 Task: Open Card Content Creation Review in Board Newsletter Design Software to Workspace Corporate Legal Services and add a team member Softage.3@softage.net, a label Orange, a checklist Industrial Ecology, an attachment from your computer, a color Orange and finally, add a card description 'Create and send out employee satisfaction survey on workplace culture' and a comment 'This task requires us to be proactive and take initiative, rather than waiting for others to act.'. Add a start date 'Jan 07, 1900' with a due date 'Jan 14, 1900'
Action: Mouse moved to (121, 445)
Screenshot: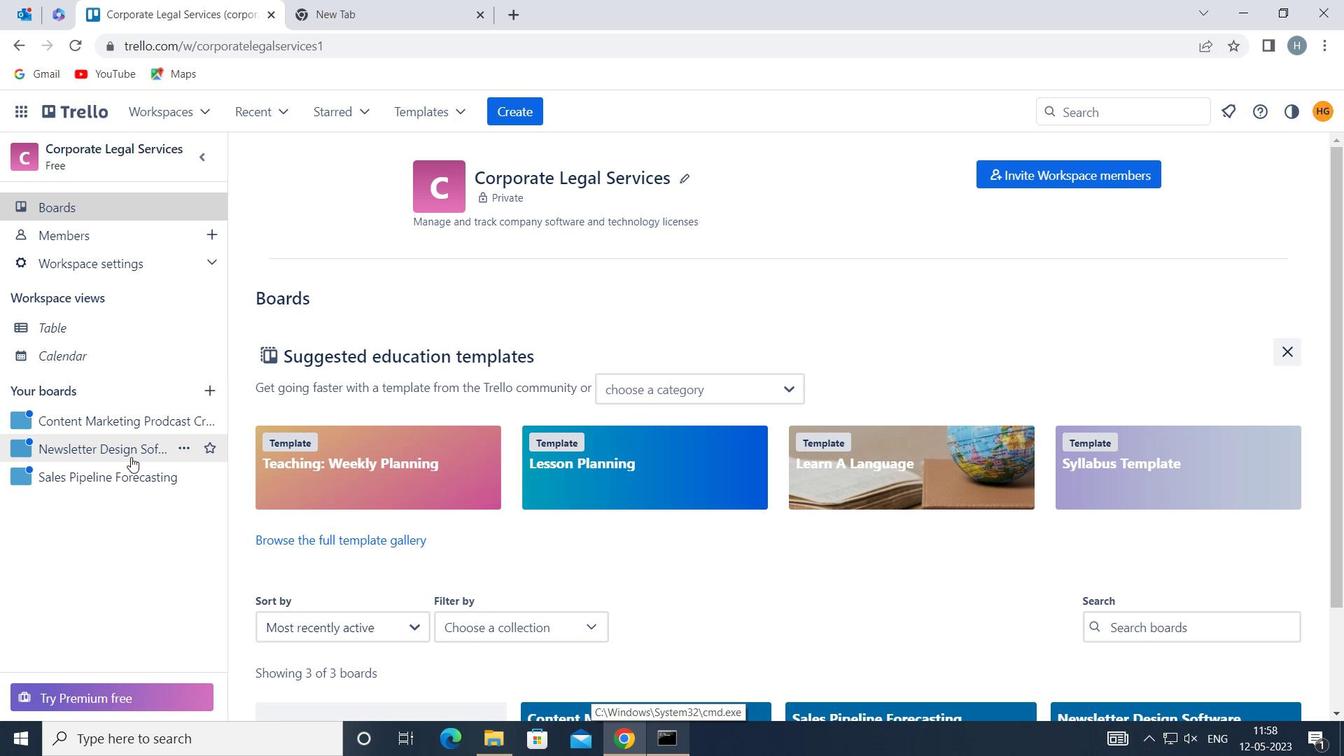 
Action: Mouse pressed left at (121, 445)
Screenshot: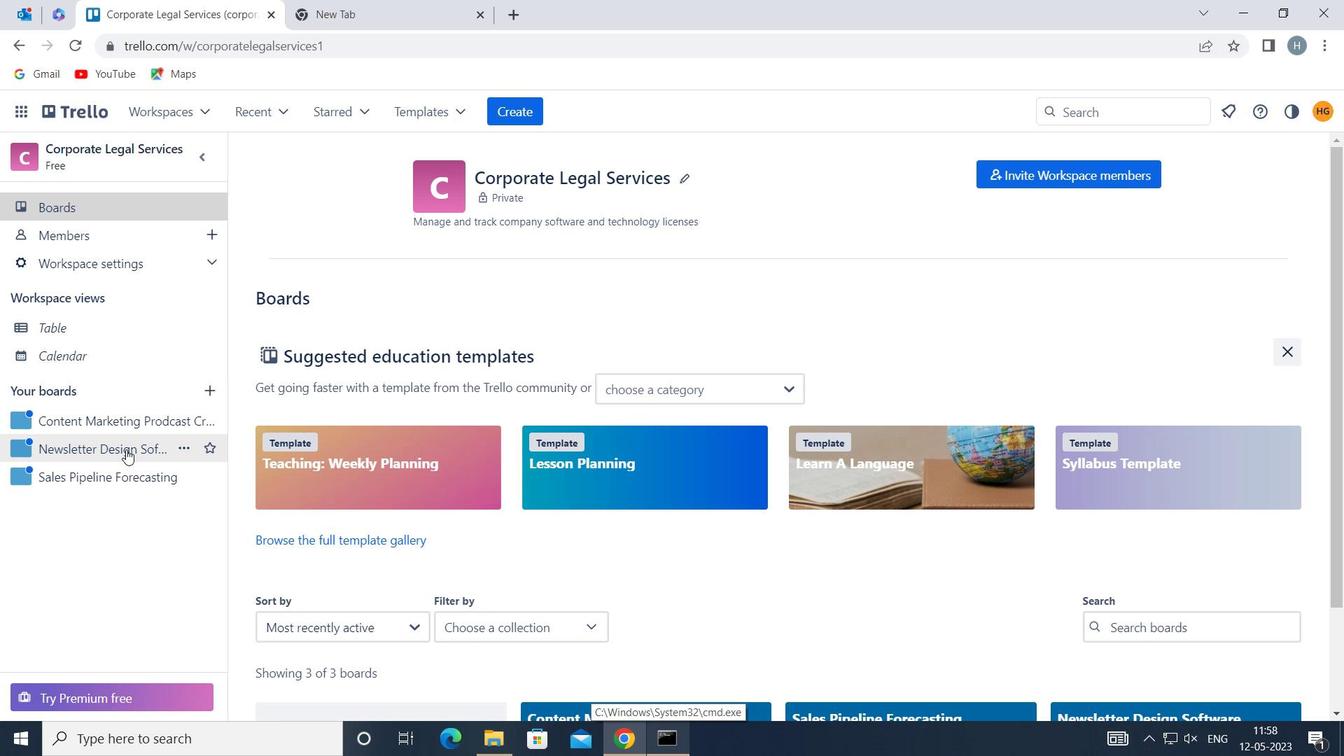
Action: Mouse moved to (852, 238)
Screenshot: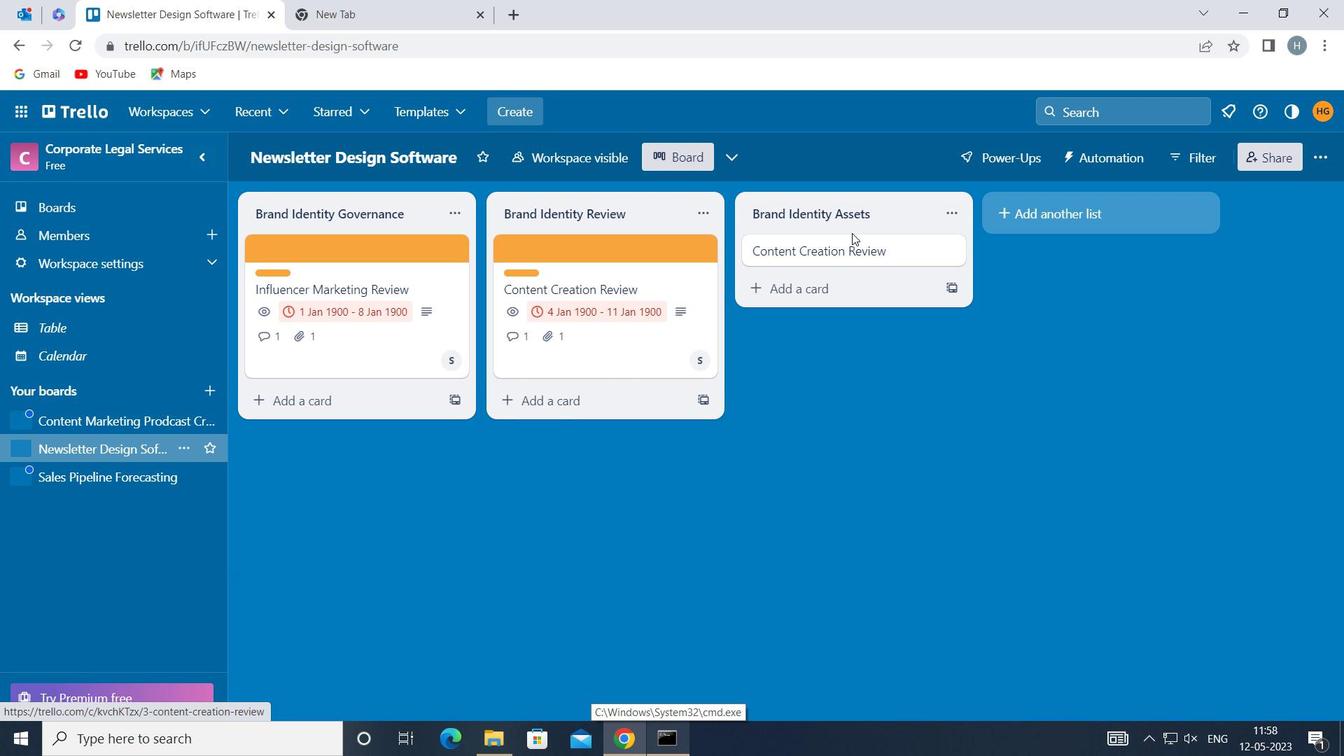 
Action: Mouse pressed left at (852, 238)
Screenshot: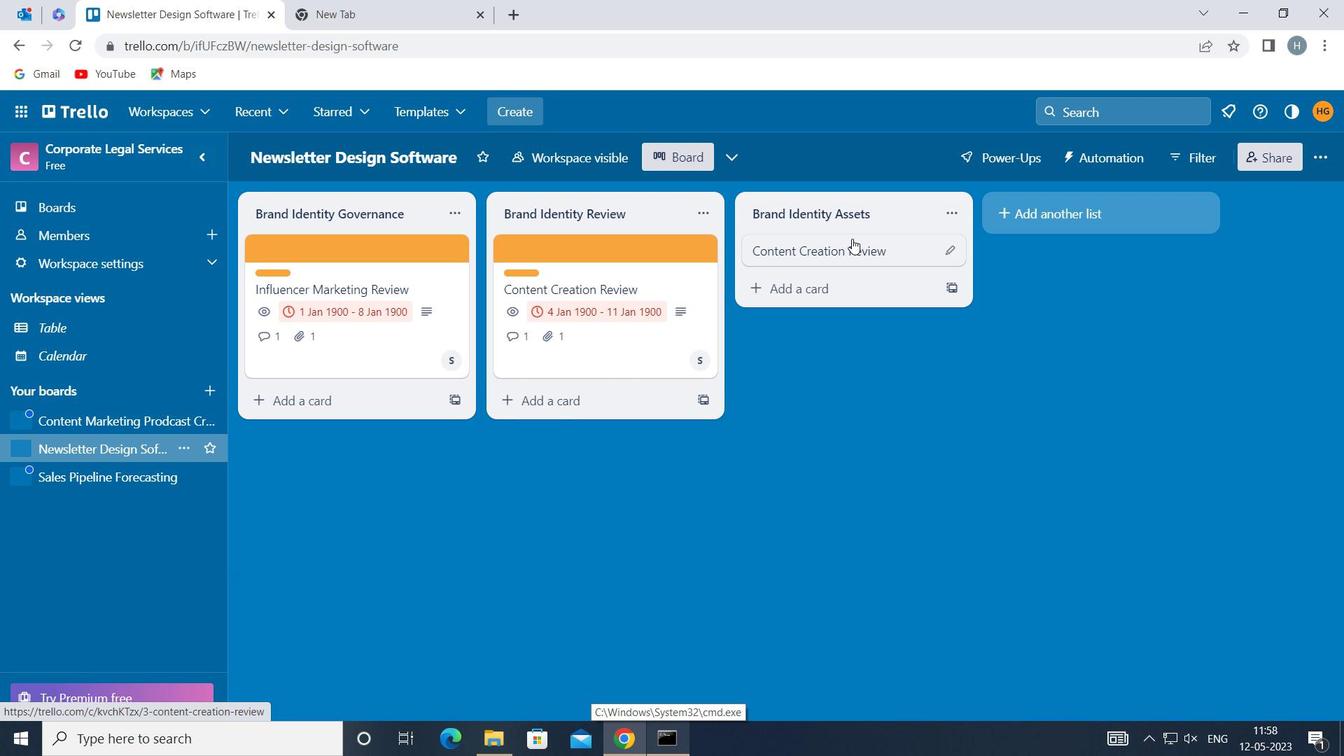
Action: Mouse moved to (922, 312)
Screenshot: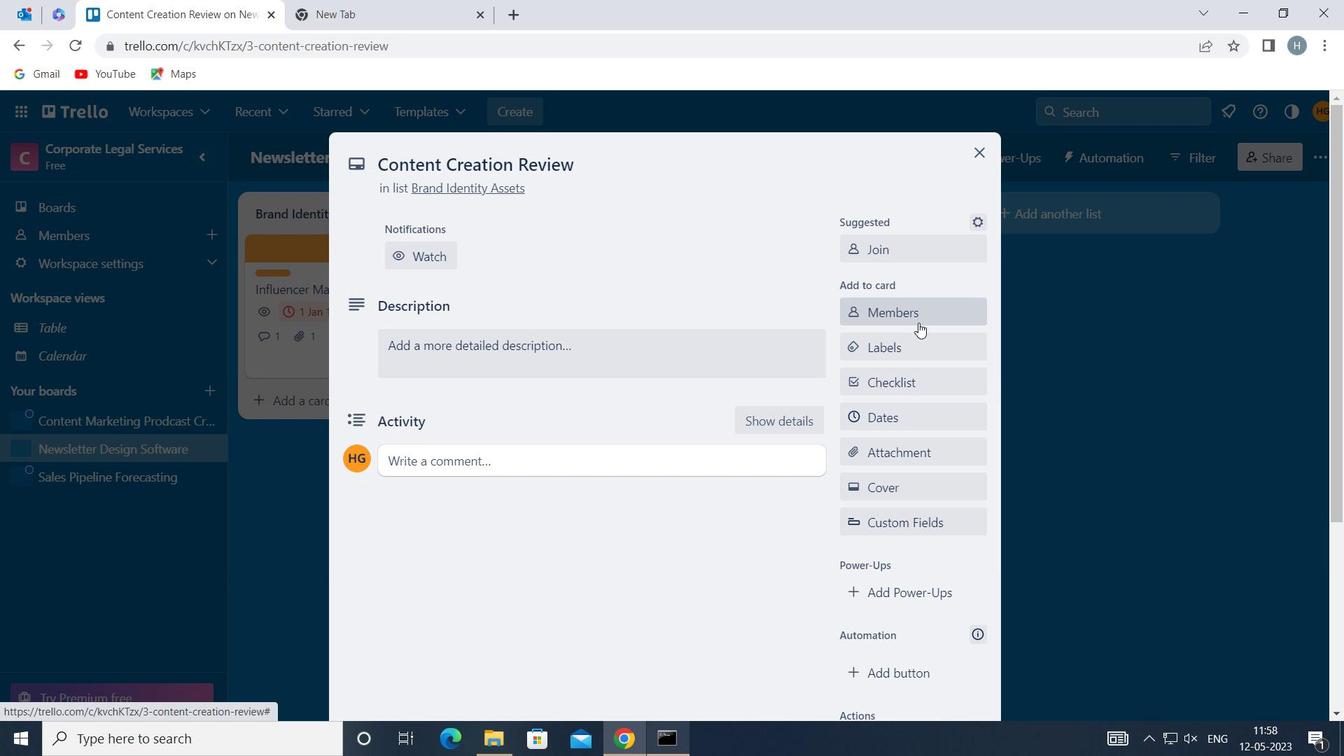 
Action: Mouse pressed left at (922, 312)
Screenshot: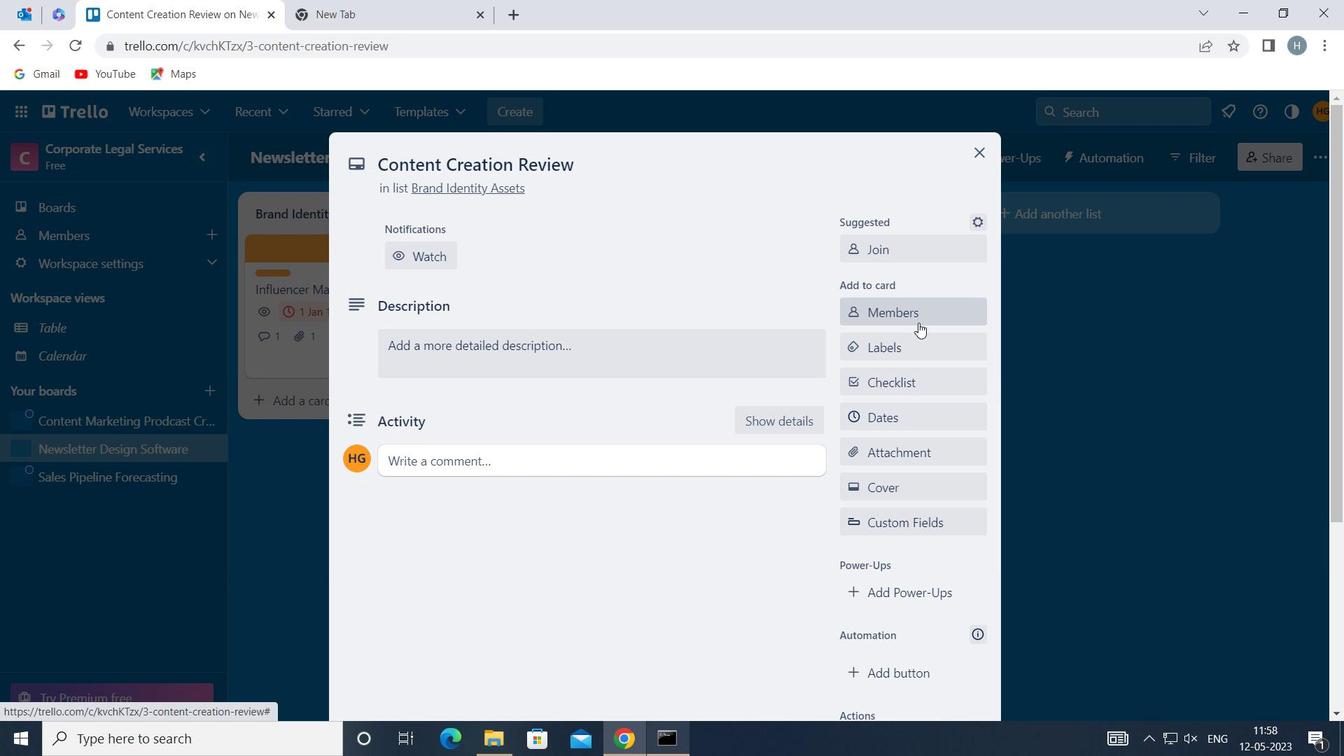 
Action: Key pressed softage
Screenshot: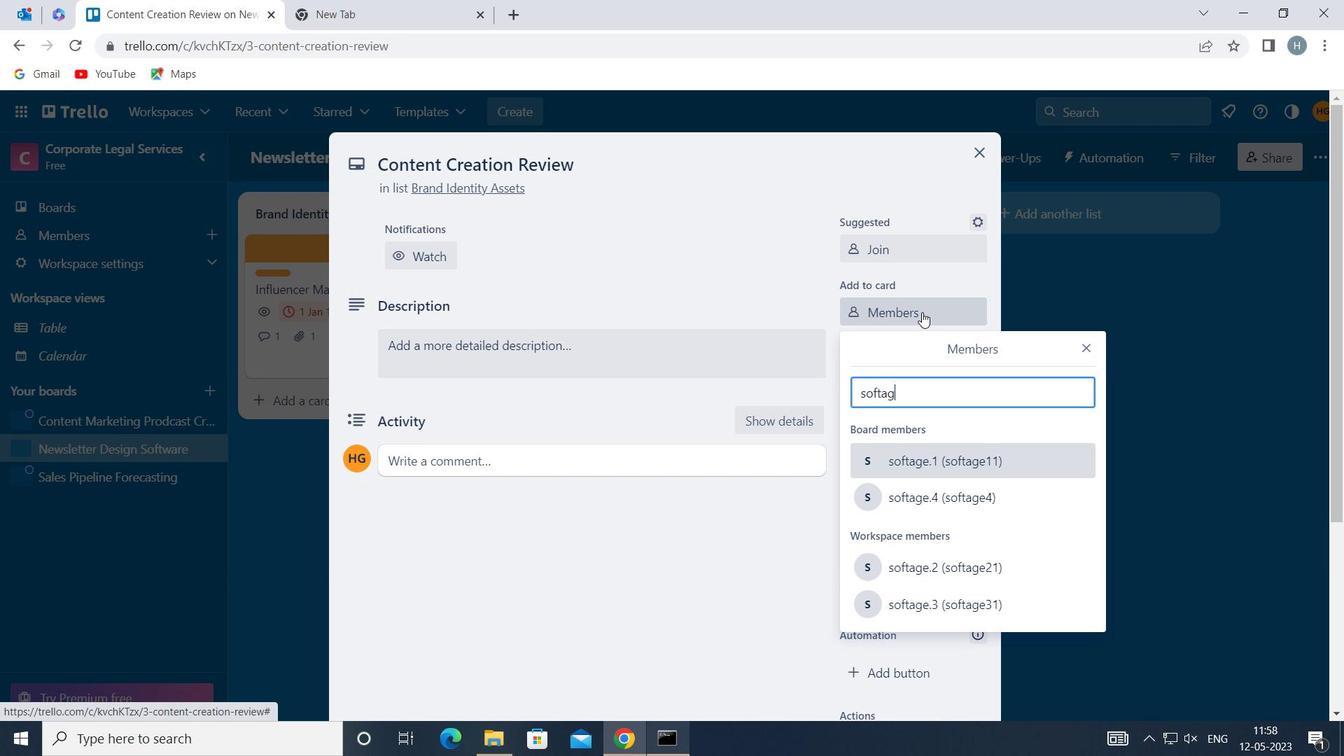 
Action: Mouse moved to (967, 601)
Screenshot: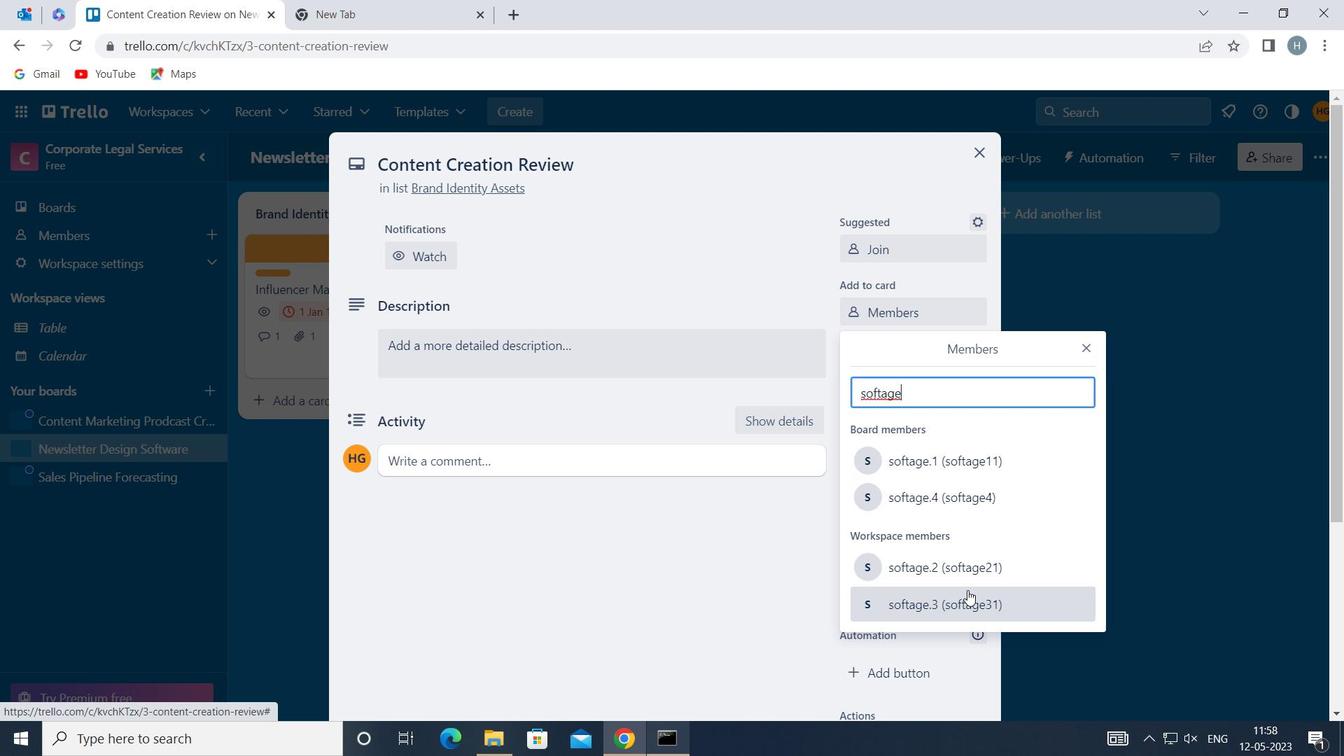 
Action: Mouse pressed left at (967, 601)
Screenshot: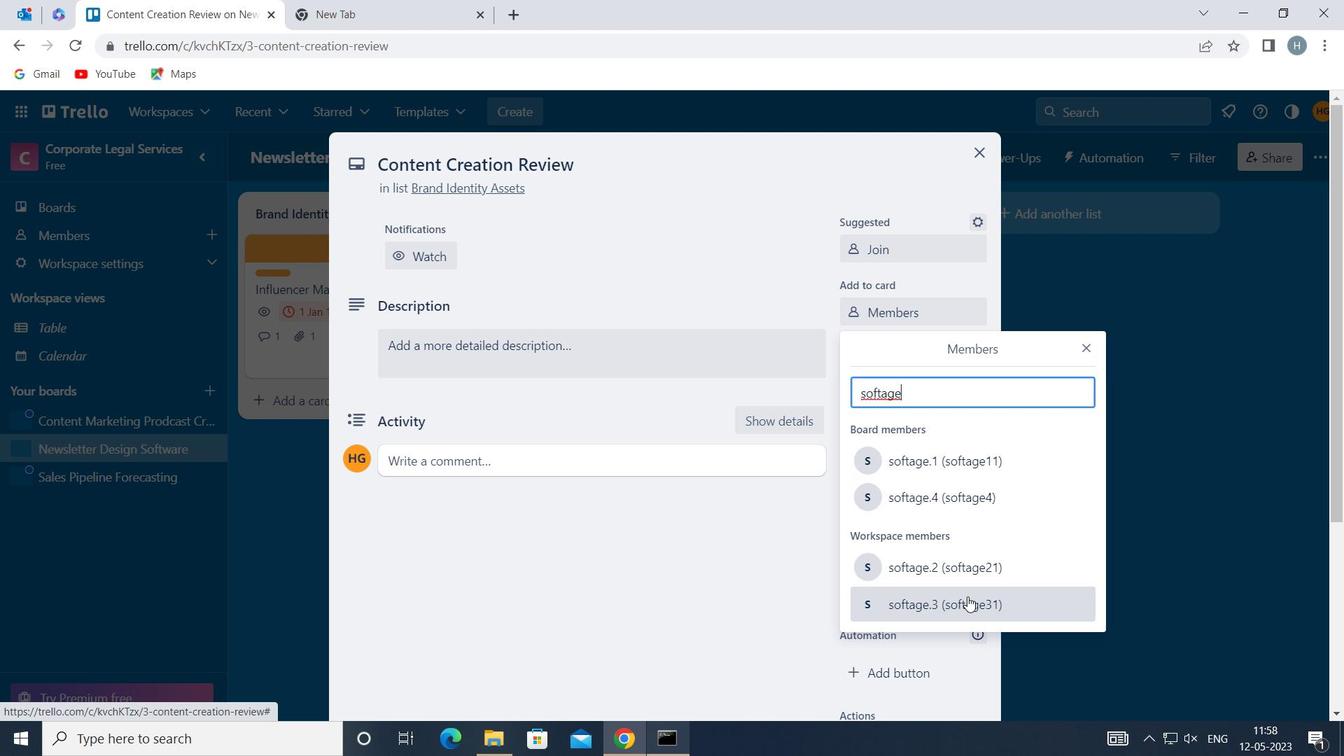 
Action: Mouse moved to (1084, 340)
Screenshot: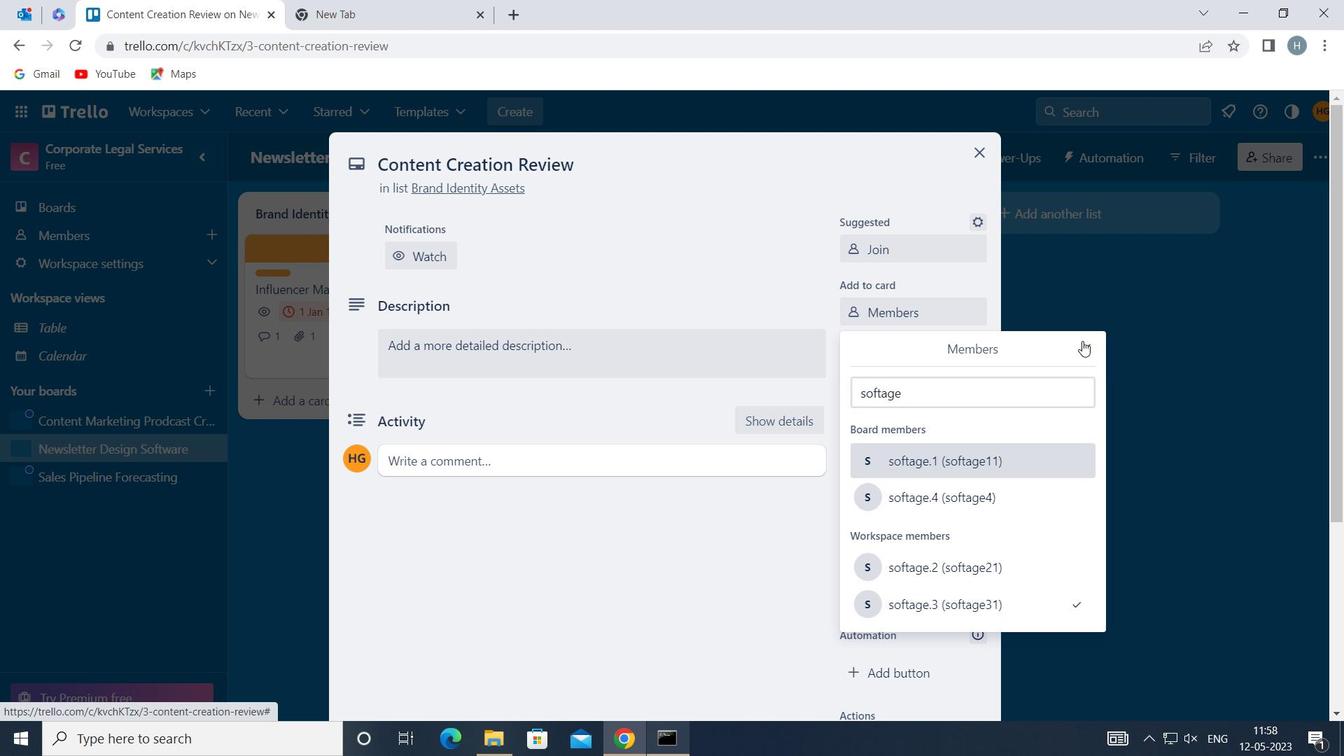 
Action: Mouse pressed left at (1084, 340)
Screenshot: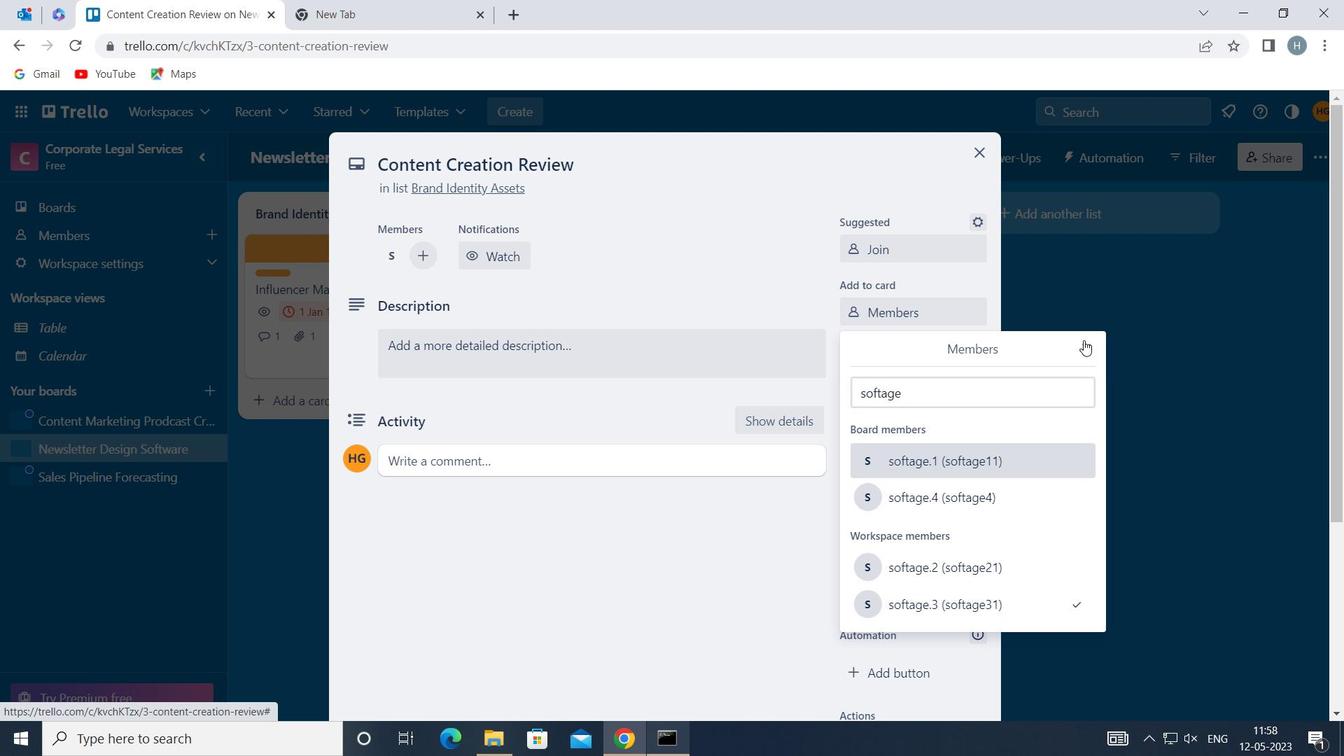 
Action: Mouse moved to (952, 339)
Screenshot: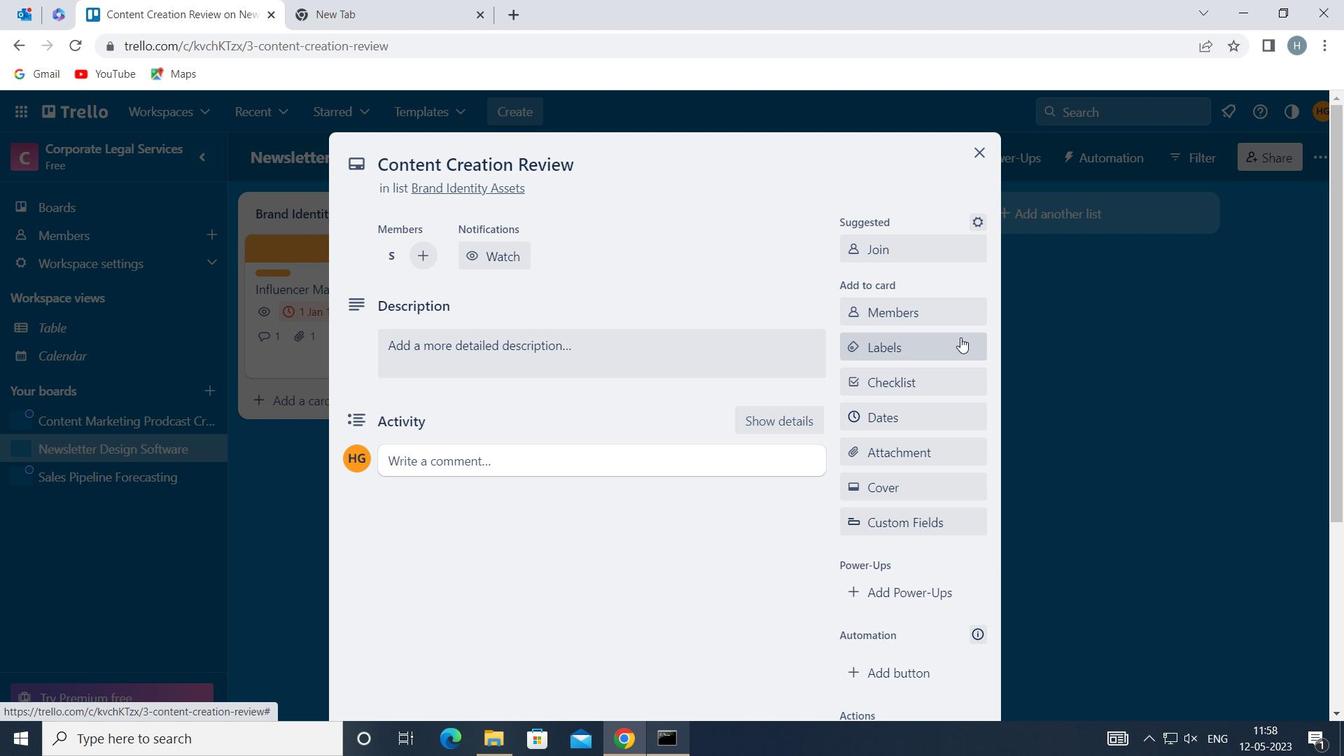 
Action: Mouse pressed left at (952, 339)
Screenshot: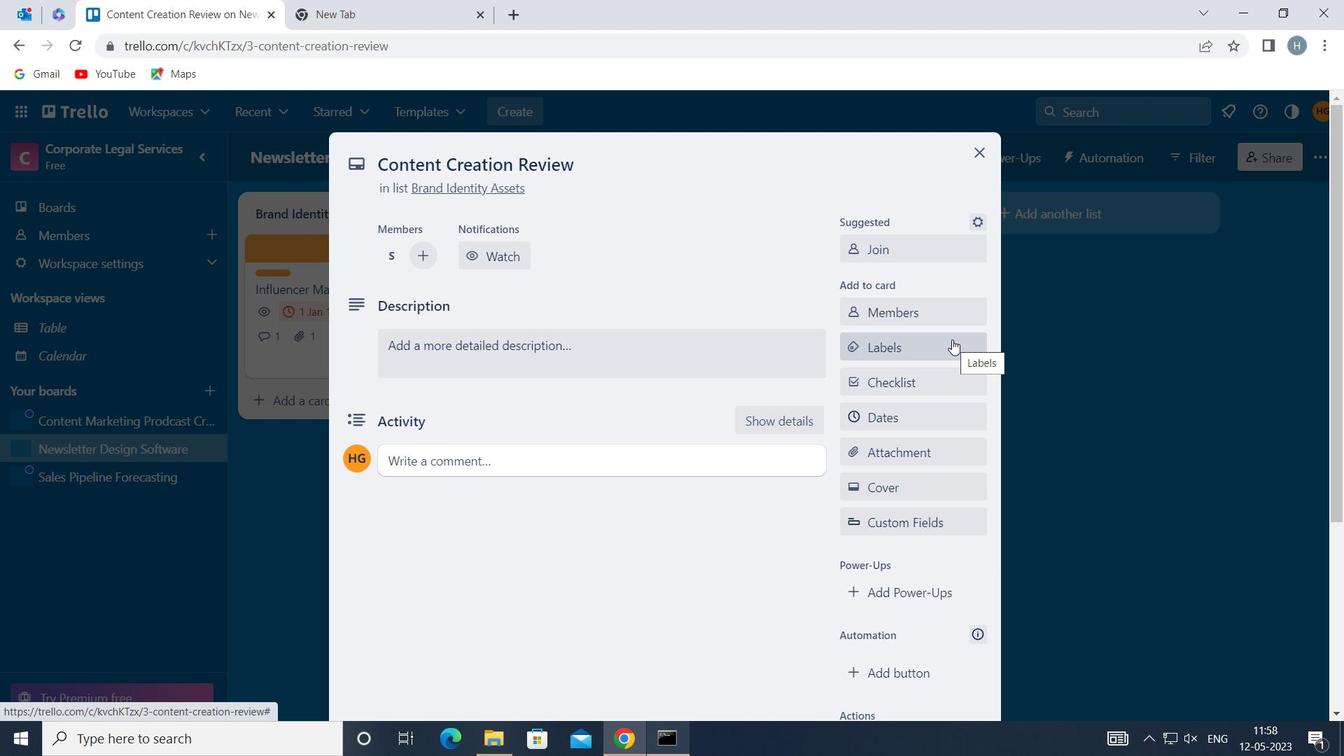 
Action: Mouse moved to (956, 319)
Screenshot: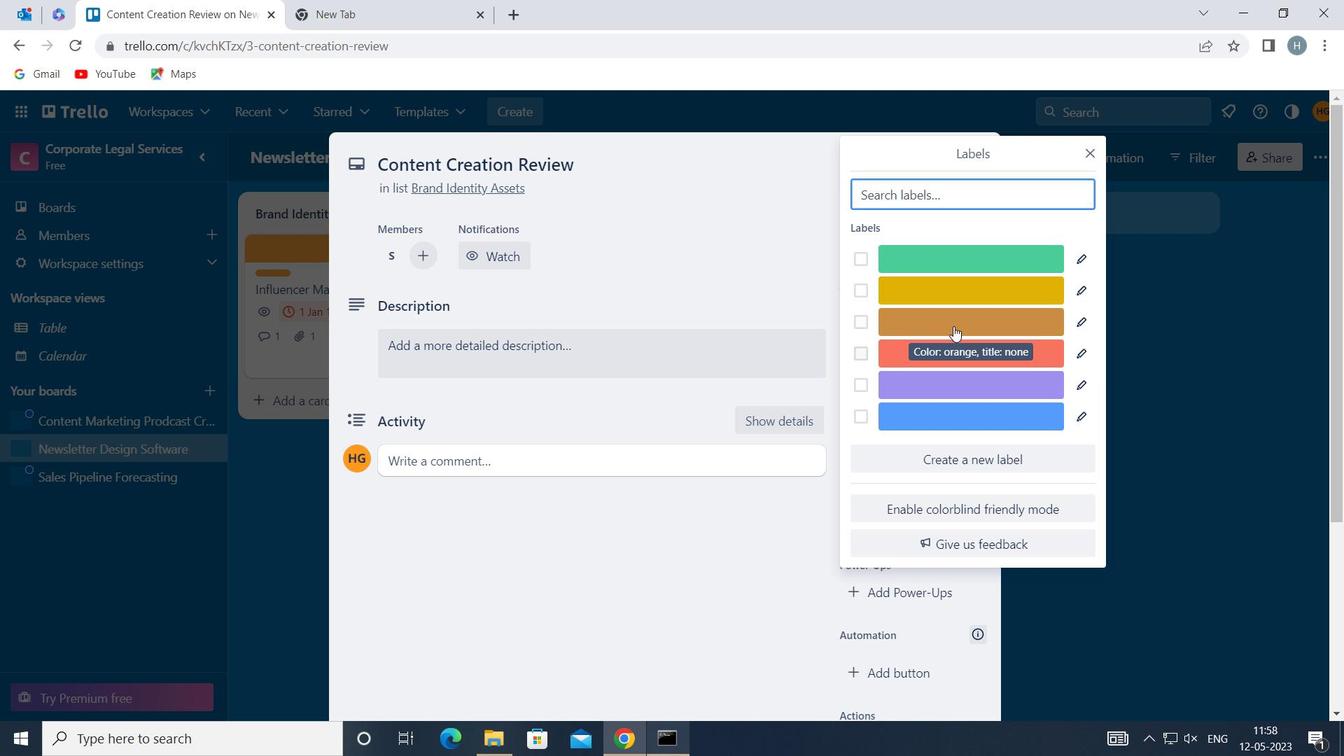 
Action: Mouse pressed left at (956, 319)
Screenshot: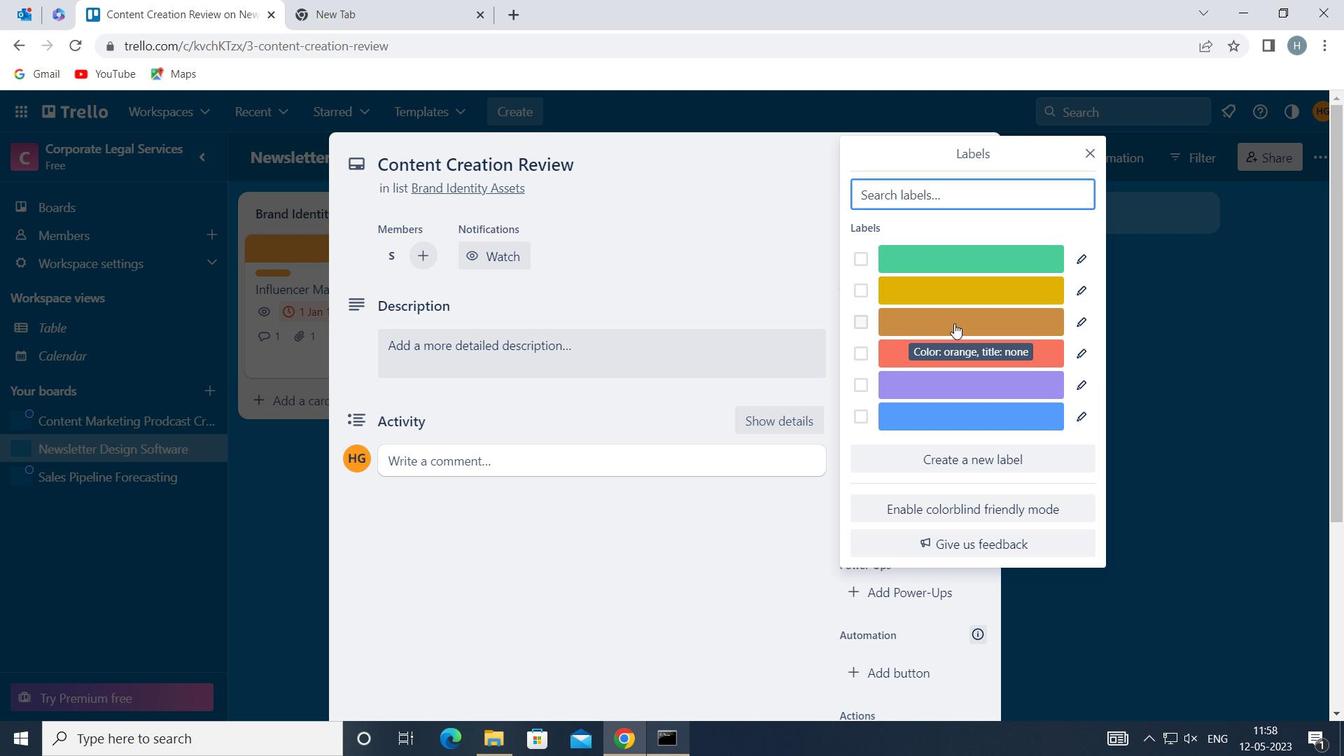 
Action: Mouse moved to (1092, 147)
Screenshot: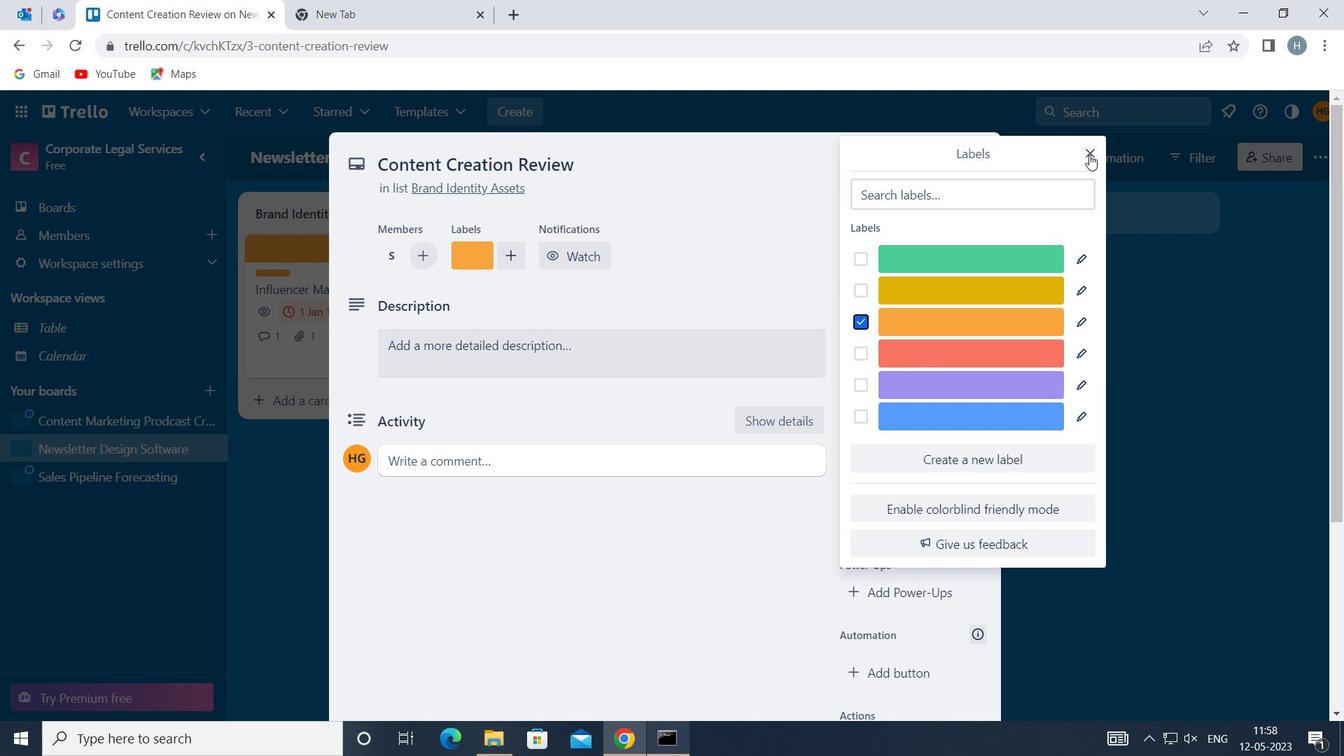 
Action: Mouse pressed left at (1092, 147)
Screenshot: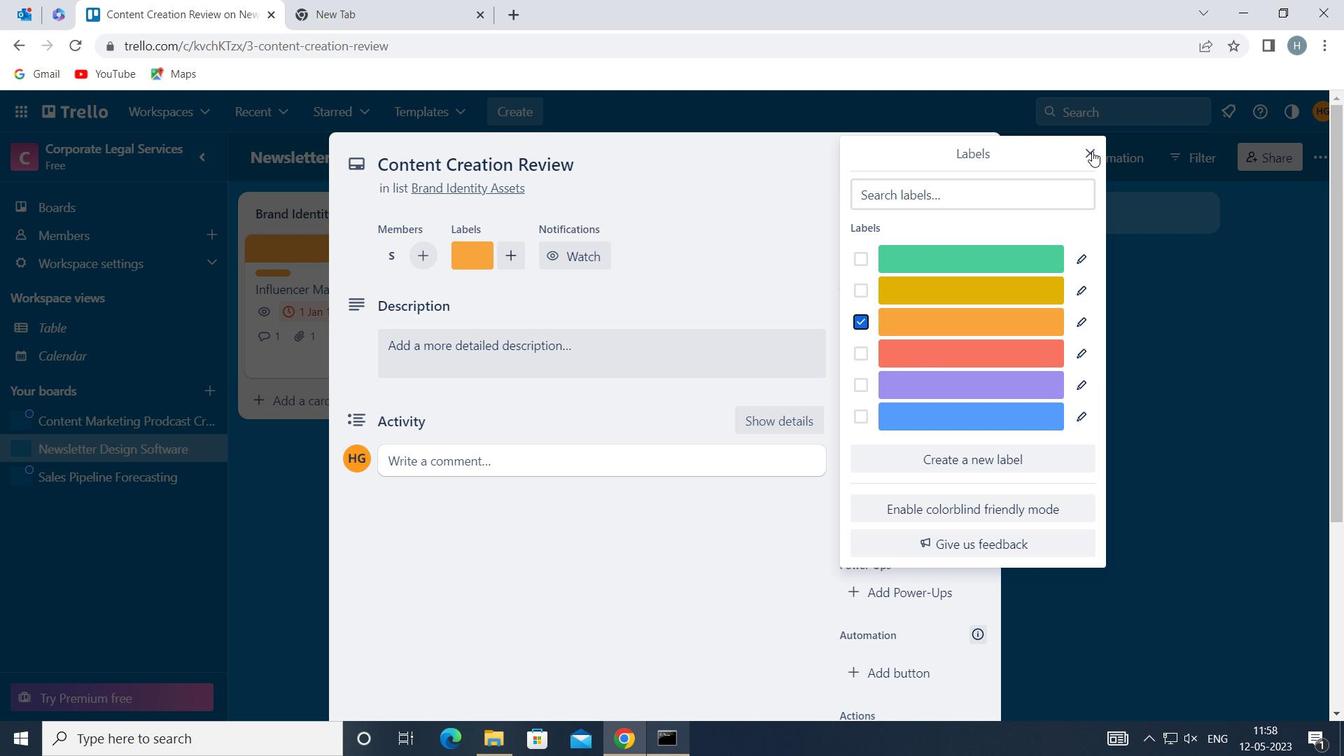 
Action: Mouse moved to (923, 375)
Screenshot: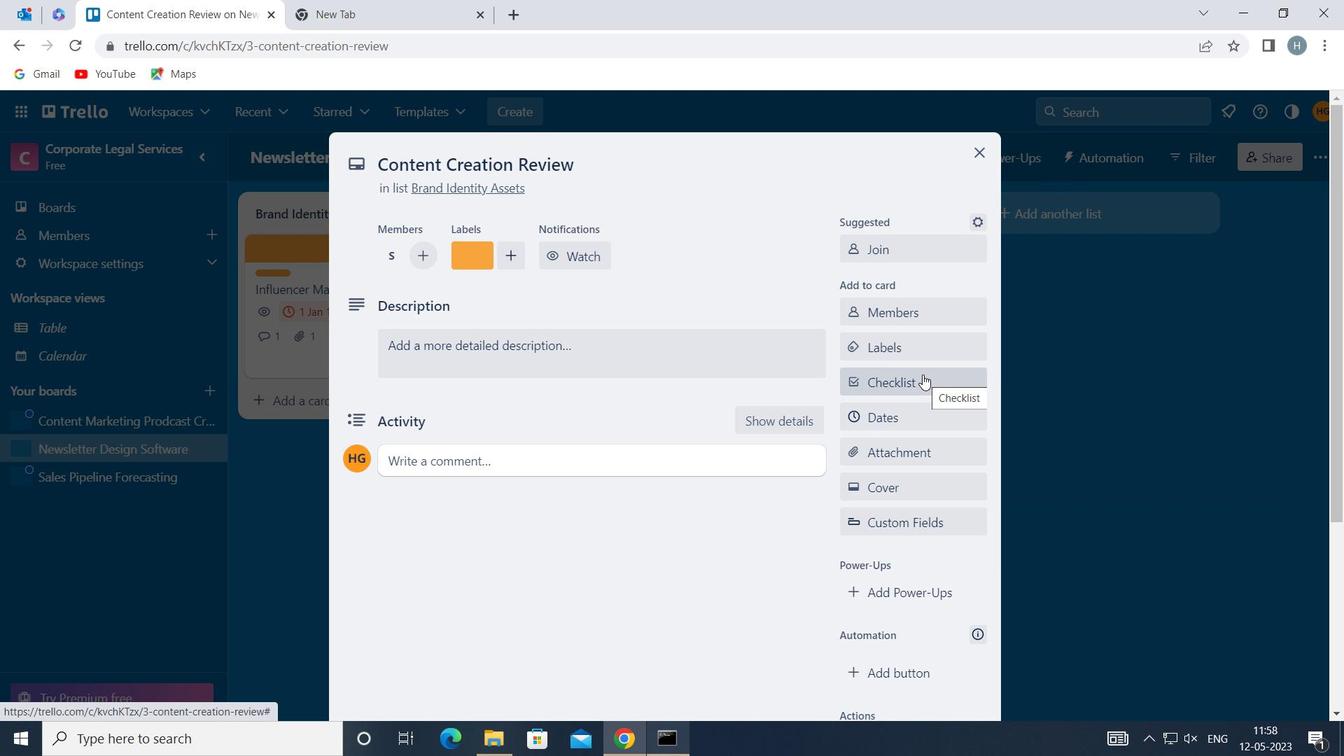 
Action: Mouse pressed left at (923, 375)
Screenshot: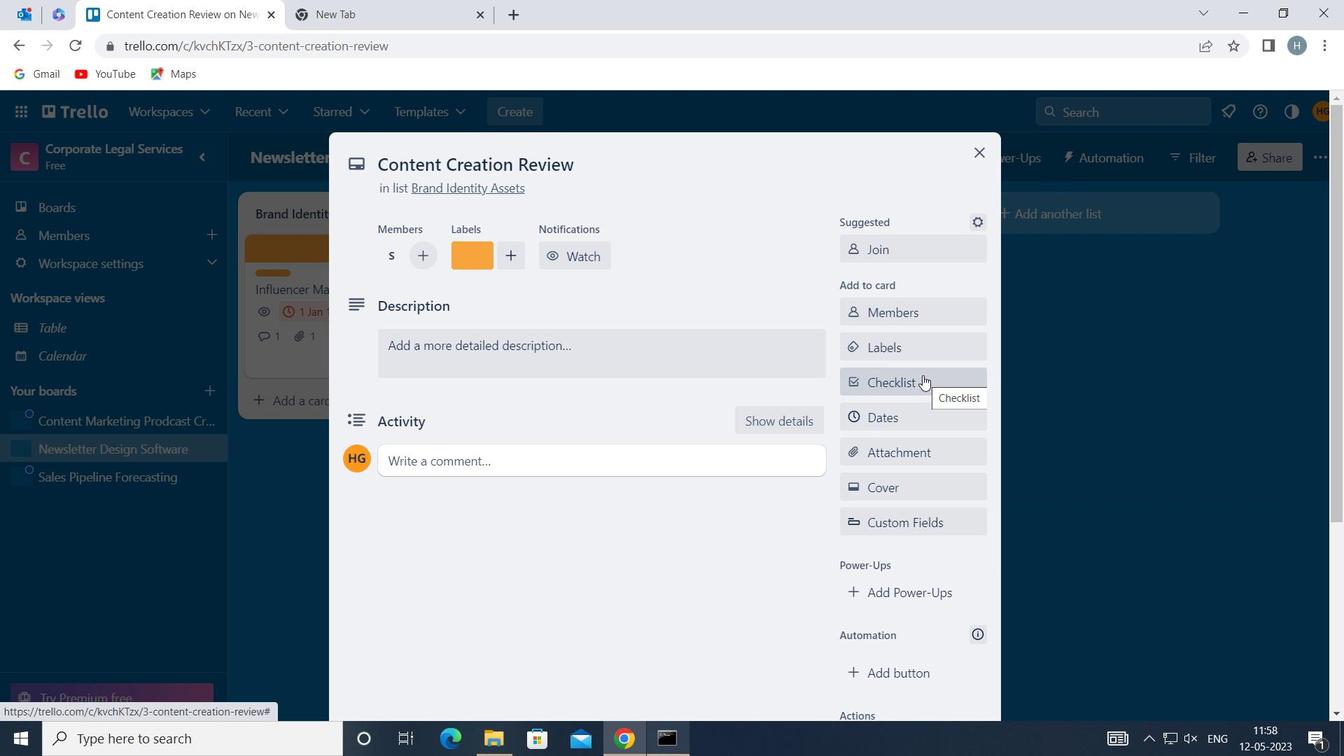 
Action: Key pressed <Key.shift>INDUSTRIAL<Key.space><Key.shift>EC
Screenshot: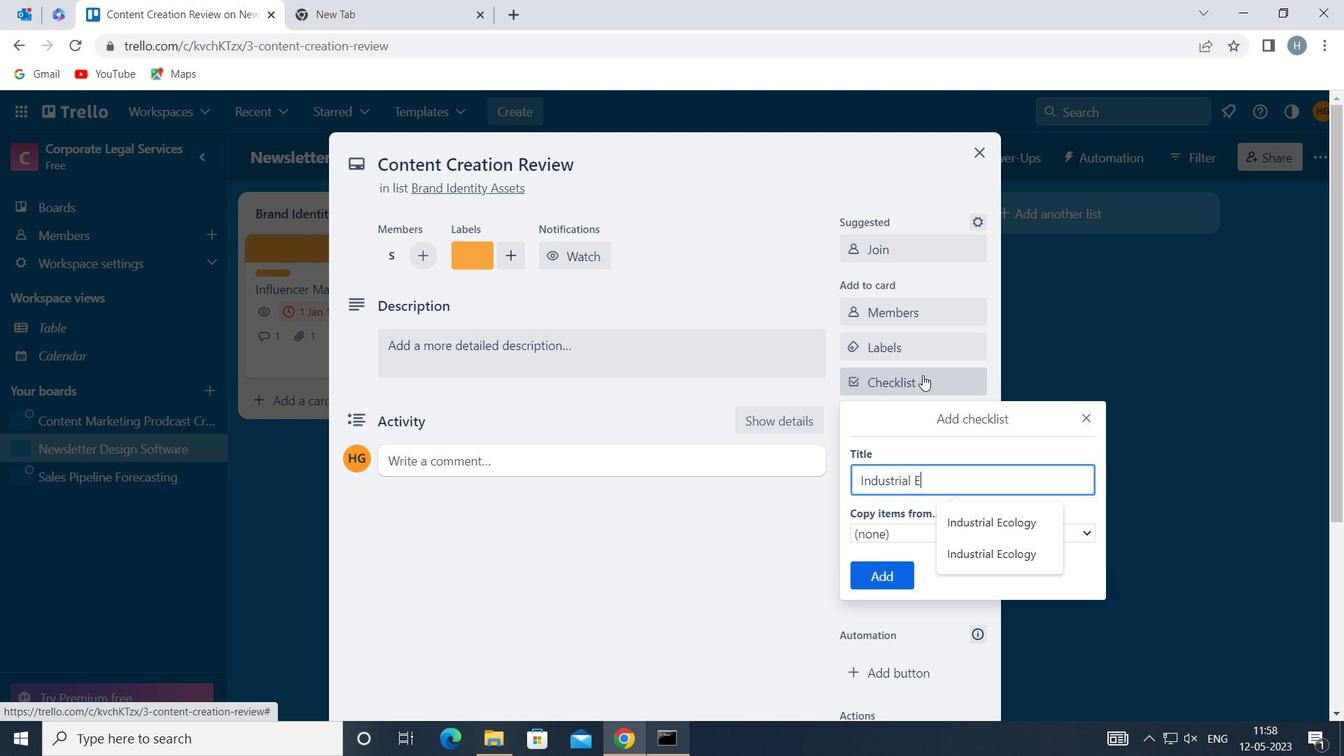 
Action: Mouse moved to (994, 495)
Screenshot: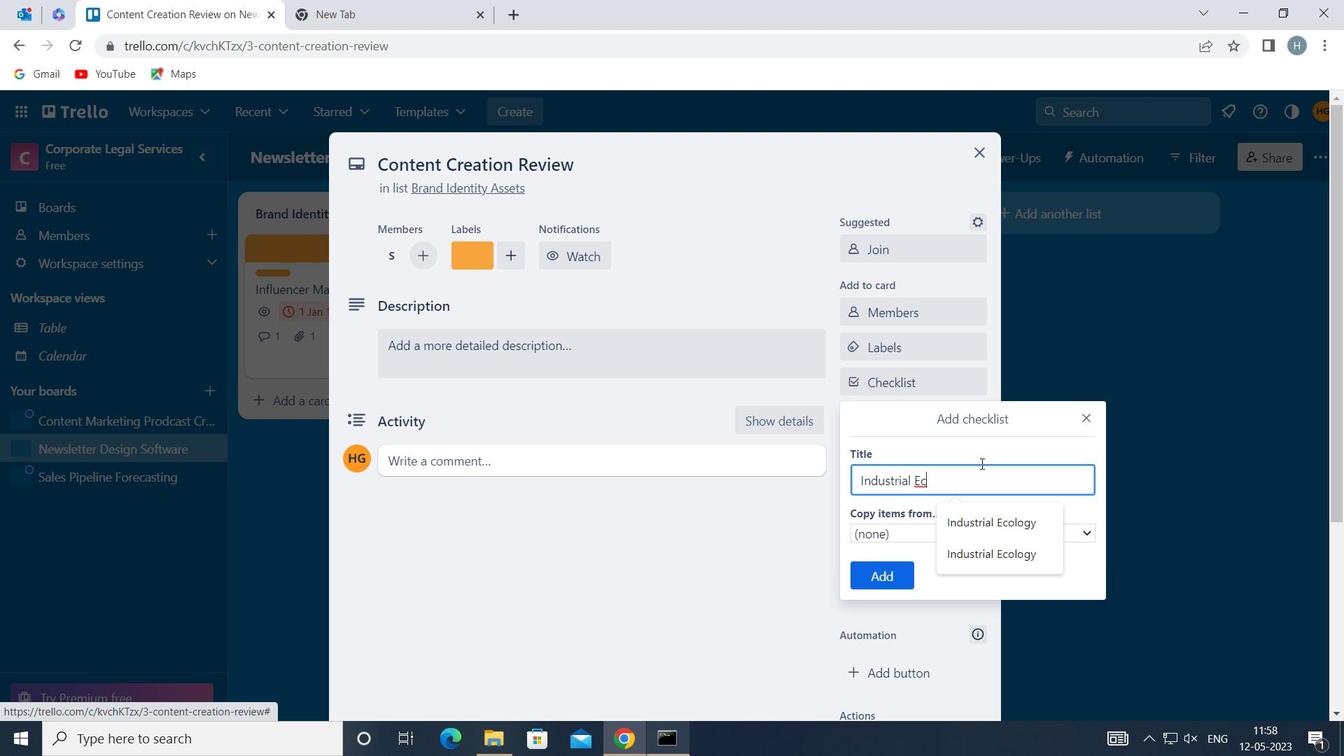 
Action: Key pressed OLOGY
Screenshot: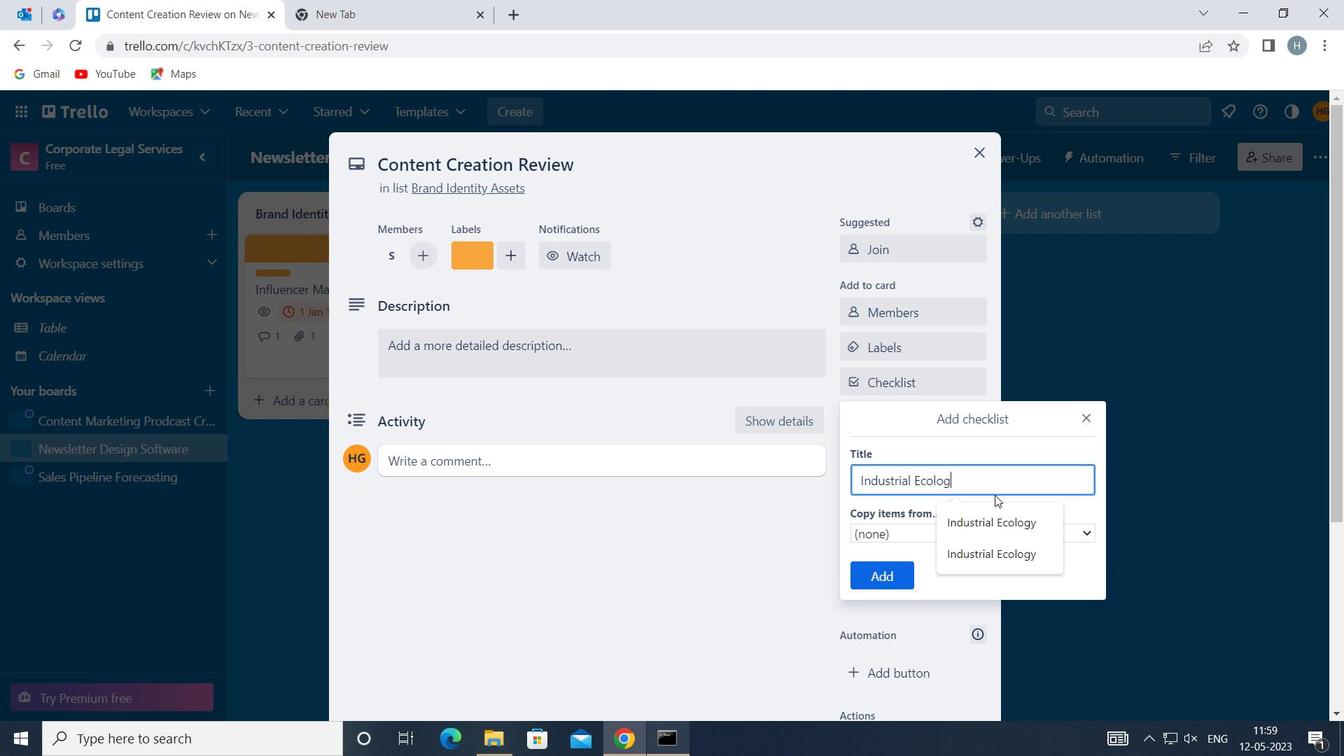 
Action: Mouse moved to (894, 569)
Screenshot: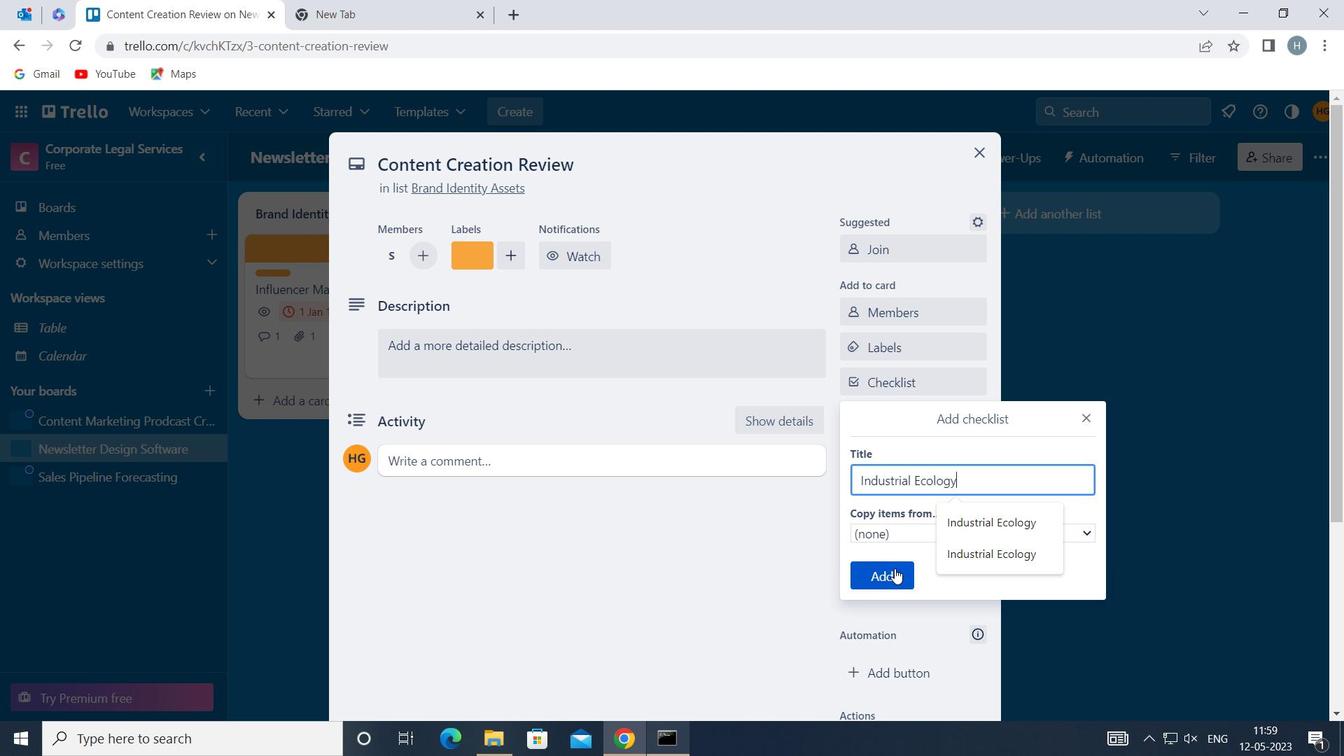 
Action: Mouse pressed left at (894, 569)
Screenshot: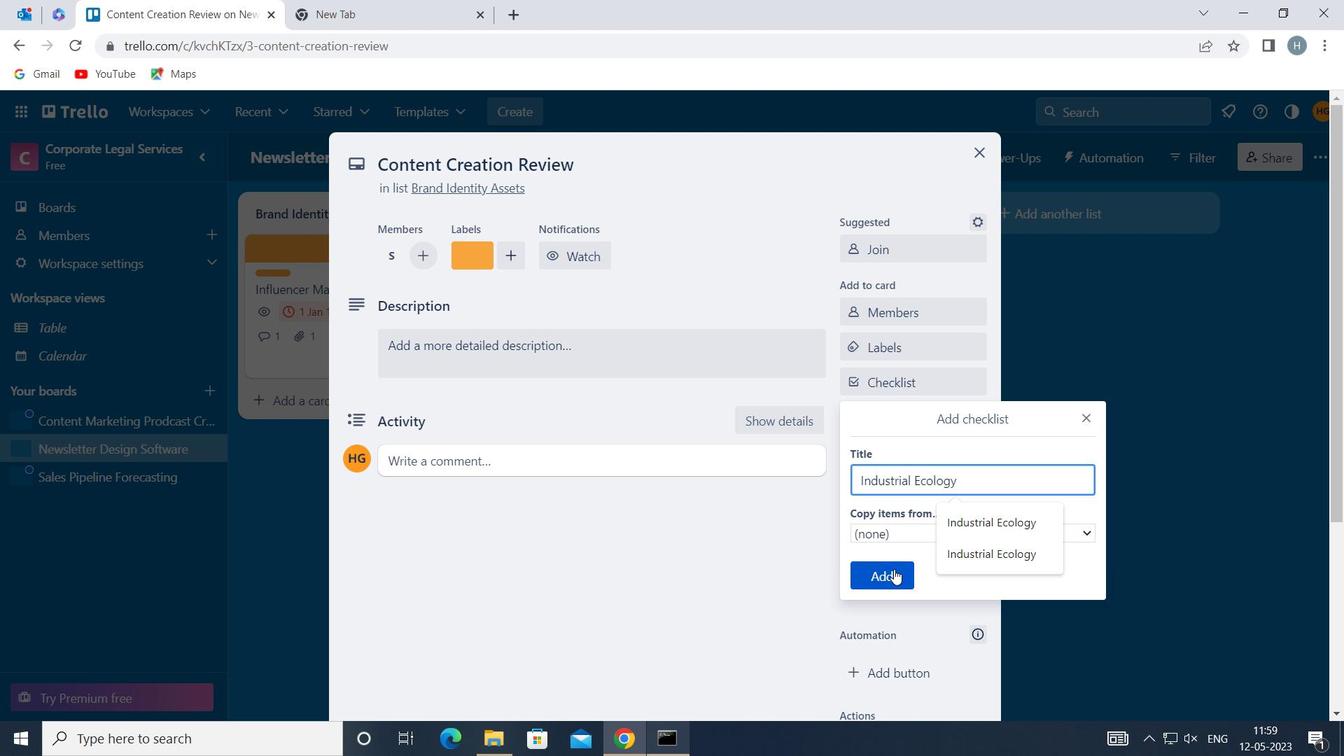 
Action: Mouse moved to (931, 448)
Screenshot: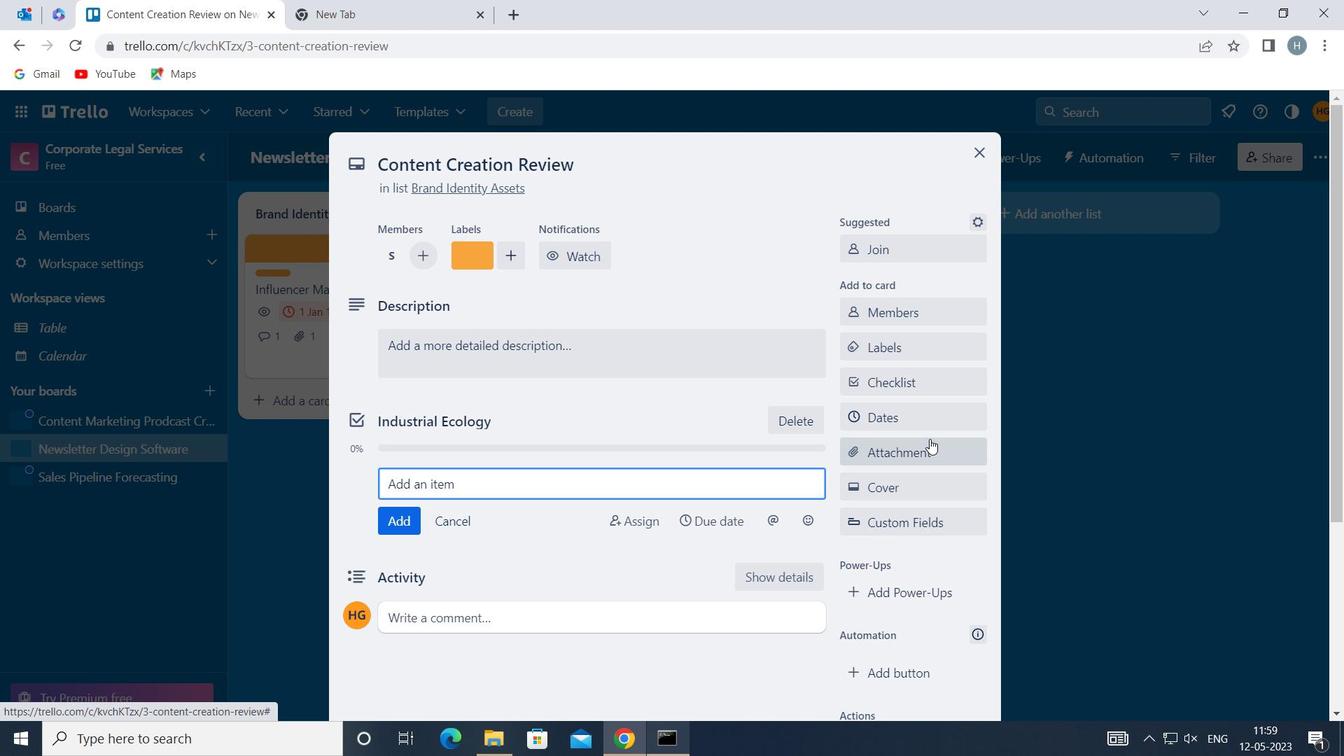 
Action: Mouse pressed left at (931, 448)
Screenshot: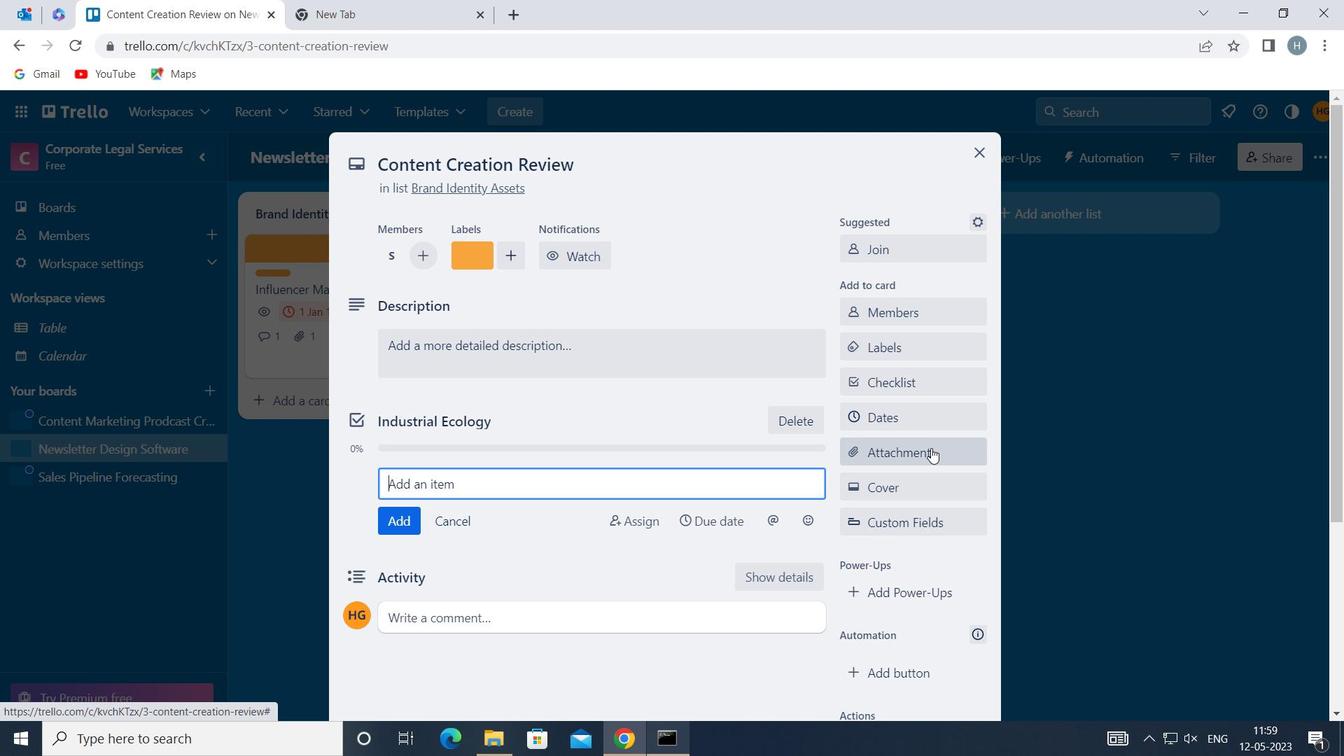 
Action: Mouse moved to (938, 186)
Screenshot: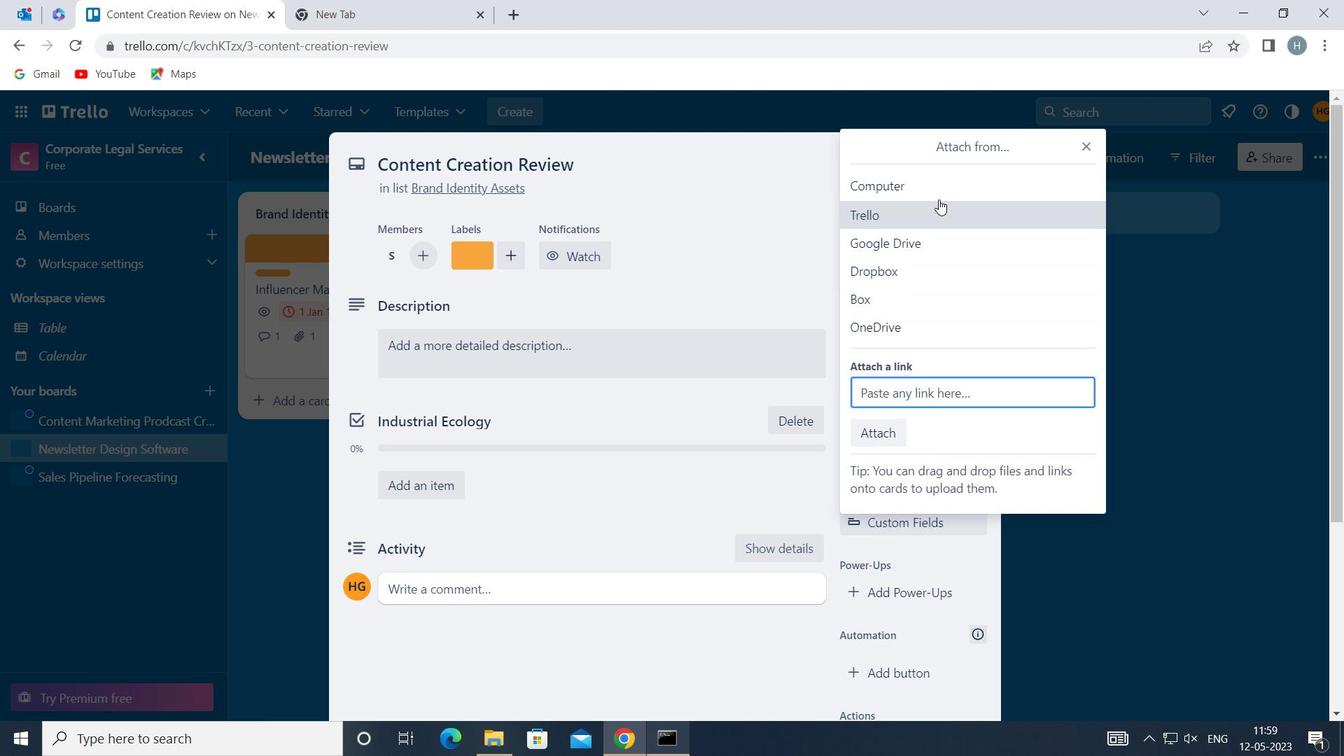
Action: Mouse pressed left at (938, 186)
Screenshot: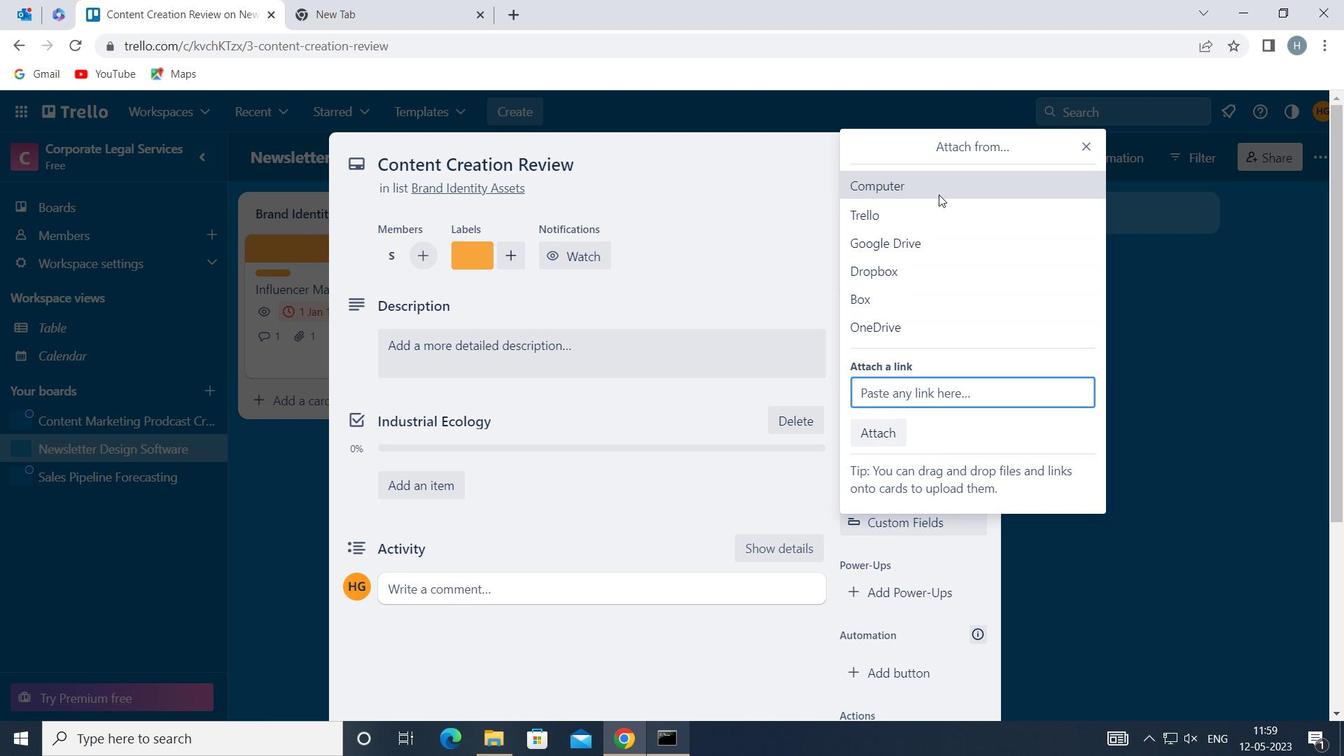 
Action: Mouse moved to (473, 145)
Screenshot: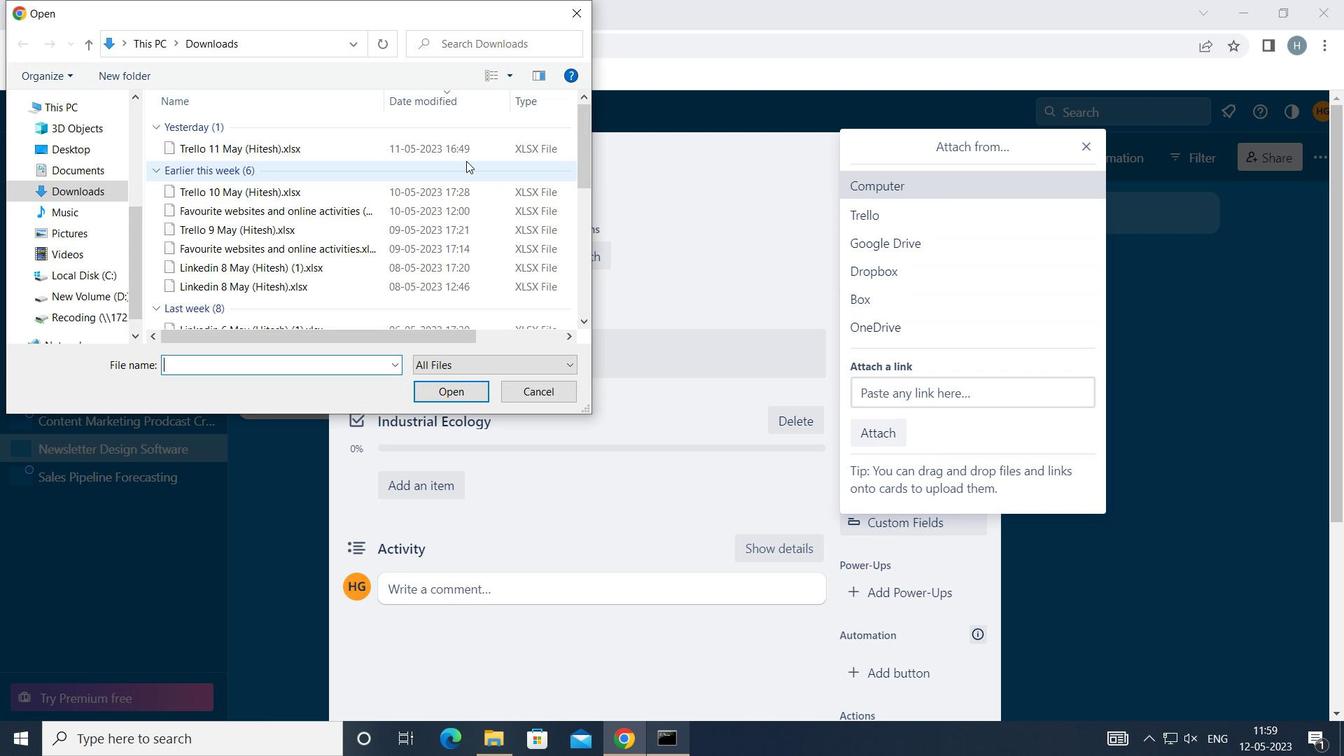 
Action: Mouse pressed left at (473, 145)
Screenshot: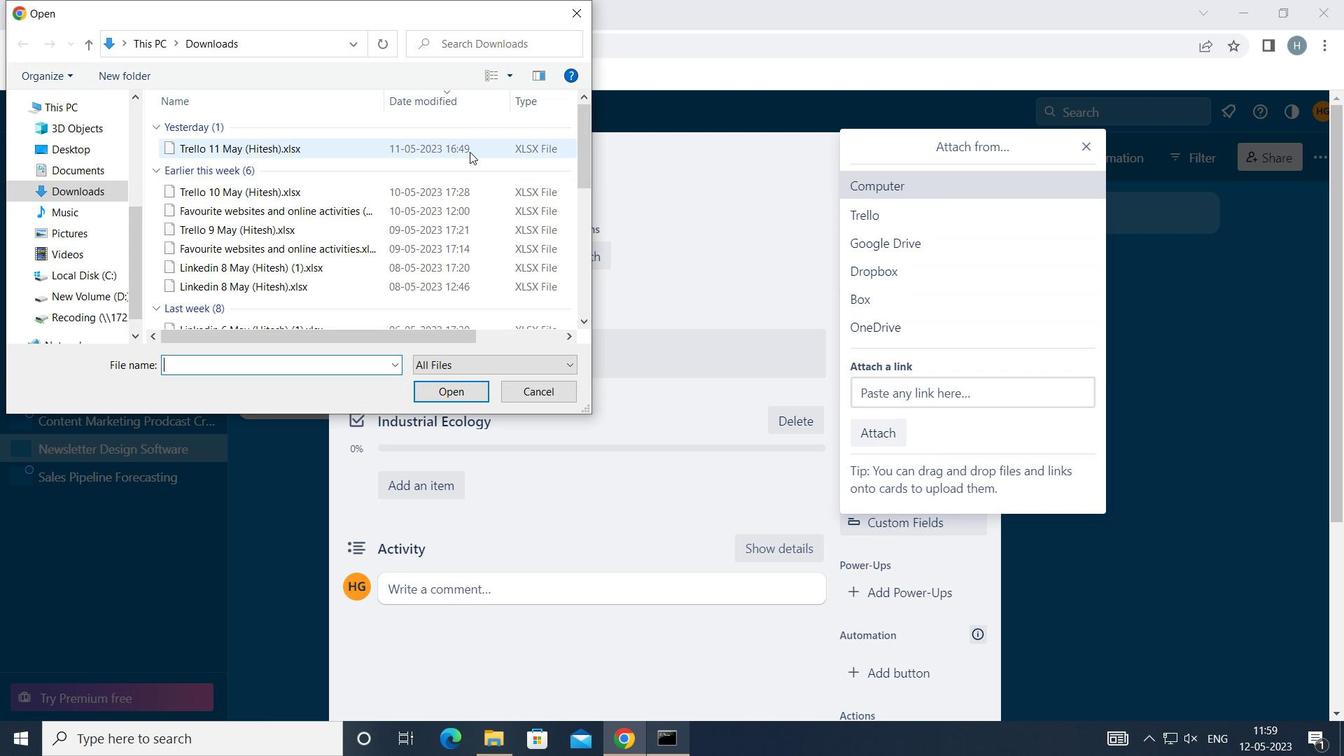 
Action: Mouse moved to (464, 389)
Screenshot: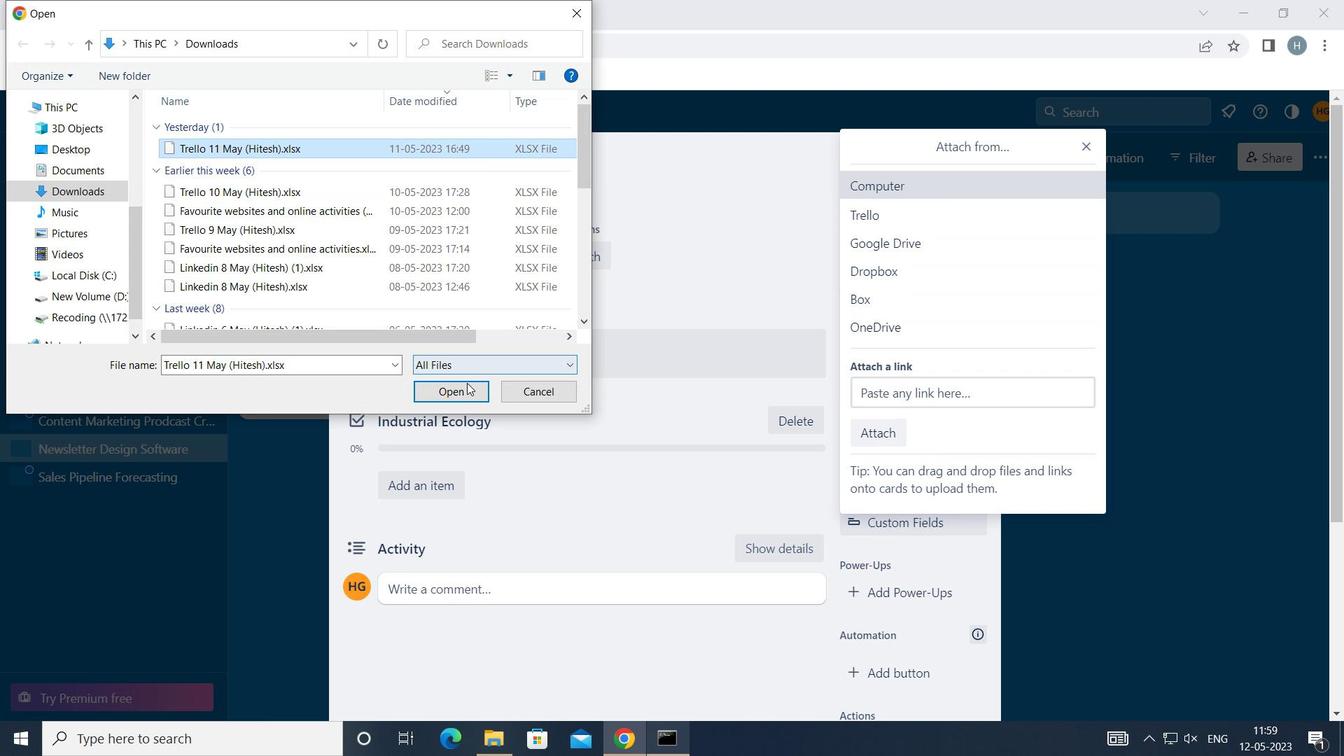 
Action: Mouse pressed left at (464, 389)
Screenshot: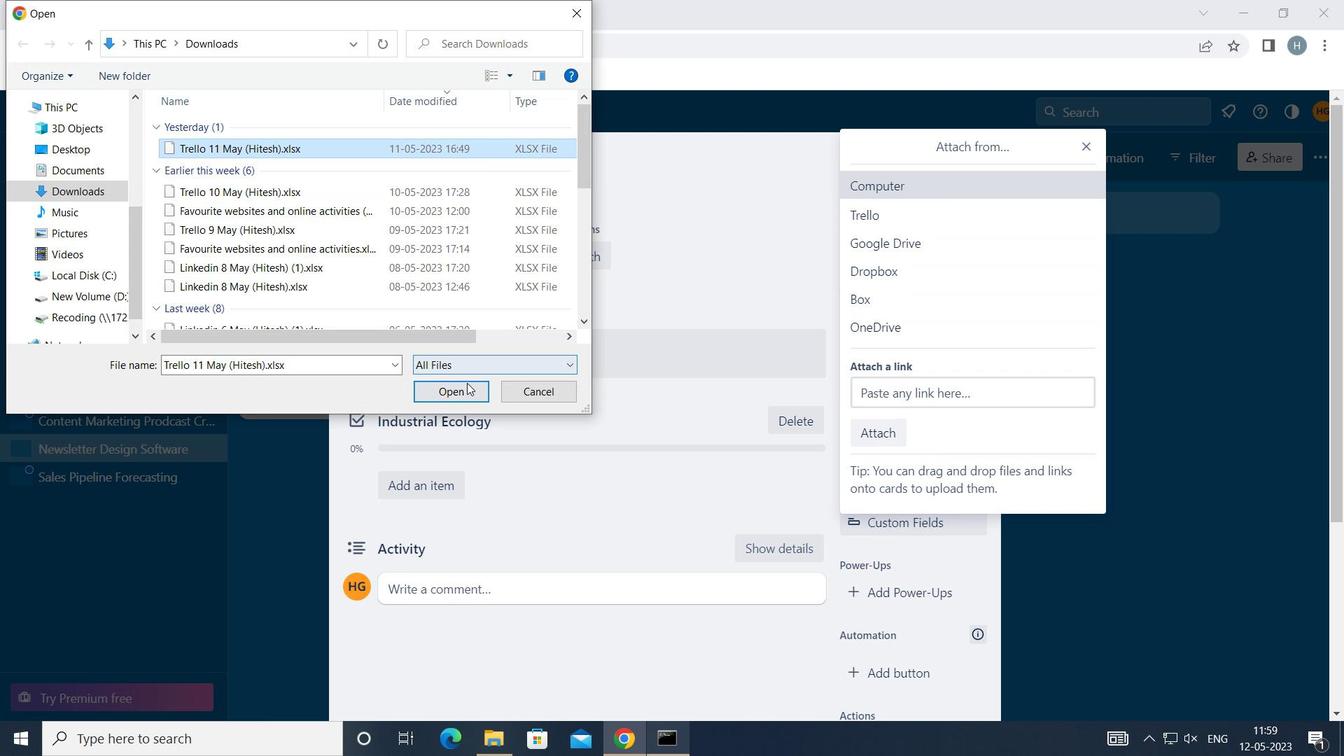 
Action: Mouse moved to (922, 479)
Screenshot: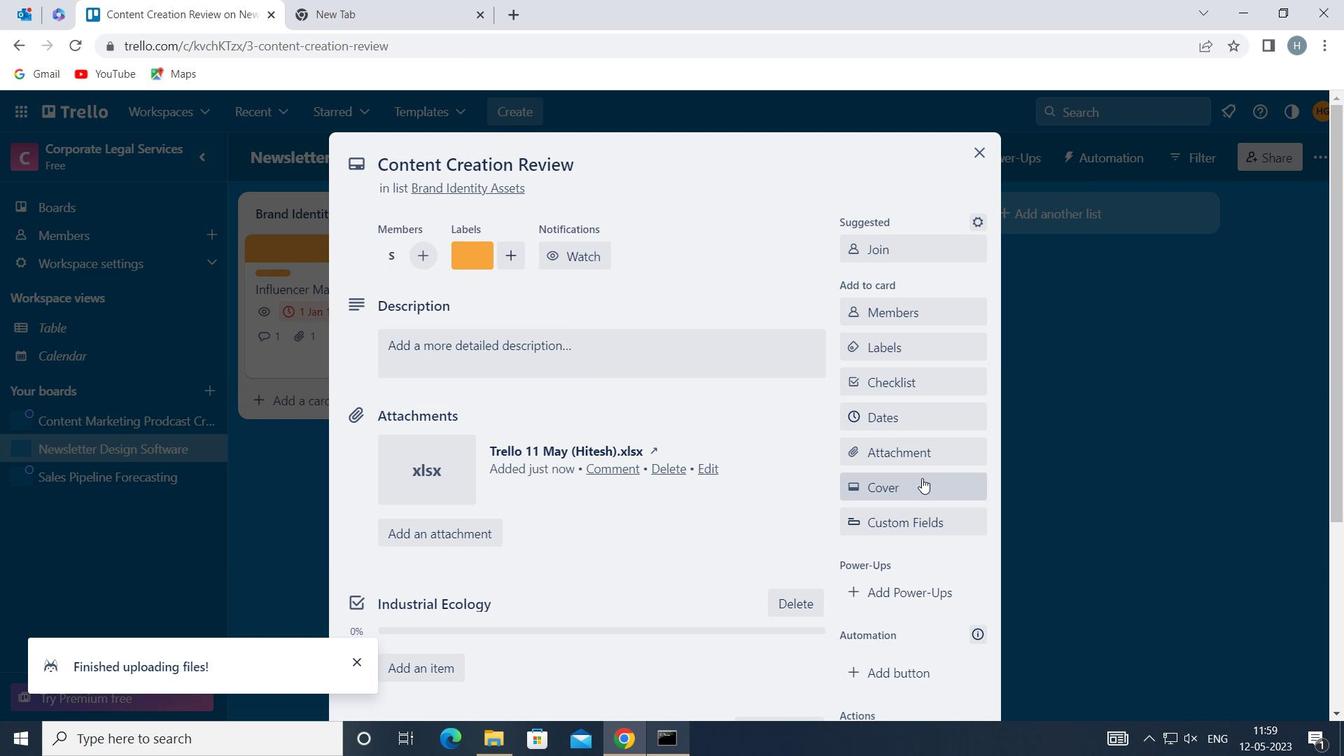 
Action: Mouse pressed left at (922, 479)
Screenshot: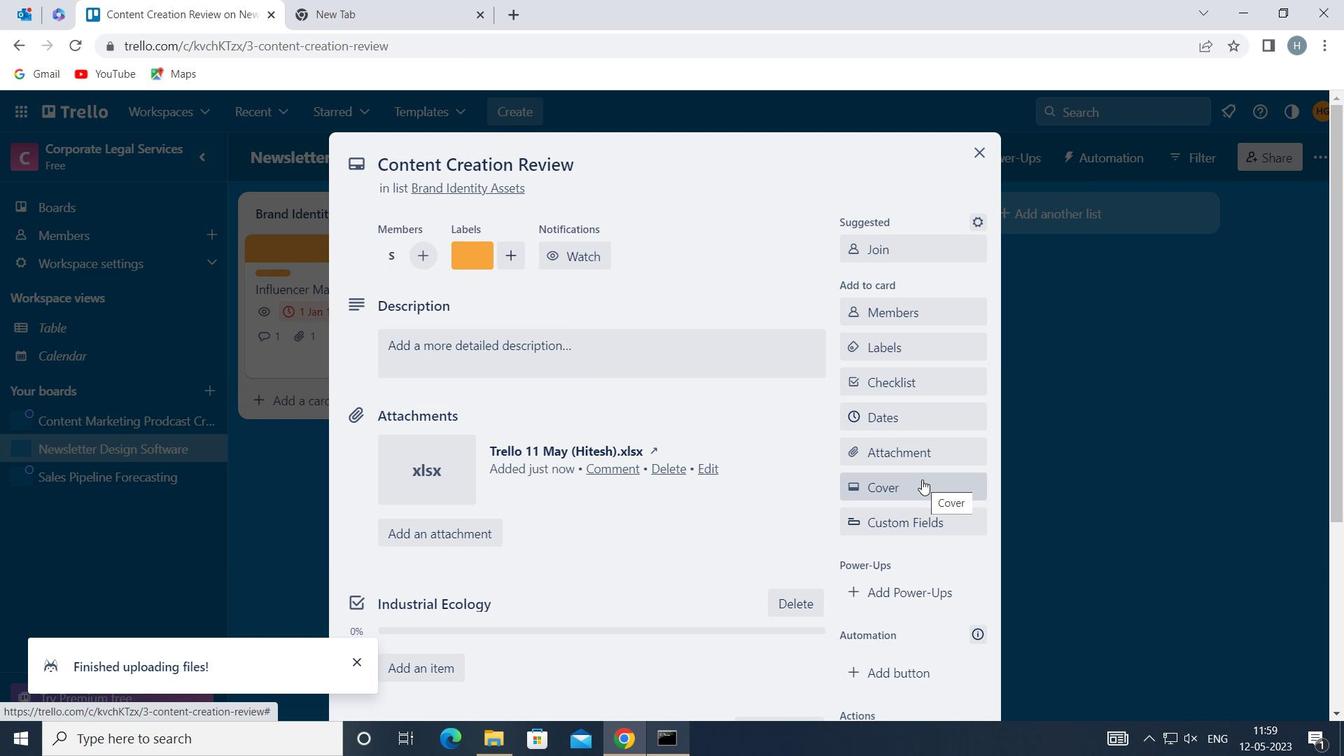 
Action: Mouse moved to (979, 368)
Screenshot: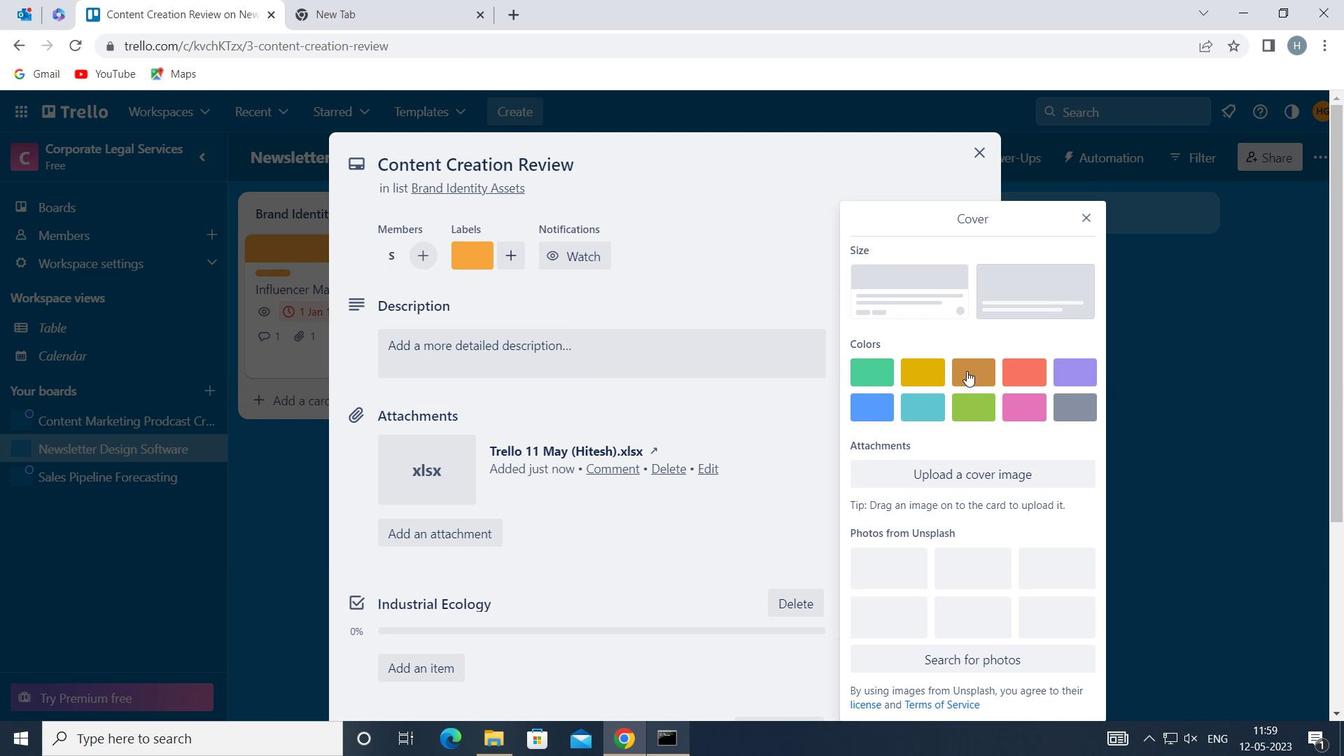 
Action: Mouse pressed left at (979, 368)
Screenshot: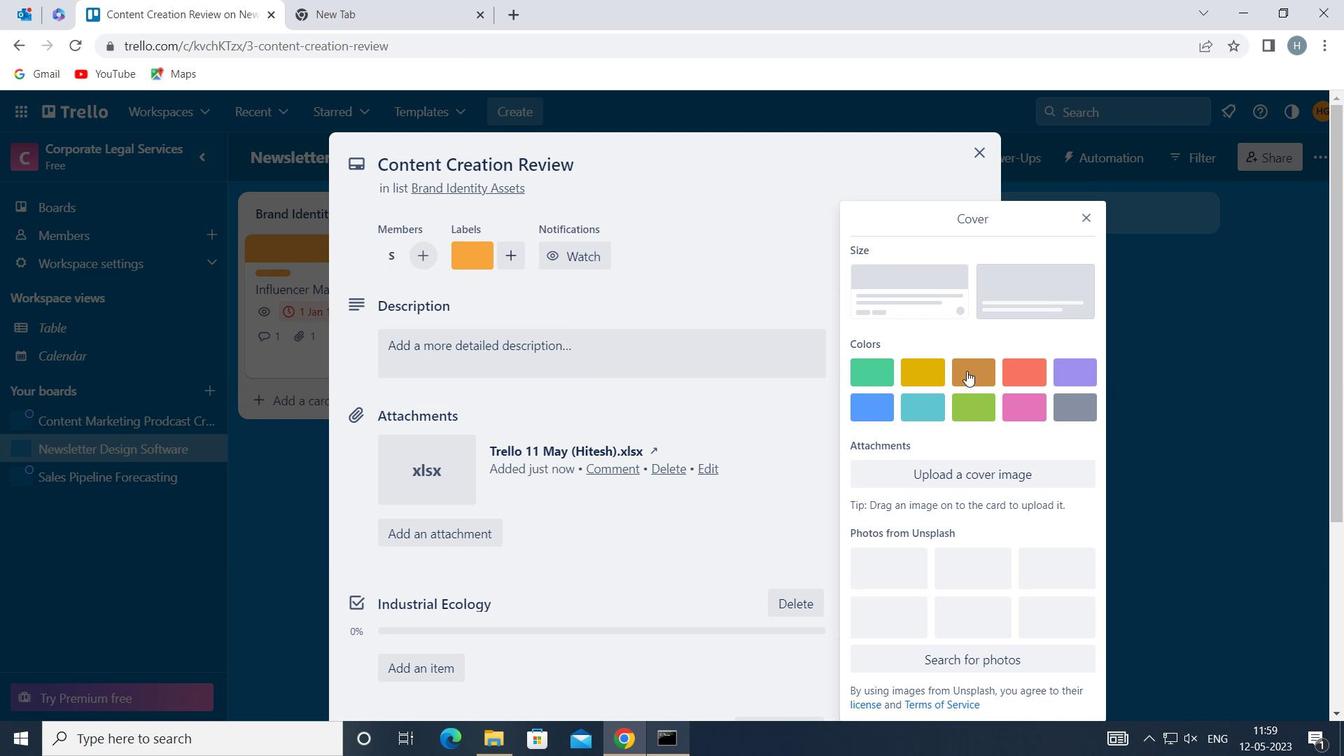 
Action: Mouse moved to (1085, 183)
Screenshot: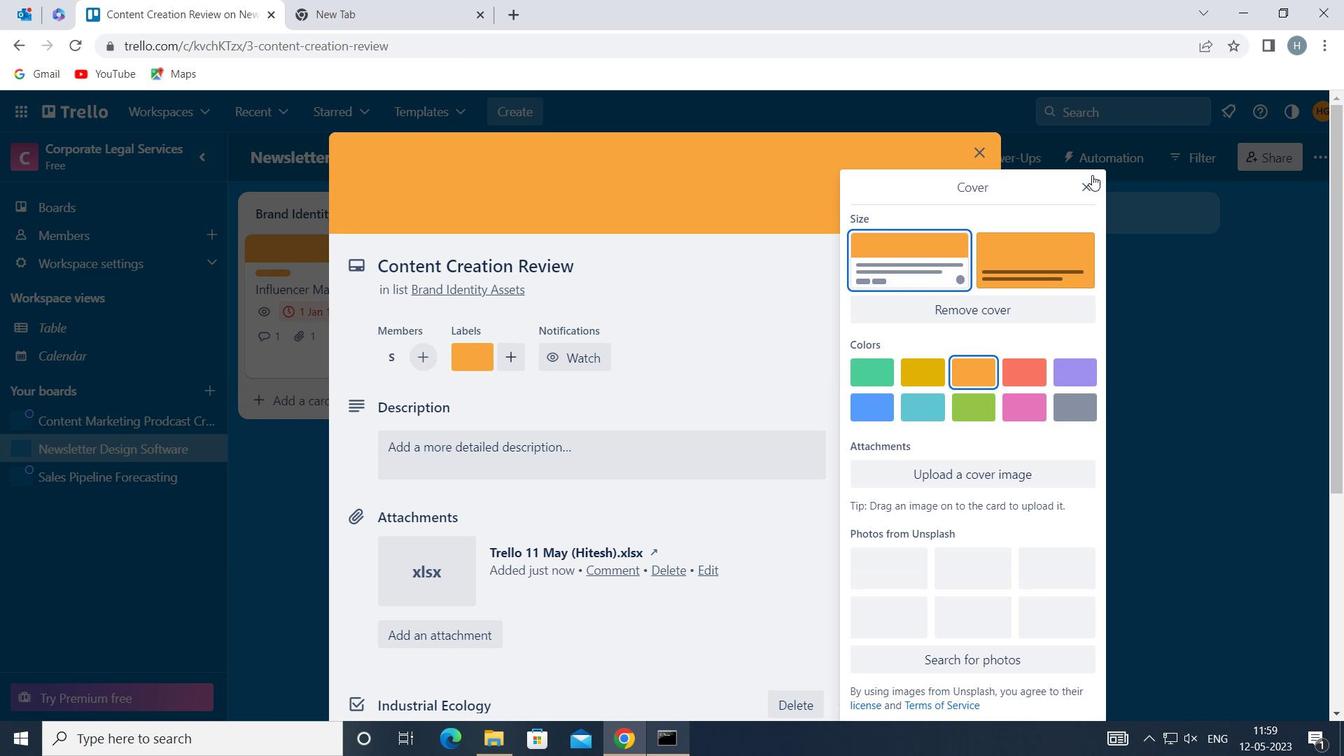 
Action: Mouse pressed left at (1085, 183)
Screenshot: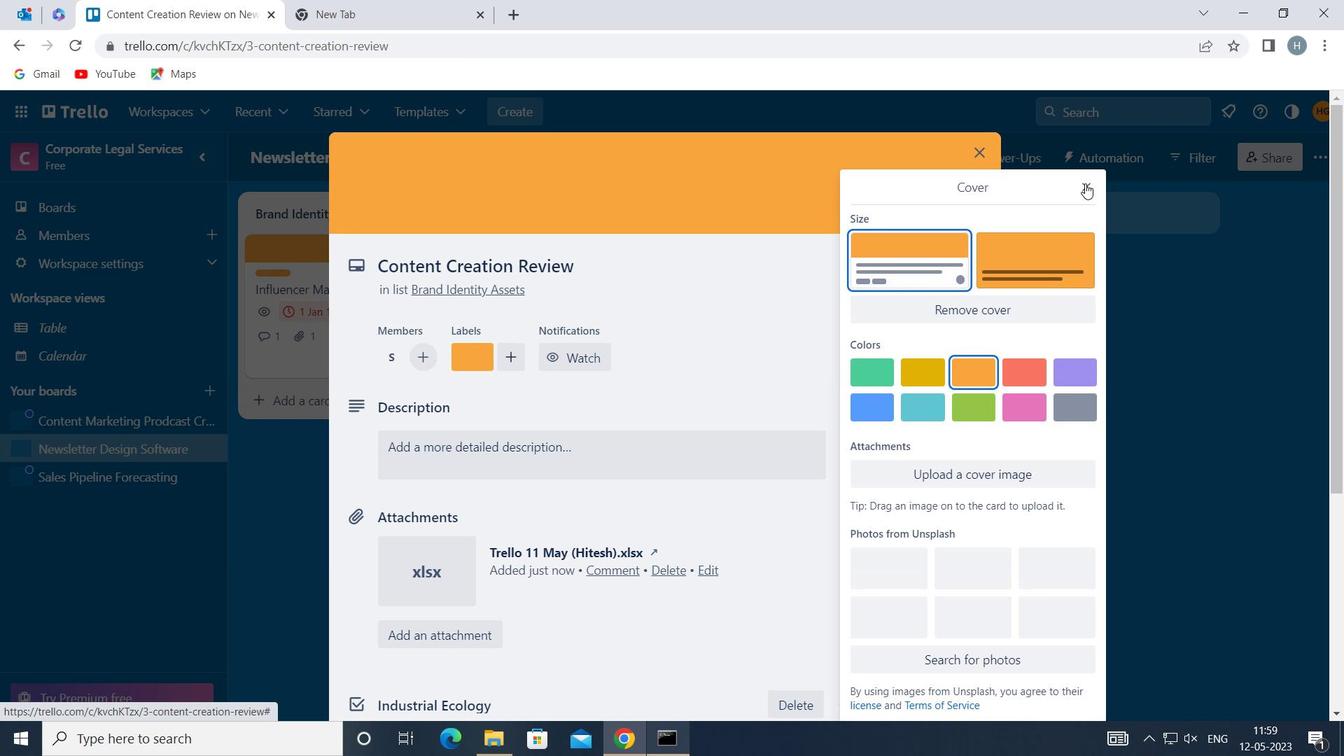 
Action: Mouse moved to (694, 459)
Screenshot: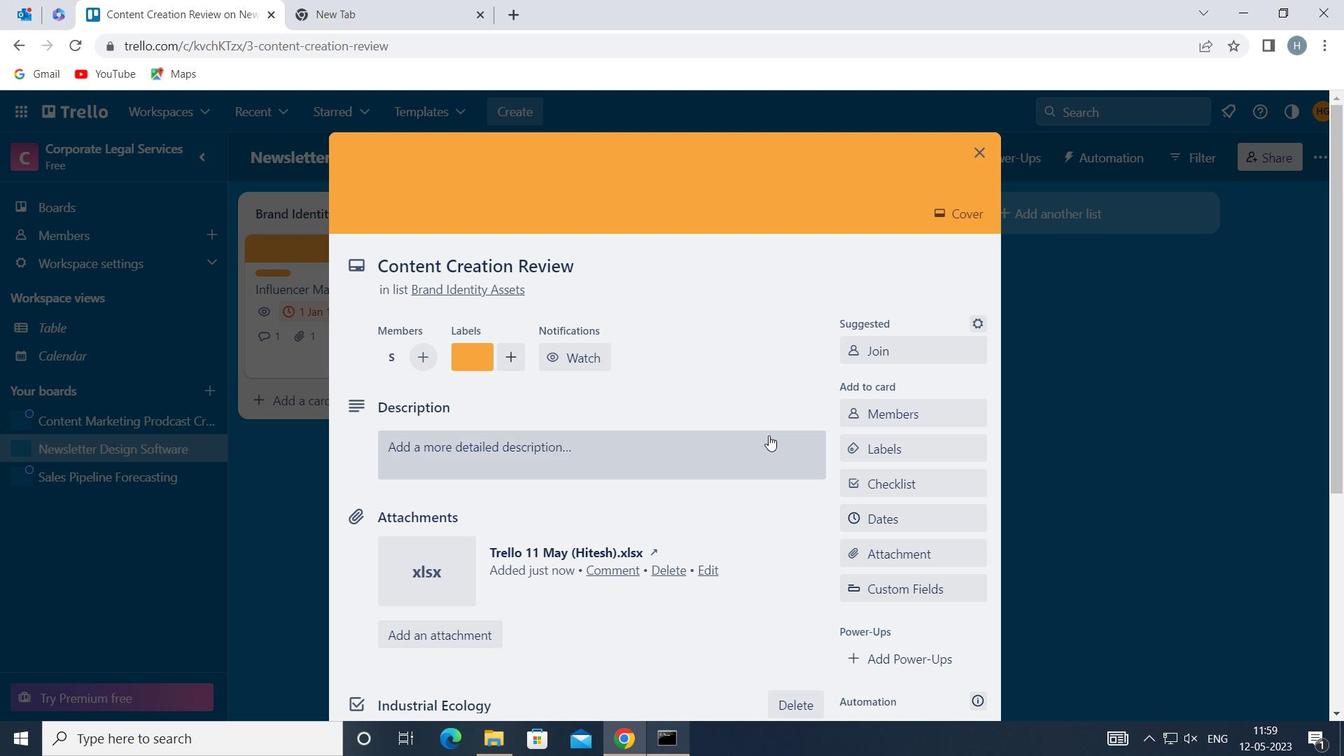 
Action: Mouse pressed left at (694, 459)
Screenshot: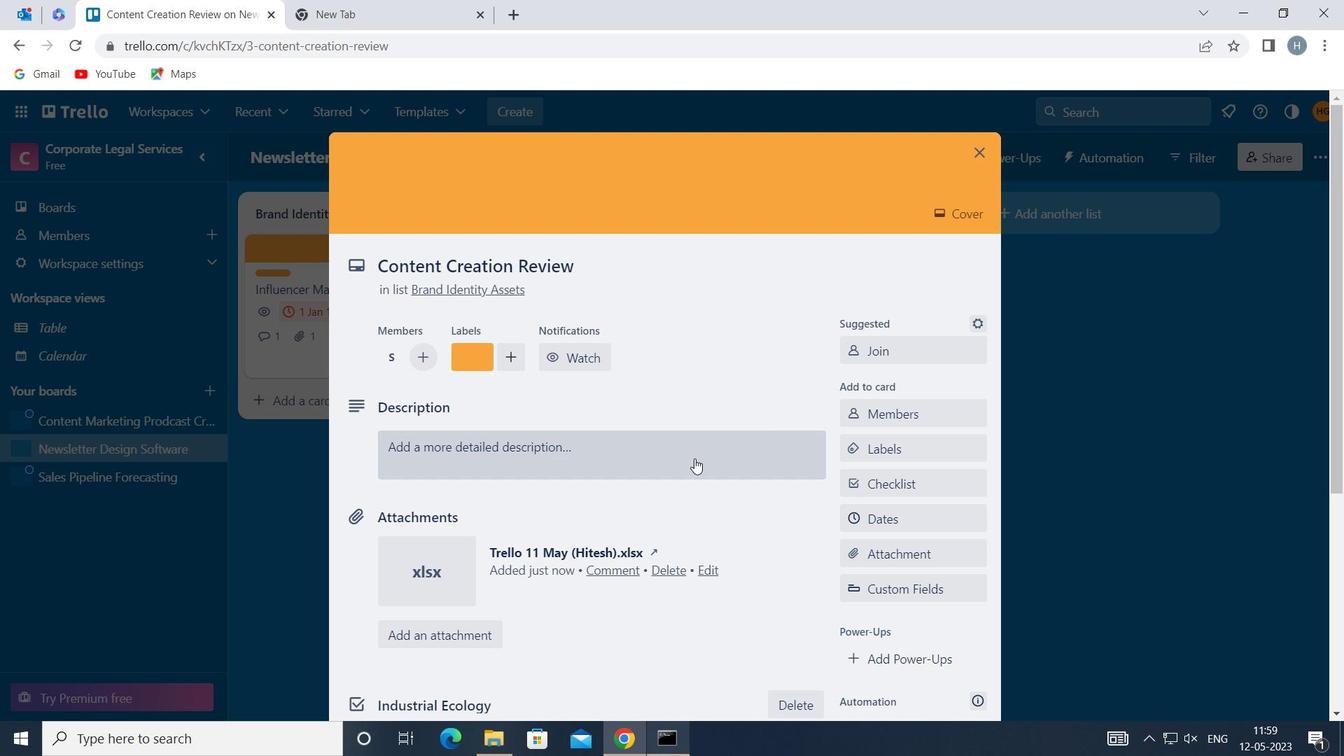 
Action: Mouse moved to (607, 509)
Screenshot: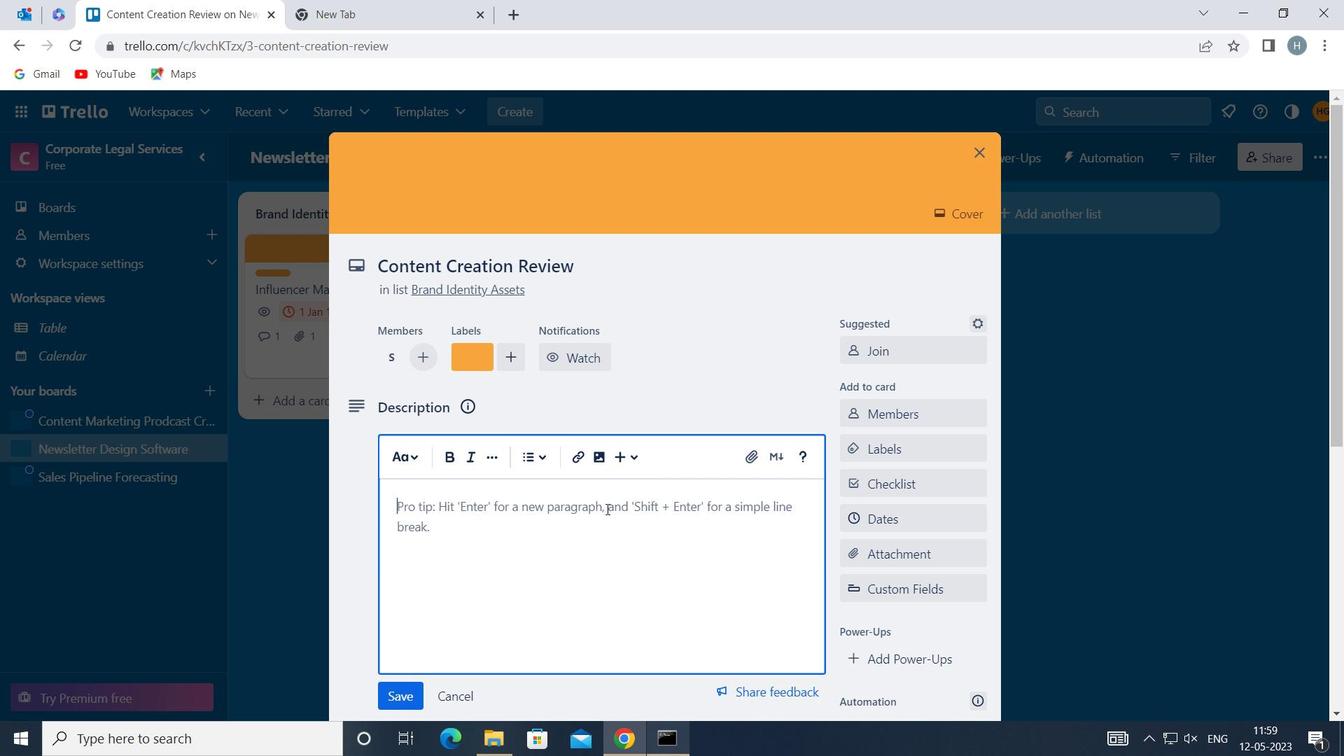 
Action: Mouse pressed left at (607, 509)
Screenshot: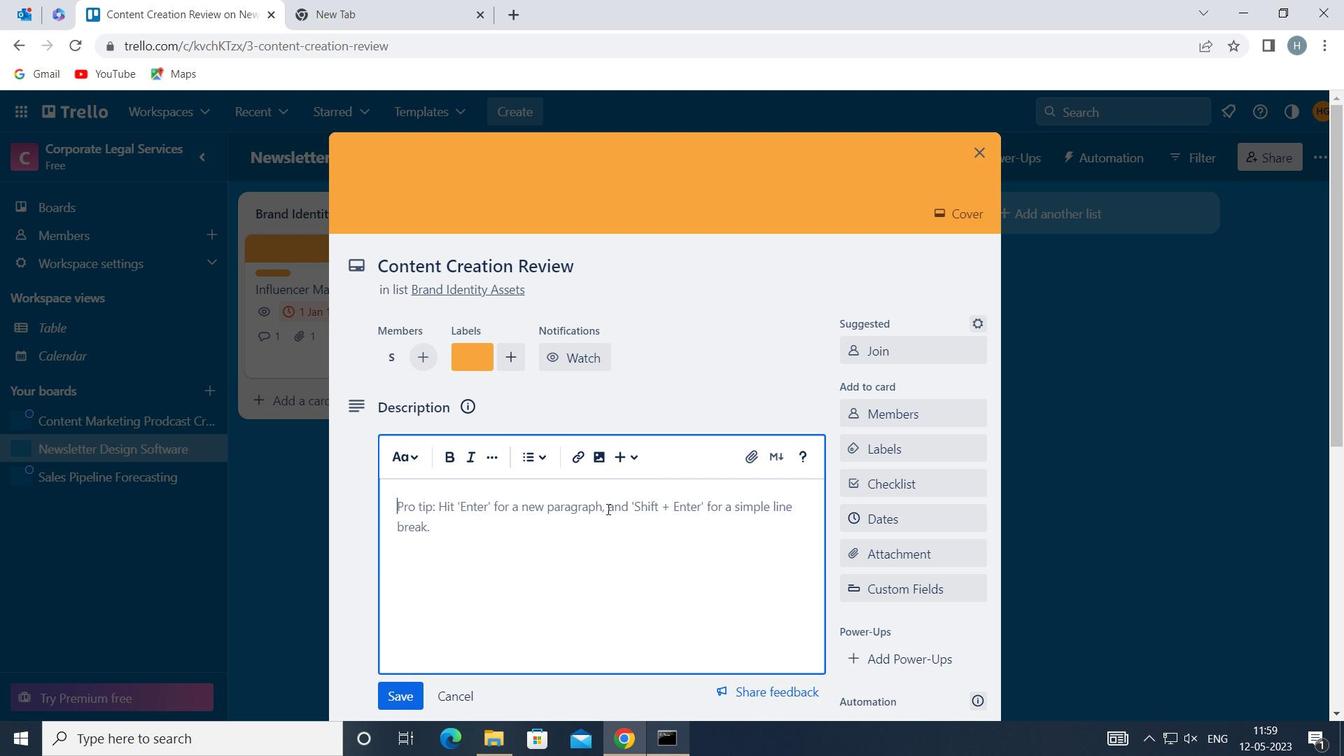 
Action: Mouse moved to (603, 509)
Screenshot: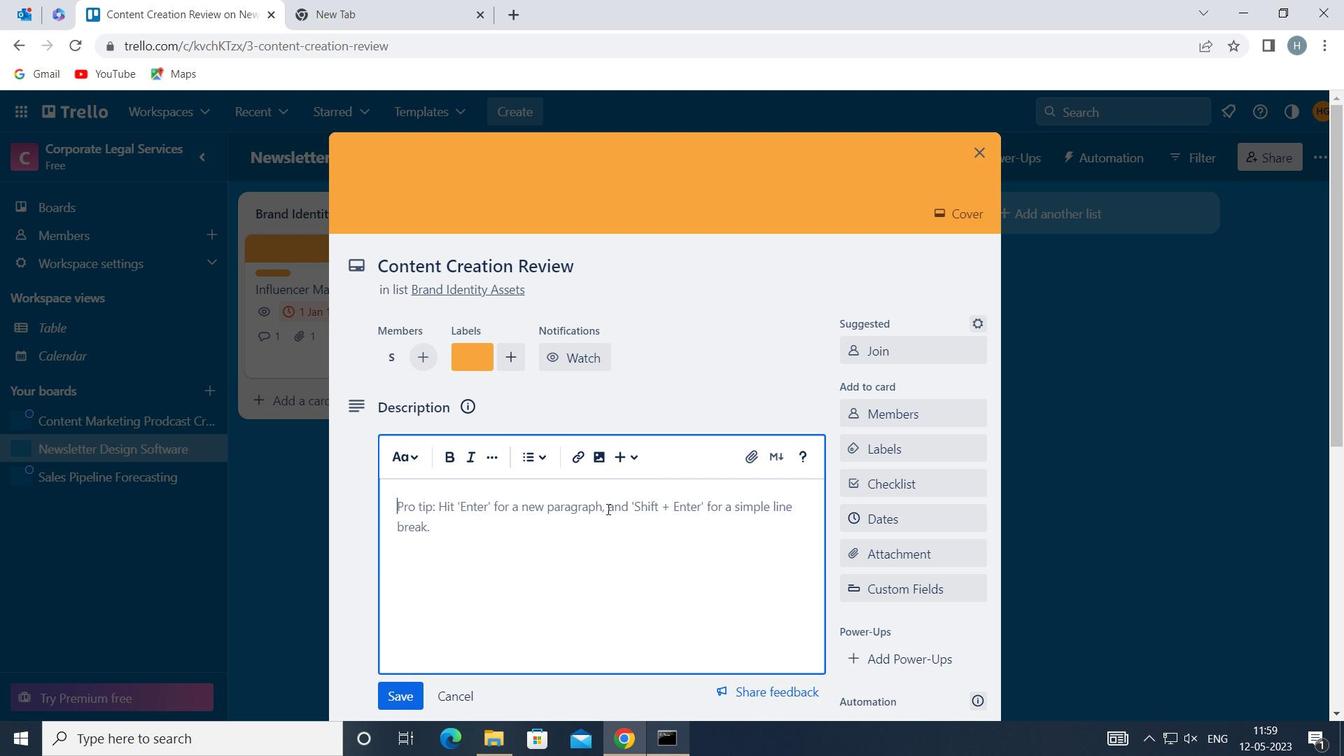 
Action: Key pressed <Key.shift>CREATE<Key.space>
Screenshot: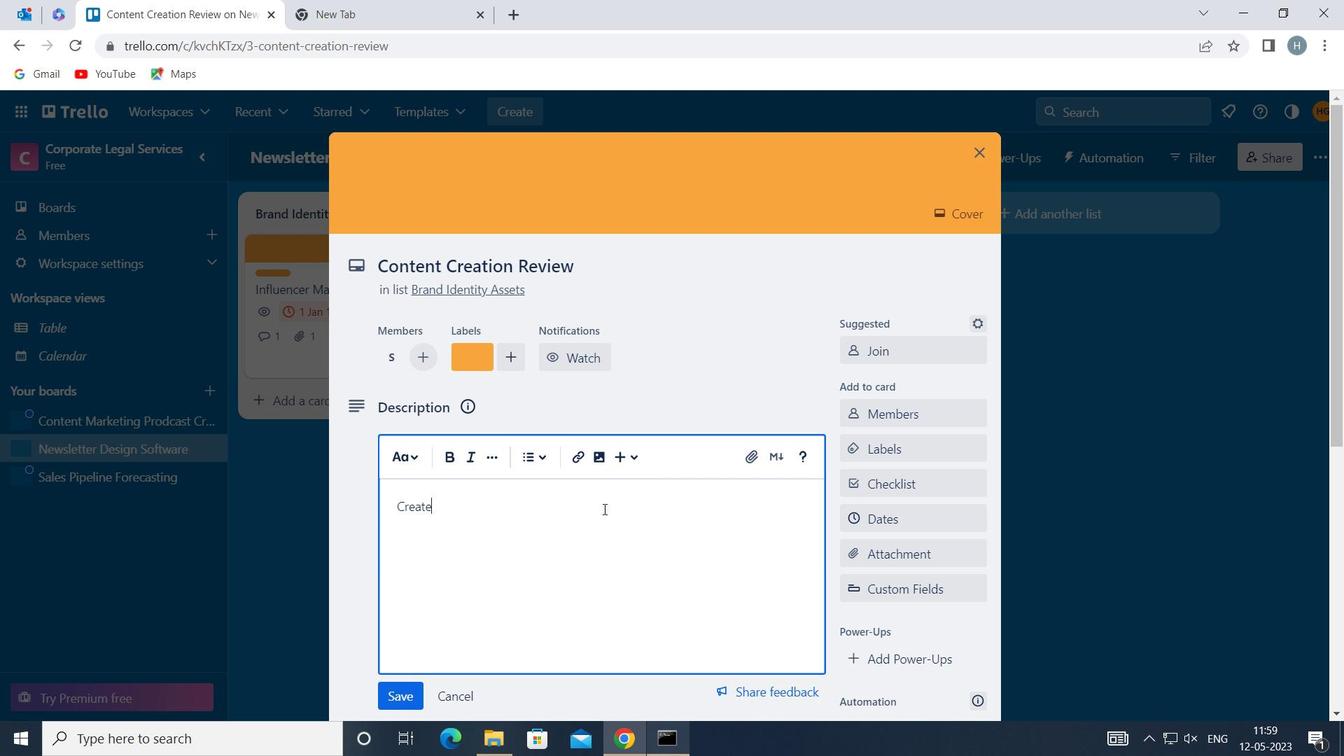 
Action: Mouse moved to (602, 509)
Screenshot: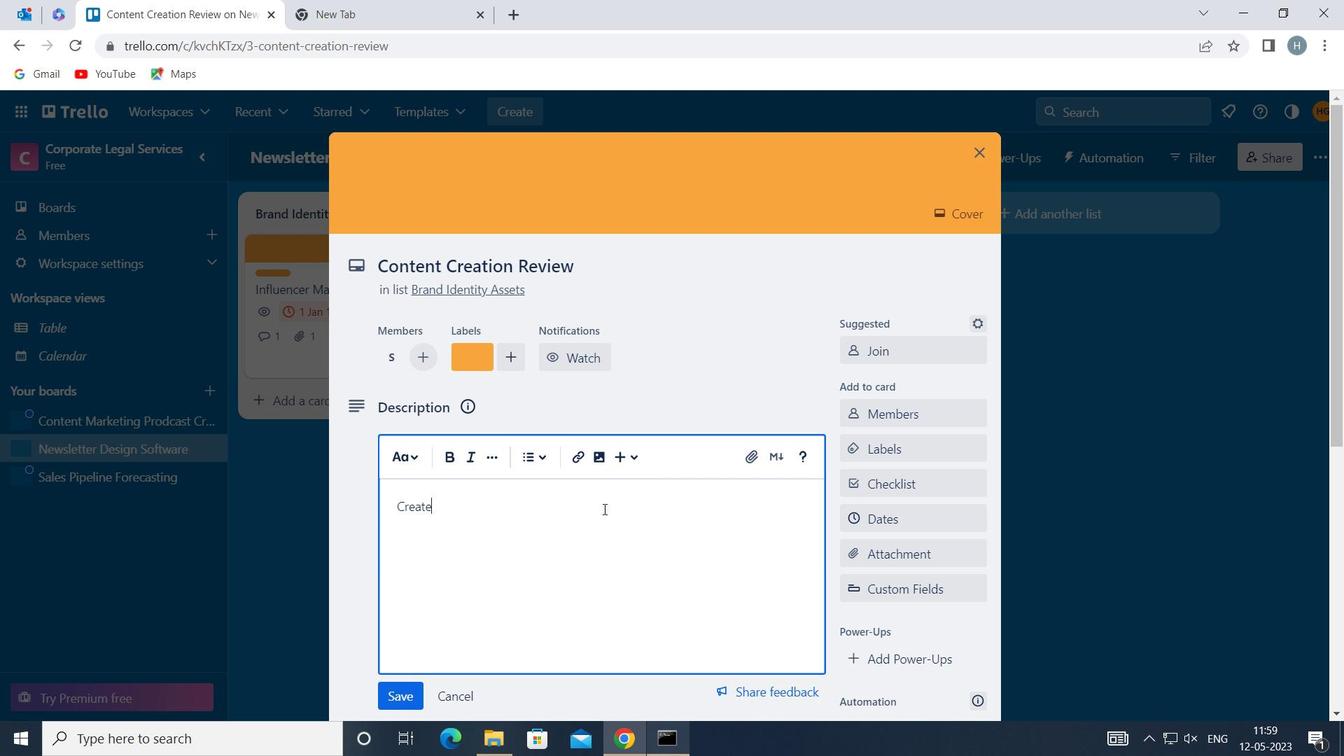 
Action: Key pressed AND<Key.space>SEND<Key.space>OUT<Key.space>EMPLOYEE<Key.space>SATISFACTION<Key.space>SURVEY<Key.space>ON<Key.space>WORKPLACE<Key.space>CULTURE
Screenshot: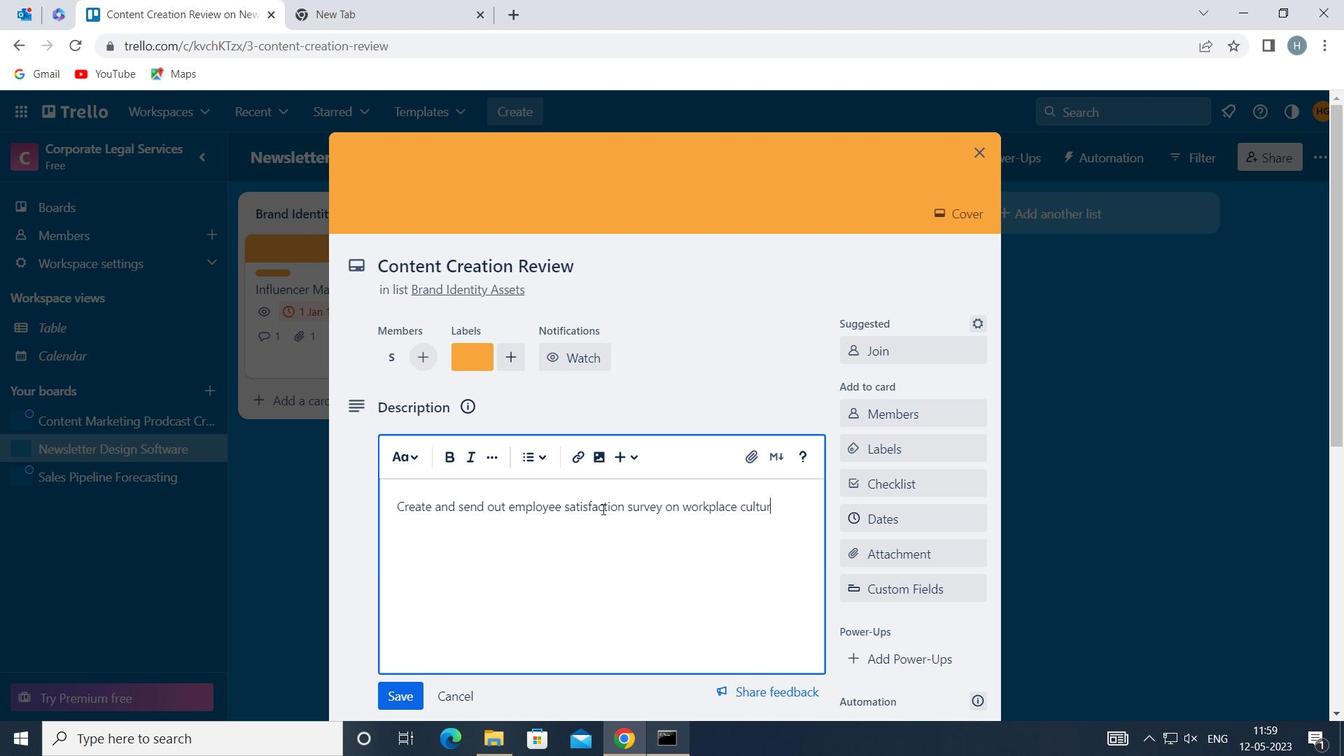 
Action: Mouse moved to (402, 693)
Screenshot: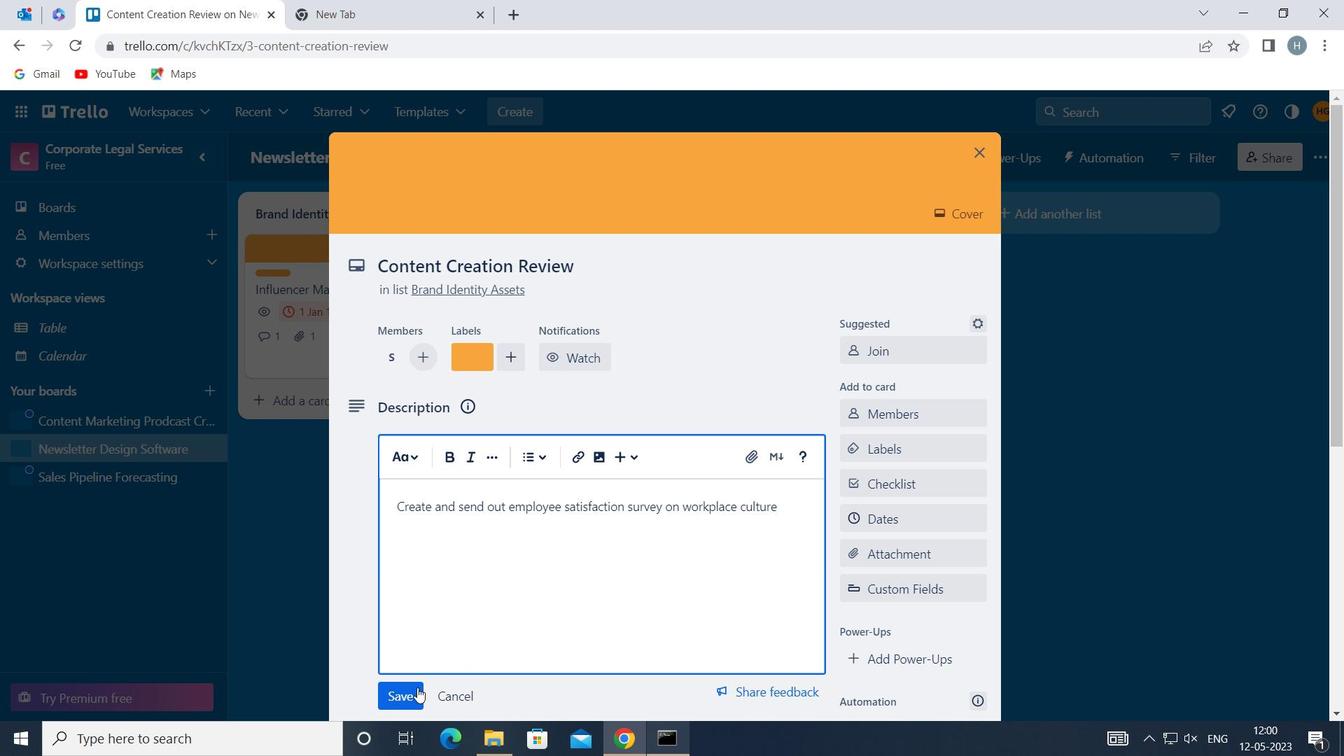 
Action: Mouse pressed left at (402, 693)
Screenshot: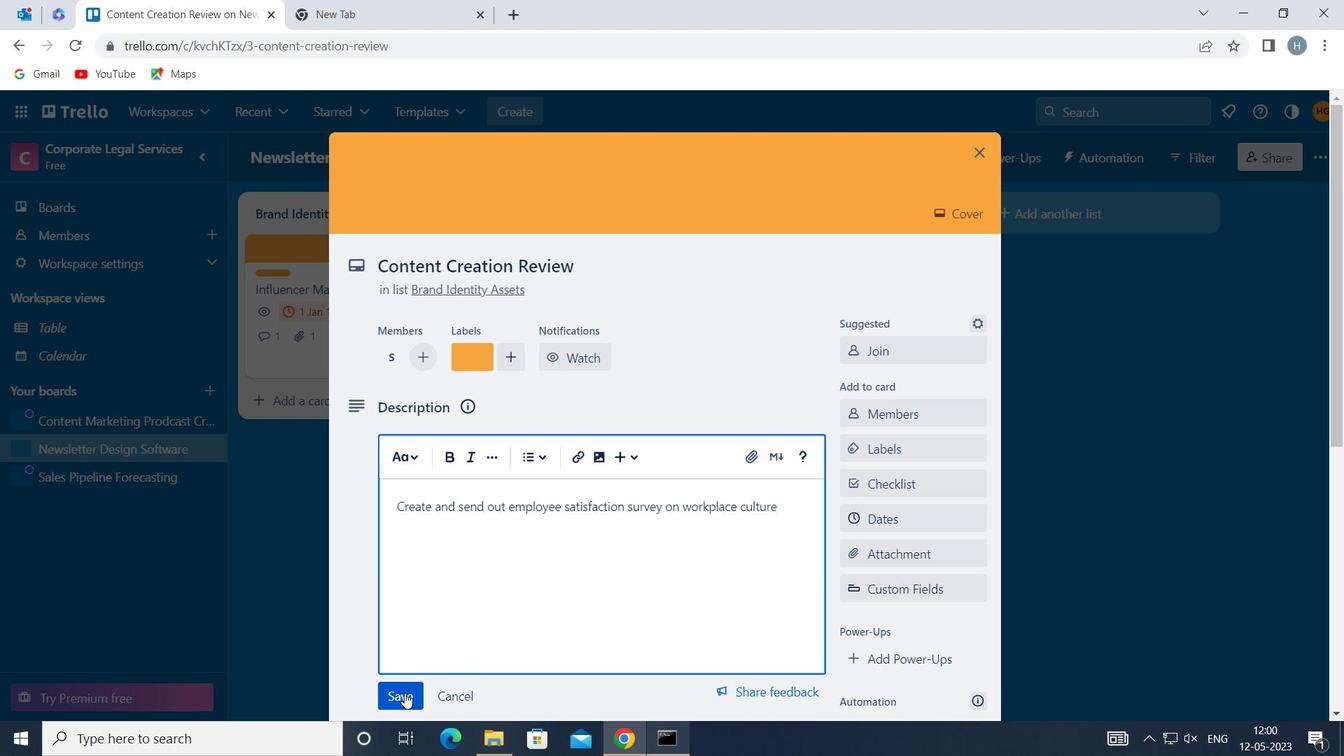 
Action: Mouse moved to (522, 532)
Screenshot: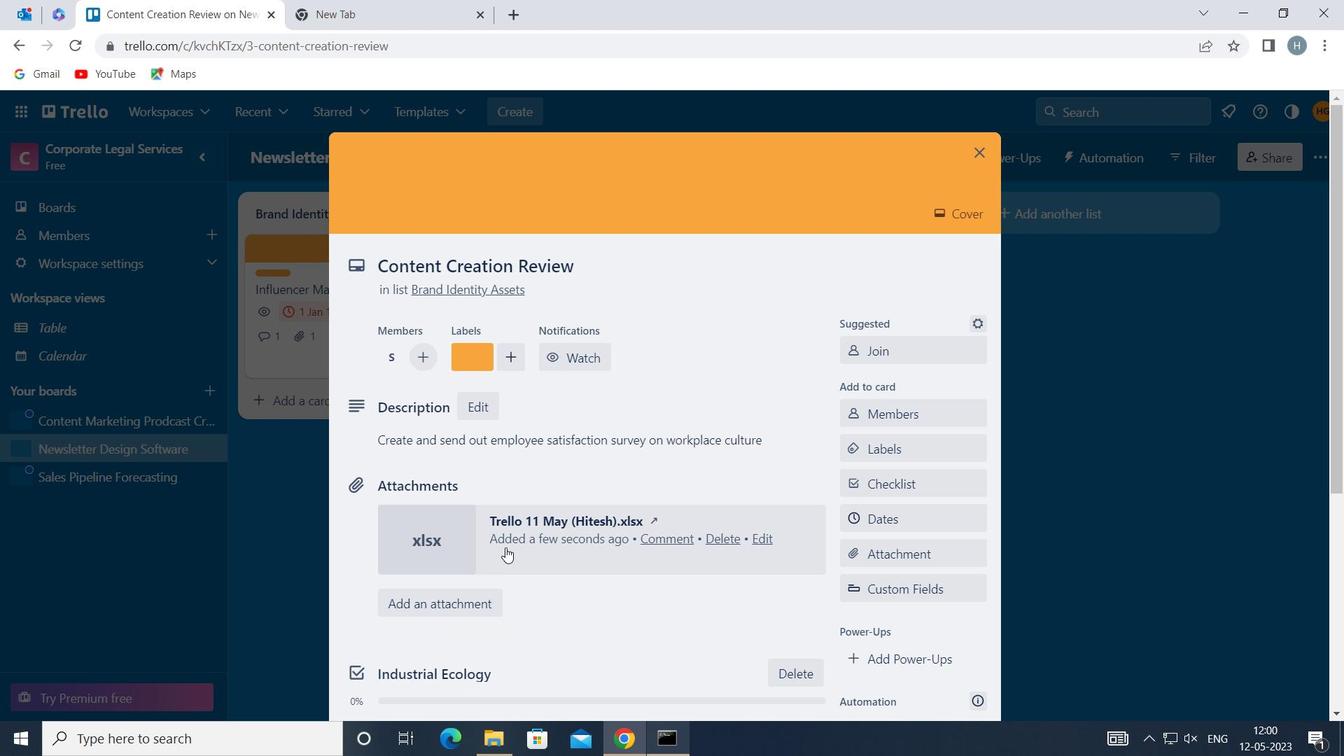 
Action: Mouse scrolled (522, 531) with delta (0, 0)
Screenshot: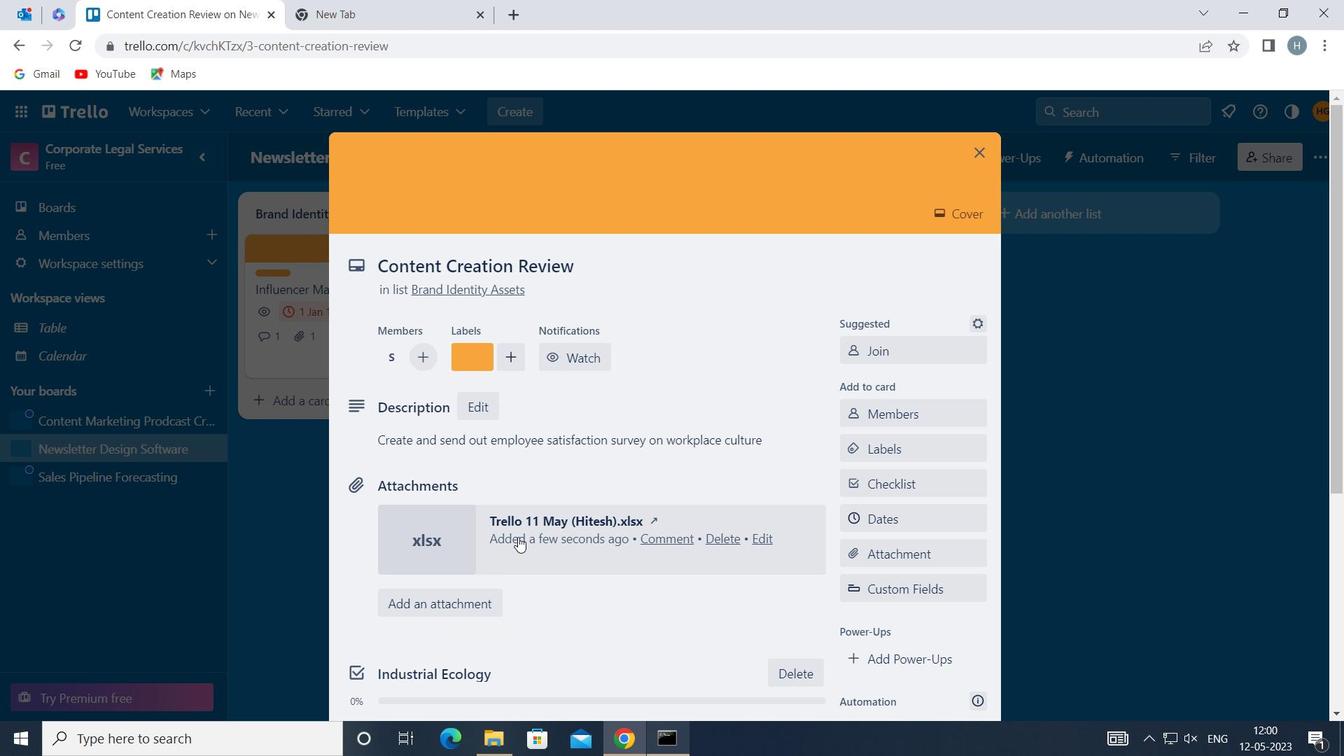 
Action: Mouse scrolled (522, 531) with delta (0, 0)
Screenshot: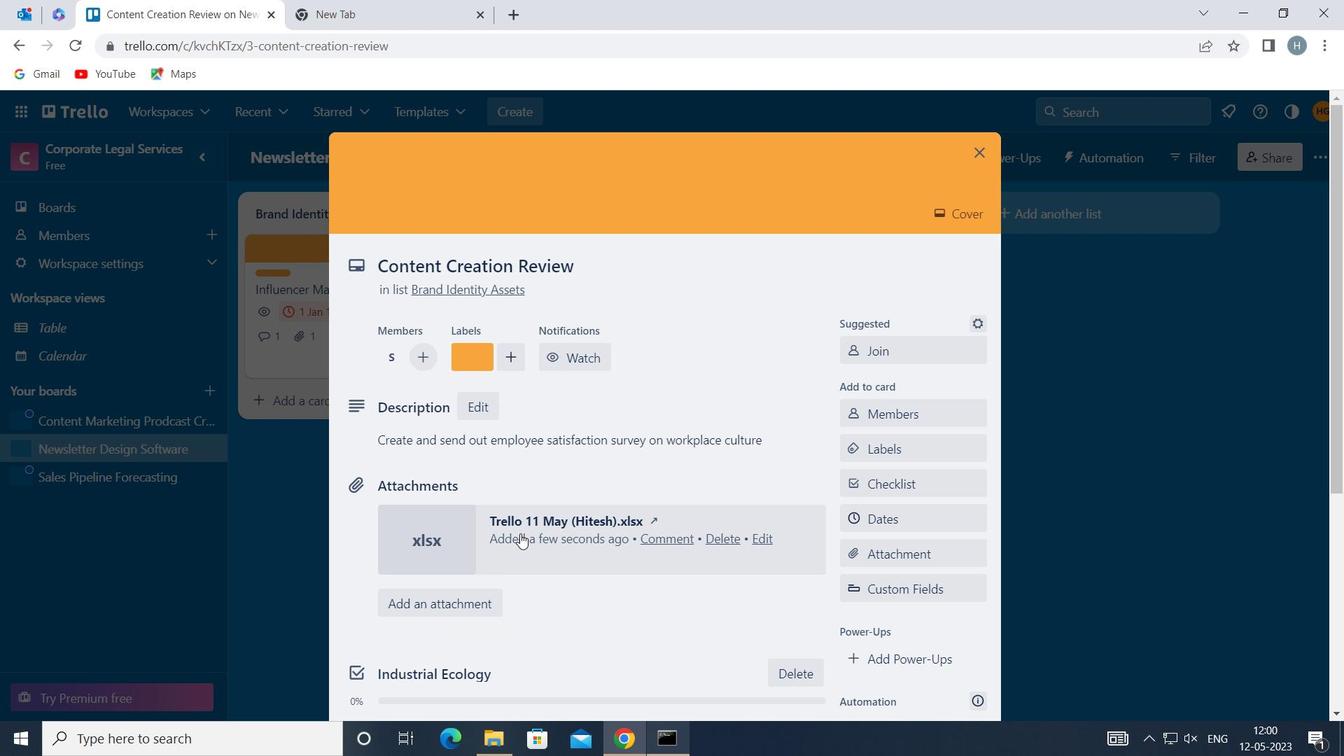 
Action: Mouse scrolled (522, 531) with delta (0, 0)
Screenshot: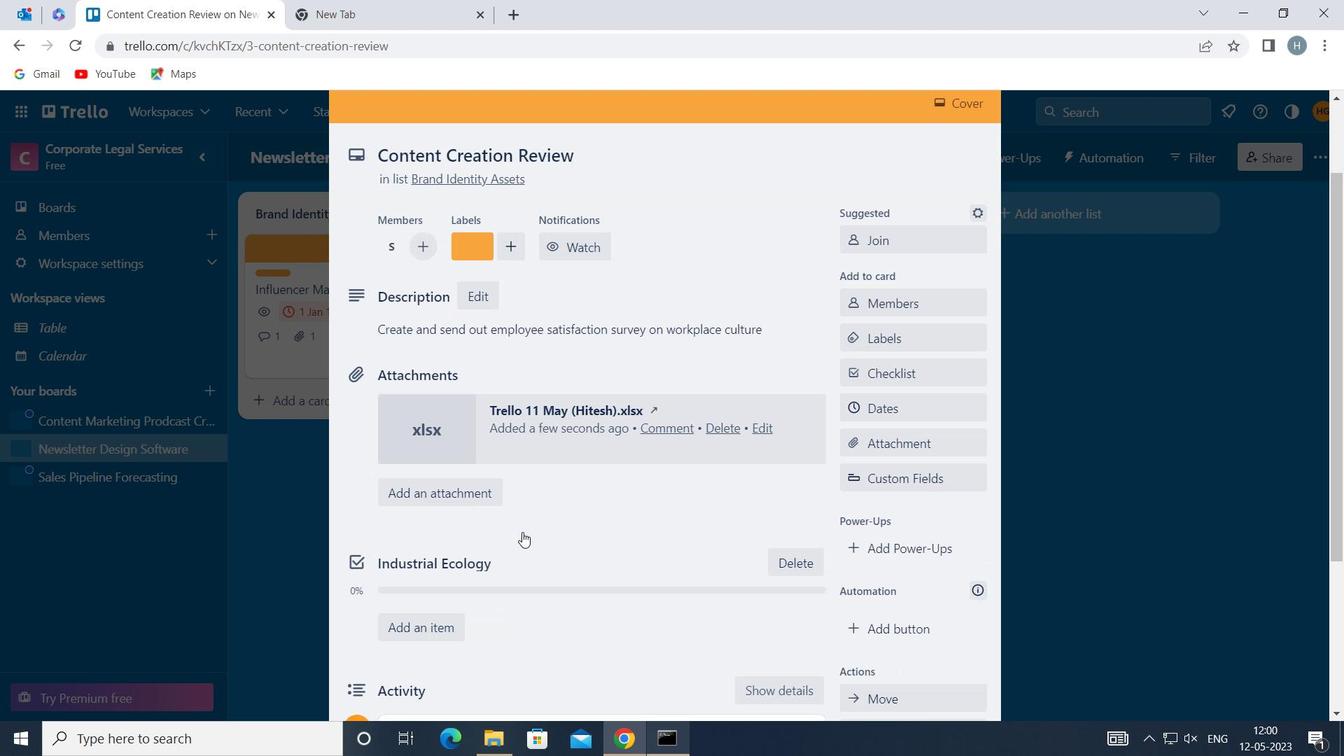 
Action: Mouse moved to (560, 576)
Screenshot: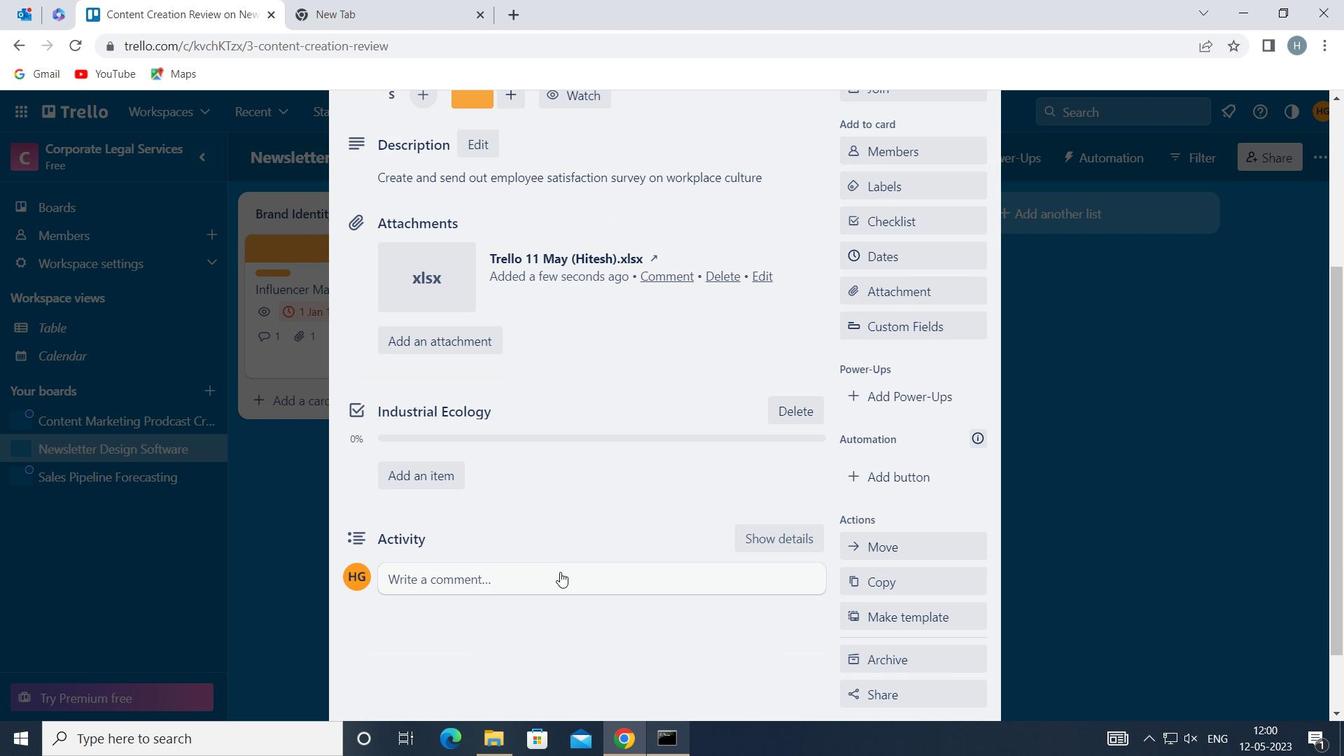 
Action: Mouse pressed left at (560, 576)
Screenshot: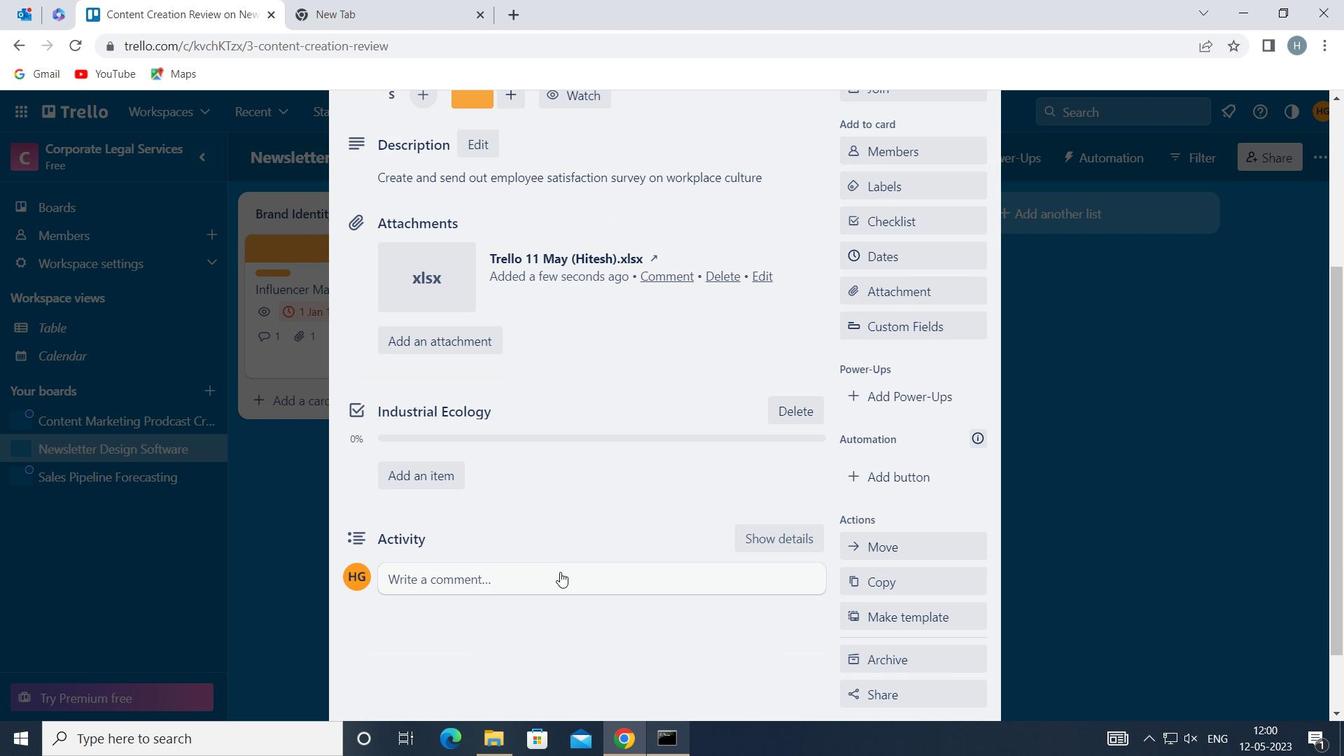 
Action: Mouse moved to (559, 631)
Screenshot: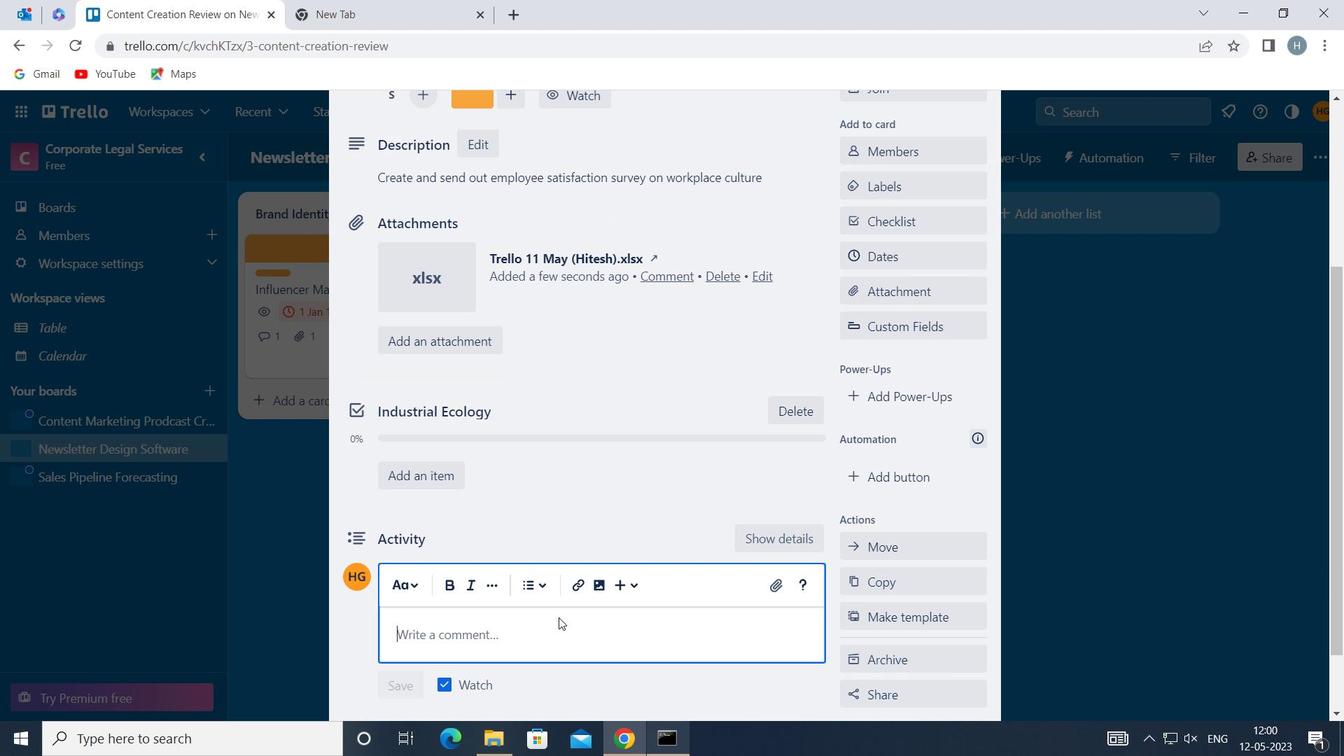 
Action: Mouse pressed left at (559, 631)
Screenshot: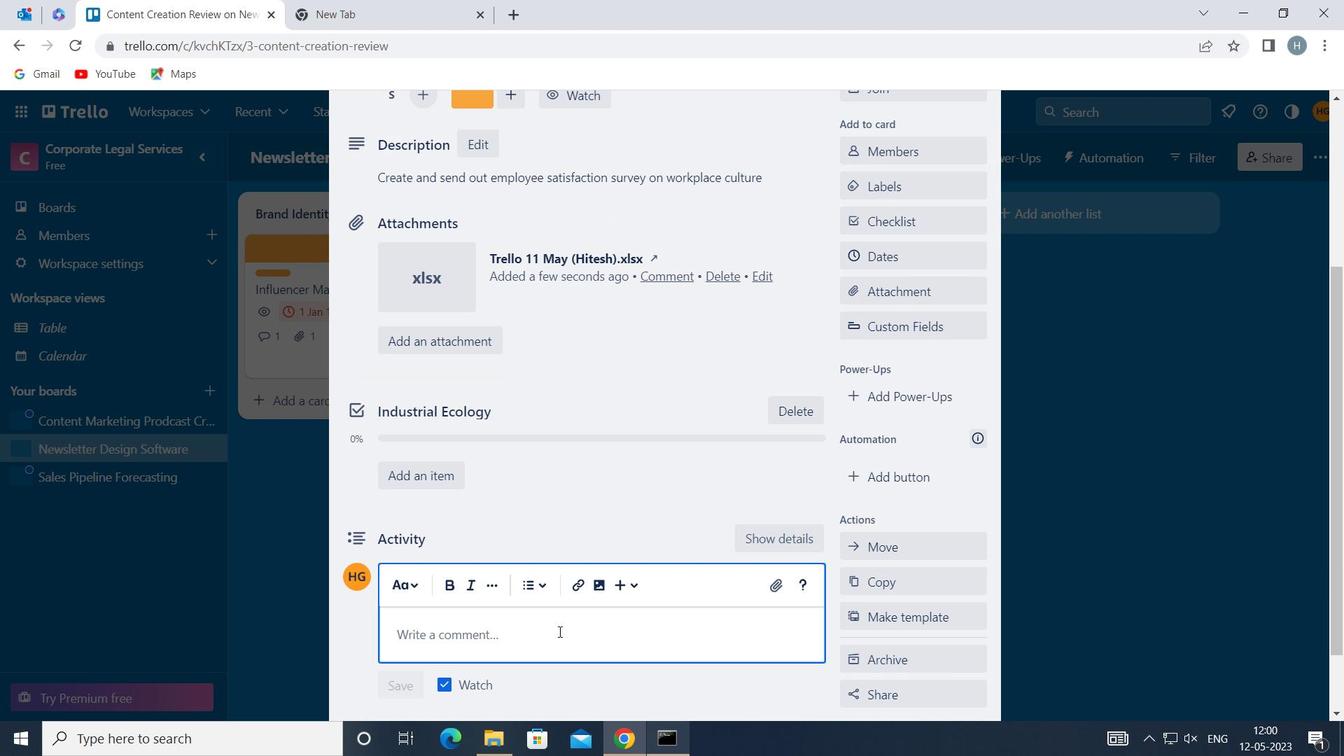 
Action: Key pressed <Key.shift>THIS<Key.space>TASK<Key.space>REQUIRES<Key.space>US<Key.space>TO<Key.space>BE<Key.space>PROACTIVE<Key.space>AND<Key.space>TAKE<Key.space>INITIATIVE,<Key.space>RATHER<Key.space>THAN<Key.space>WAITING<Key.space>FOR<Key.space>OTHERS<Key.space>TO<Key.space>ACT
Screenshot: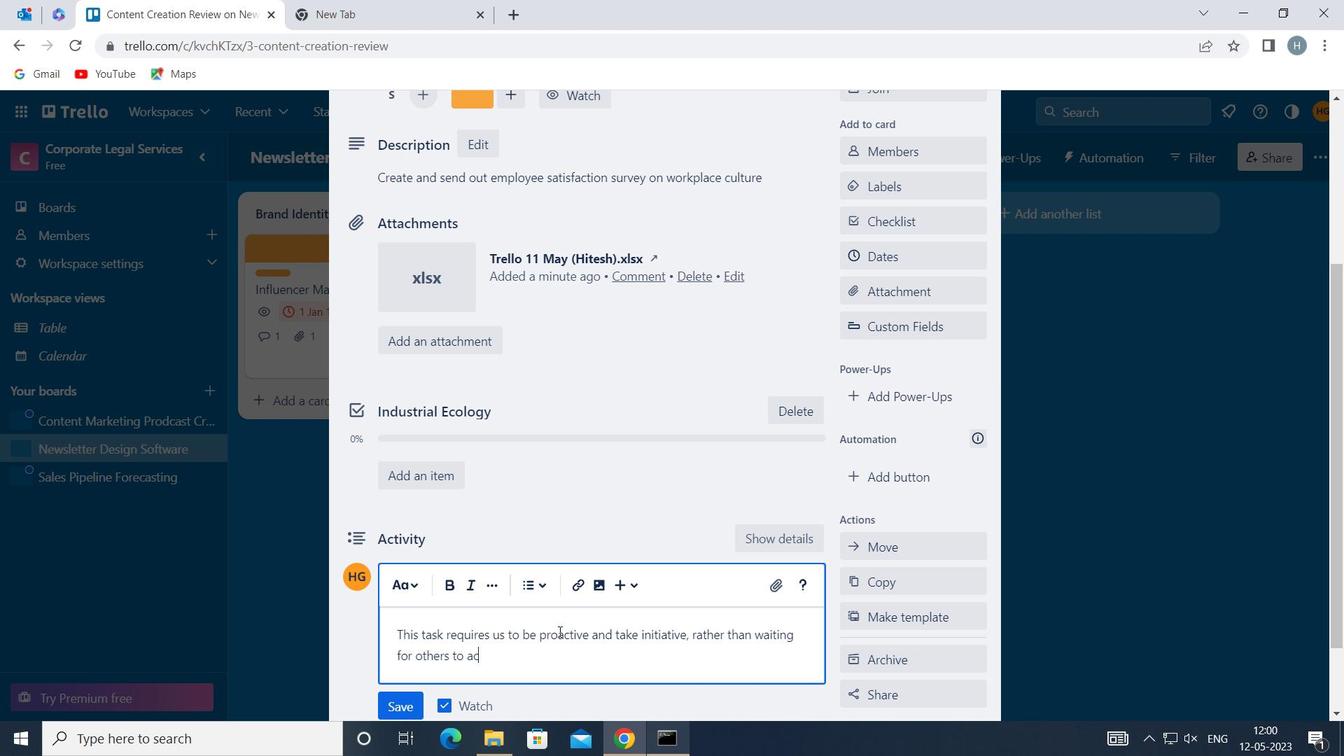 
Action: Mouse moved to (406, 699)
Screenshot: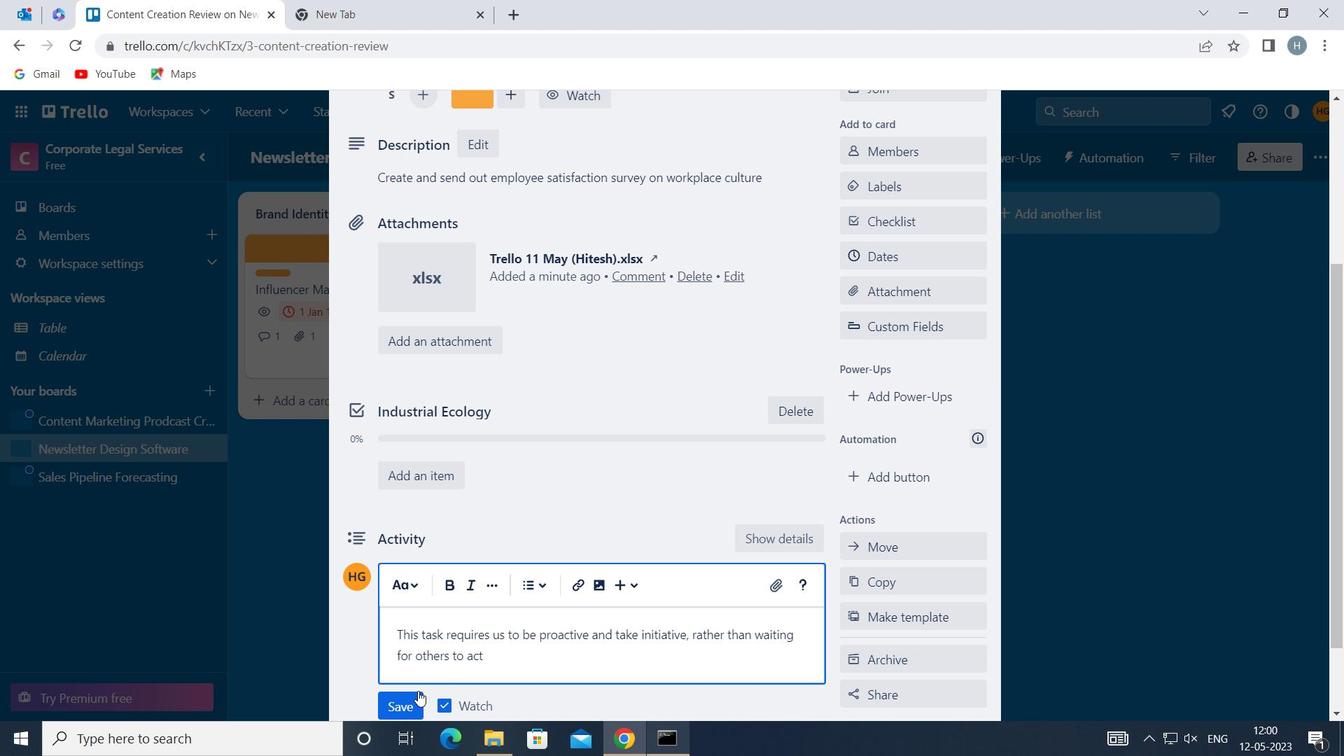 
Action: Mouse pressed left at (406, 699)
Screenshot: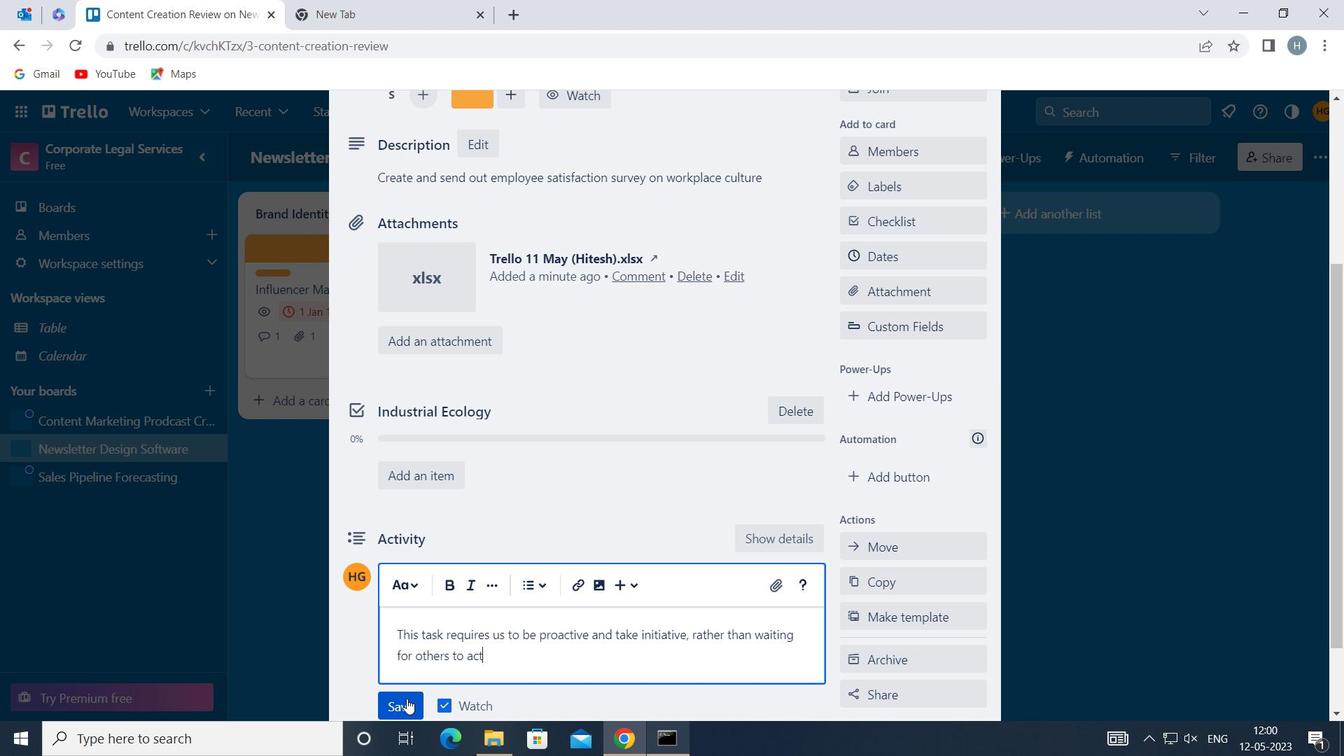 
Action: Mouse moved to (870, 251)
Screenshot: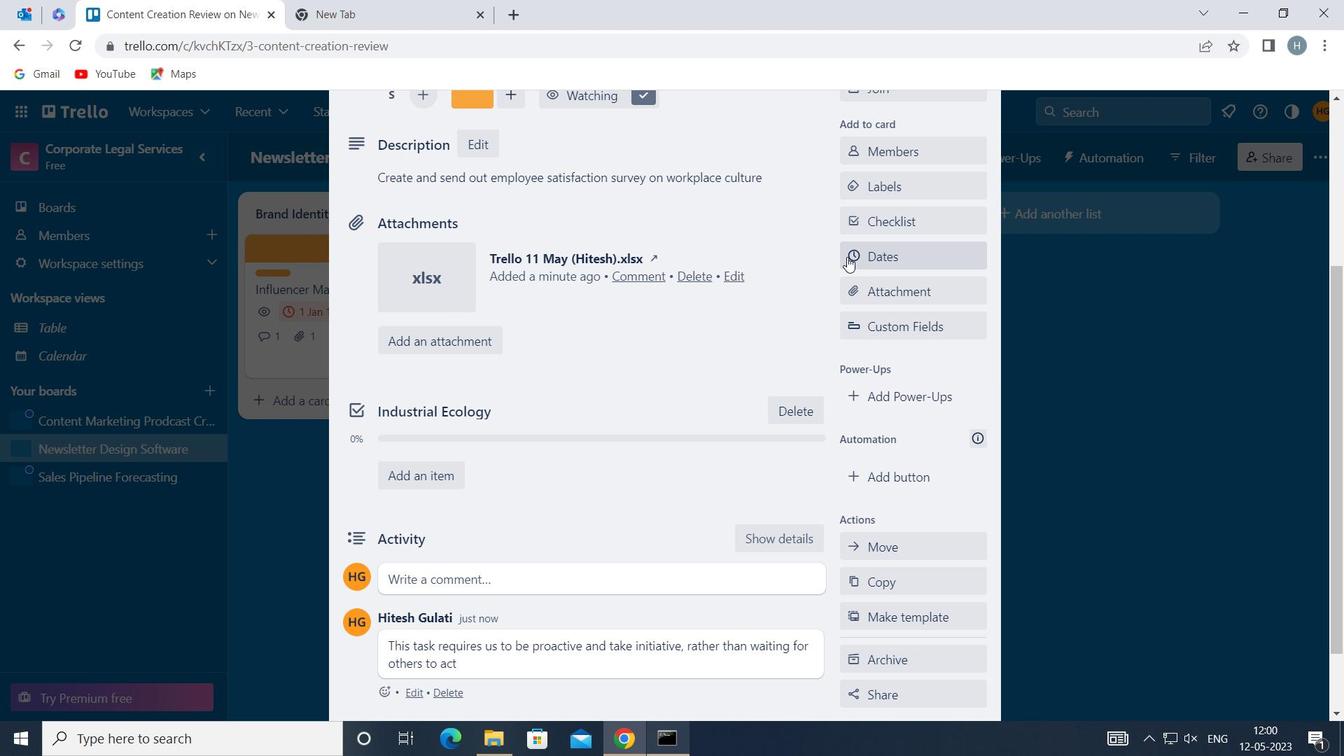 
Action: Mouse pressed left at (870, 251)
Screenshot: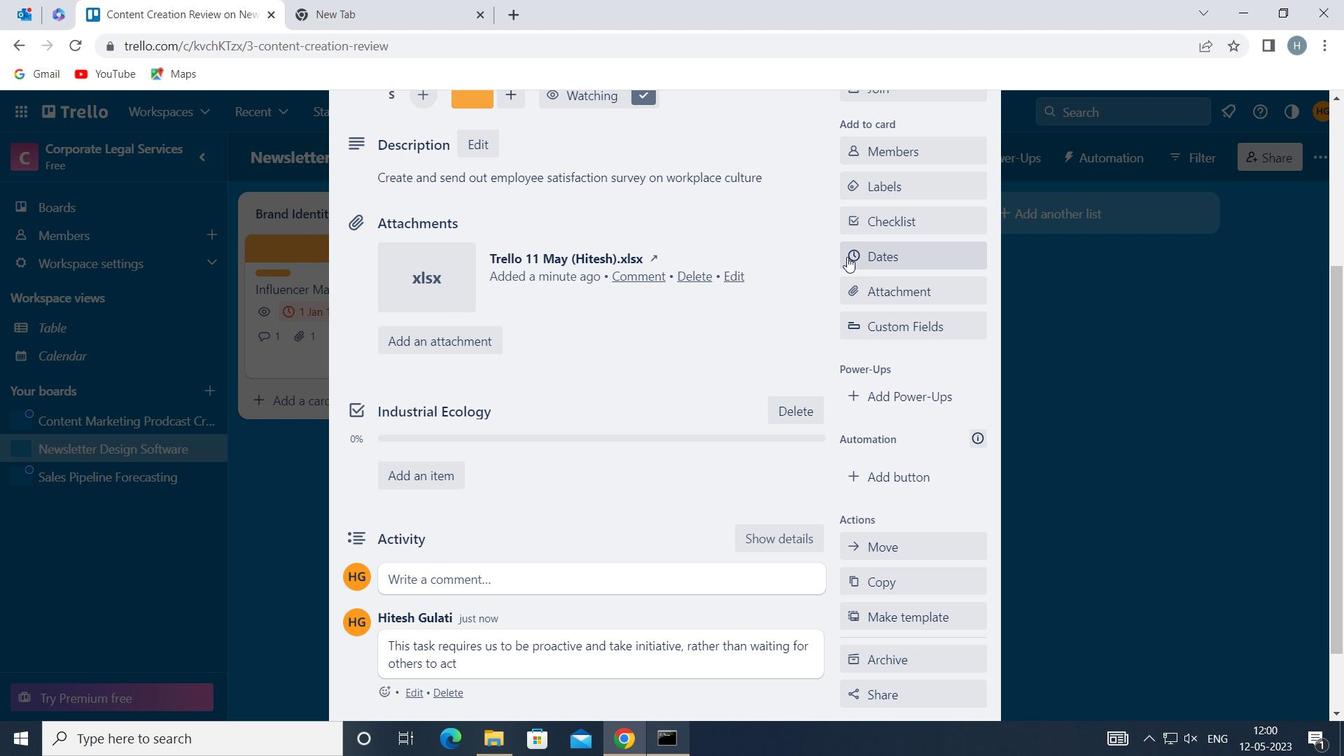 
Action: Mouse moved to (859, 466)
Screenshot: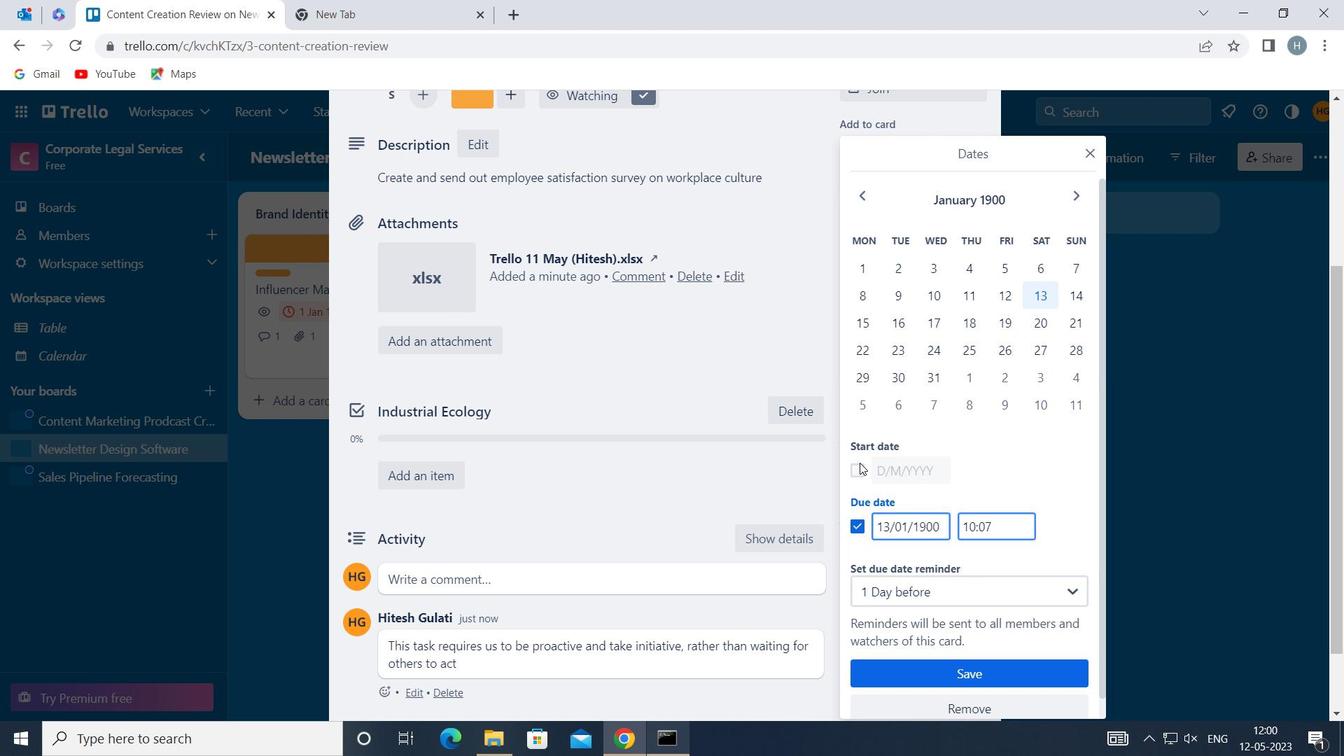 
Action: Mouse pressed left at (859, 466)
Screenshot: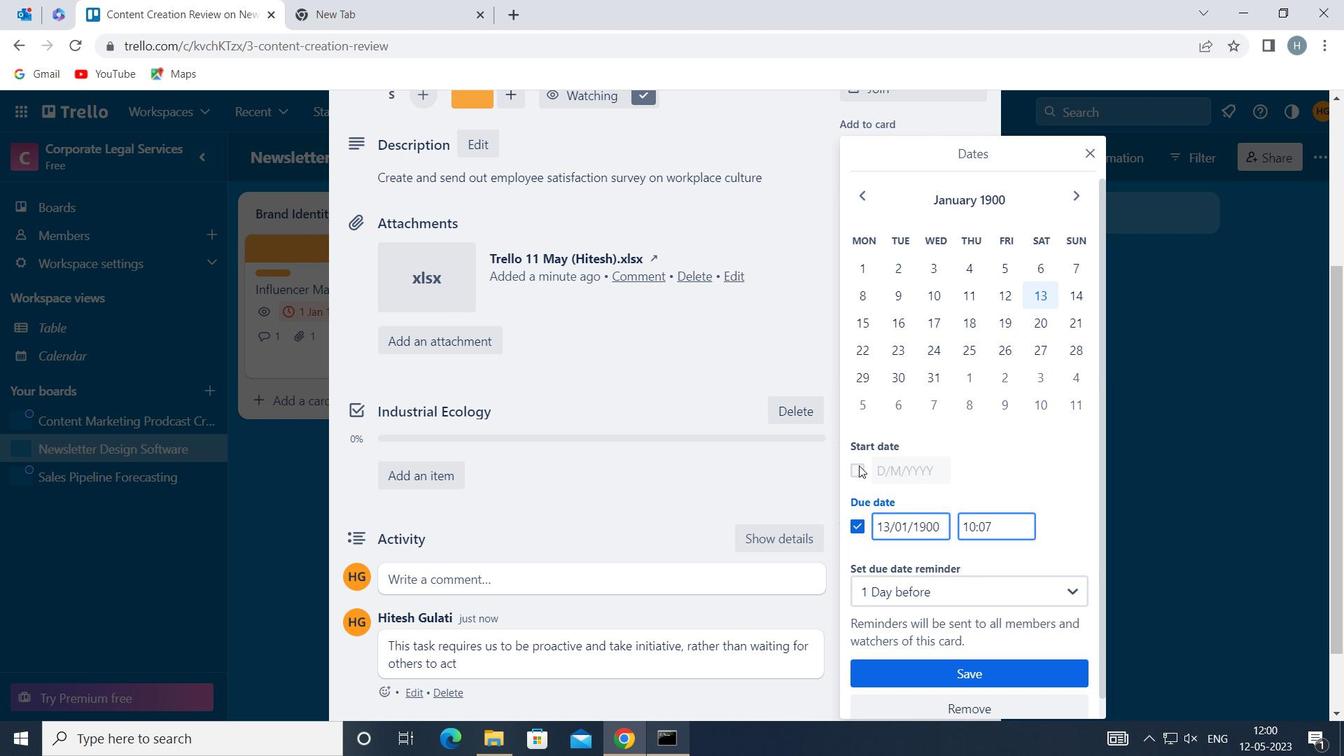 
Action: Mouse moved to (888, 465)
Screenshot: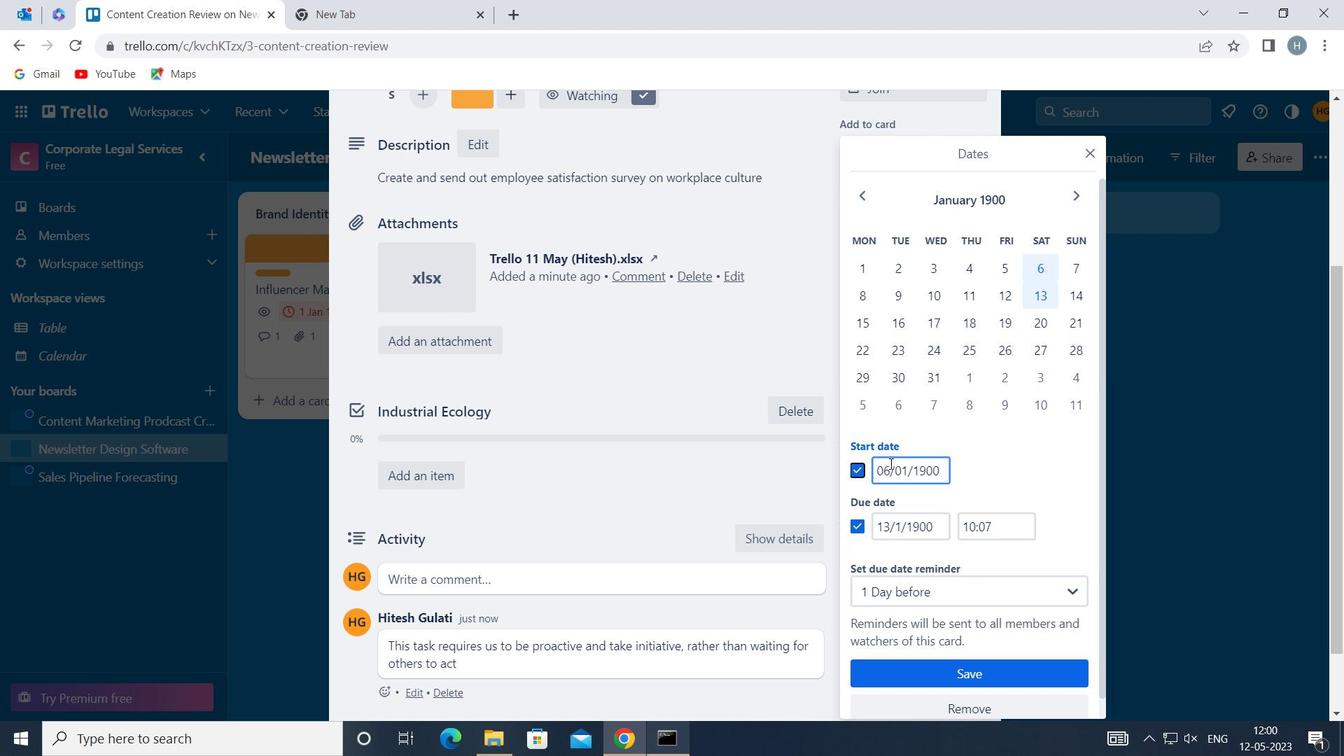 
Action: Mouse pressed left at (888, 465)
Screenshot: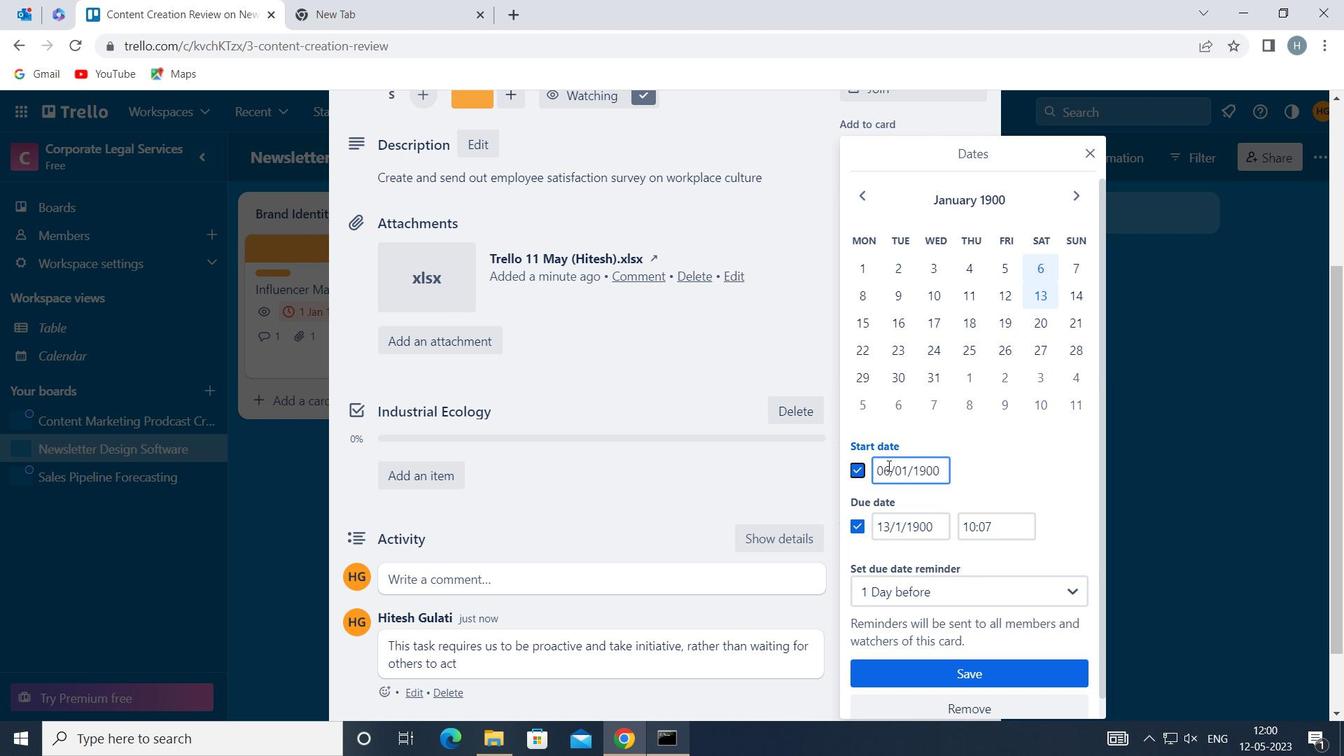
Action: Mouse moved to (879, 471)
Screenshot: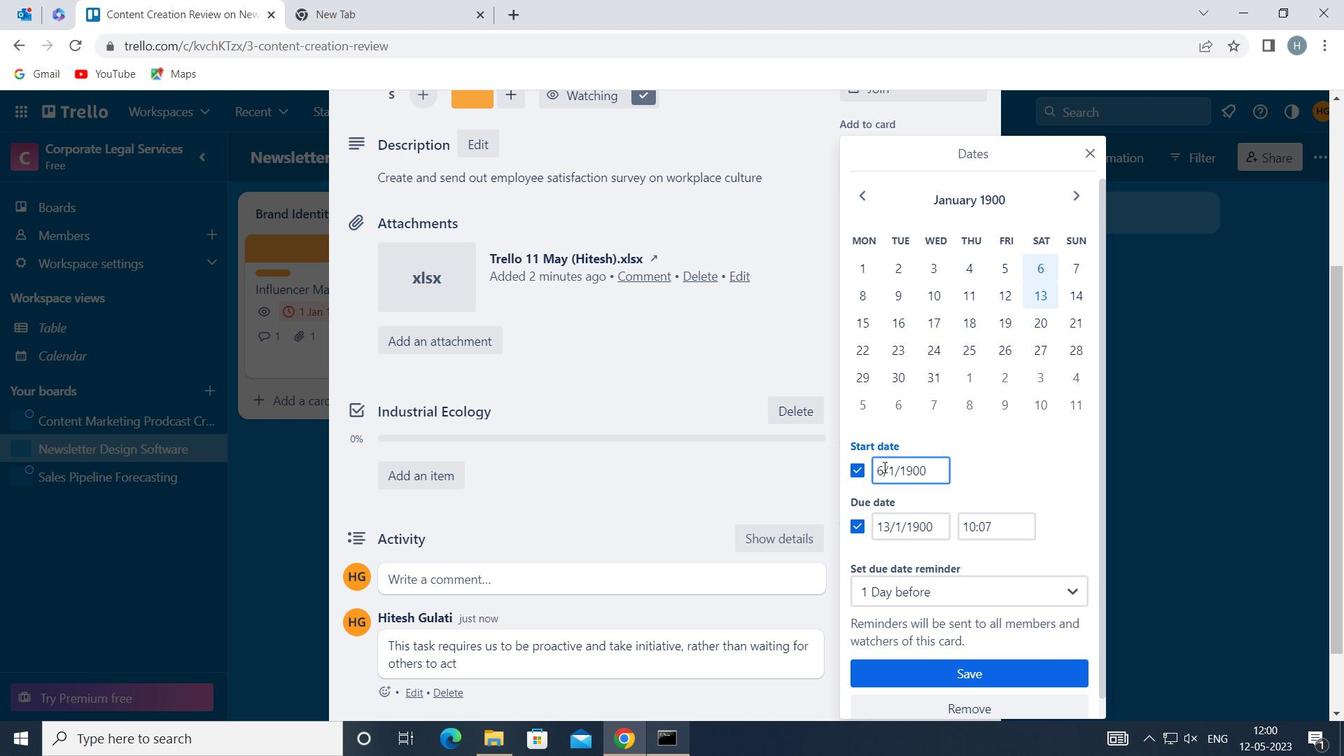 
Action: Mouse pressed left at (879, 471)
Screenshot: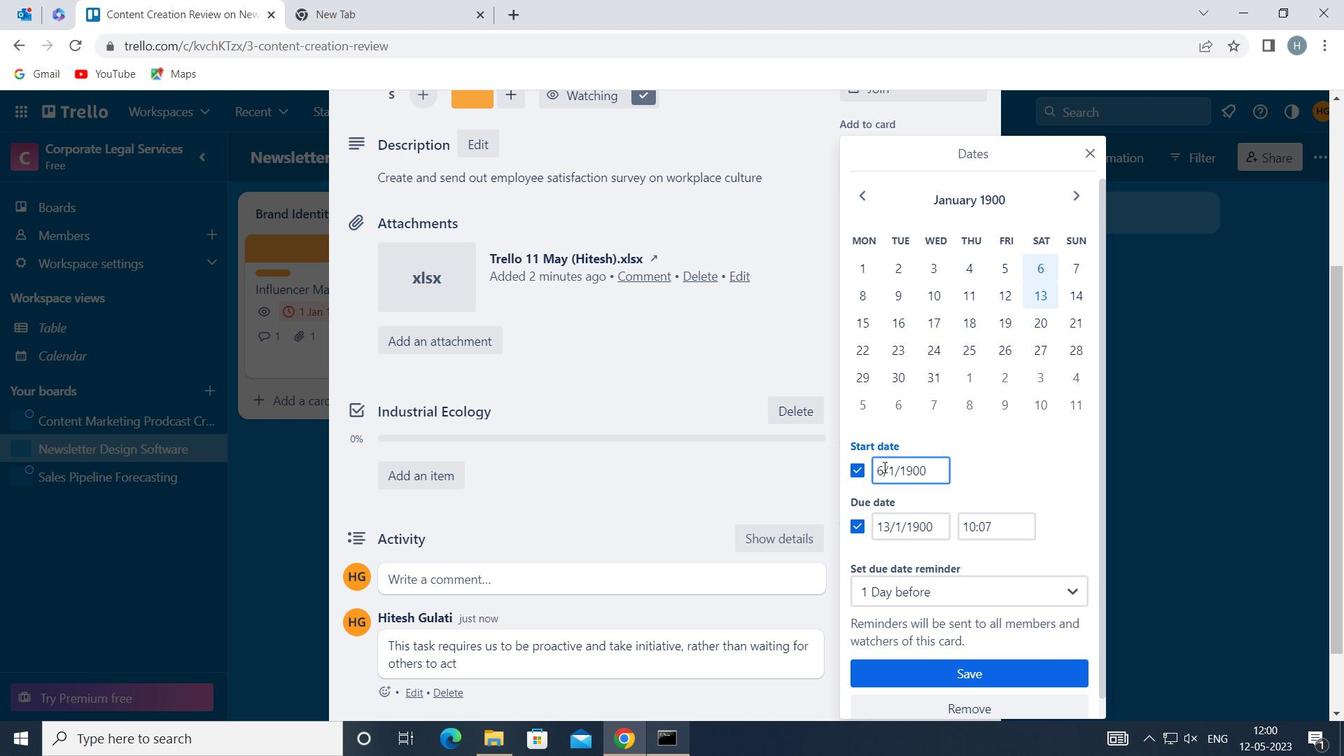 
Action: Key pressed <Key.right><Key.backspace>7
Screenshot: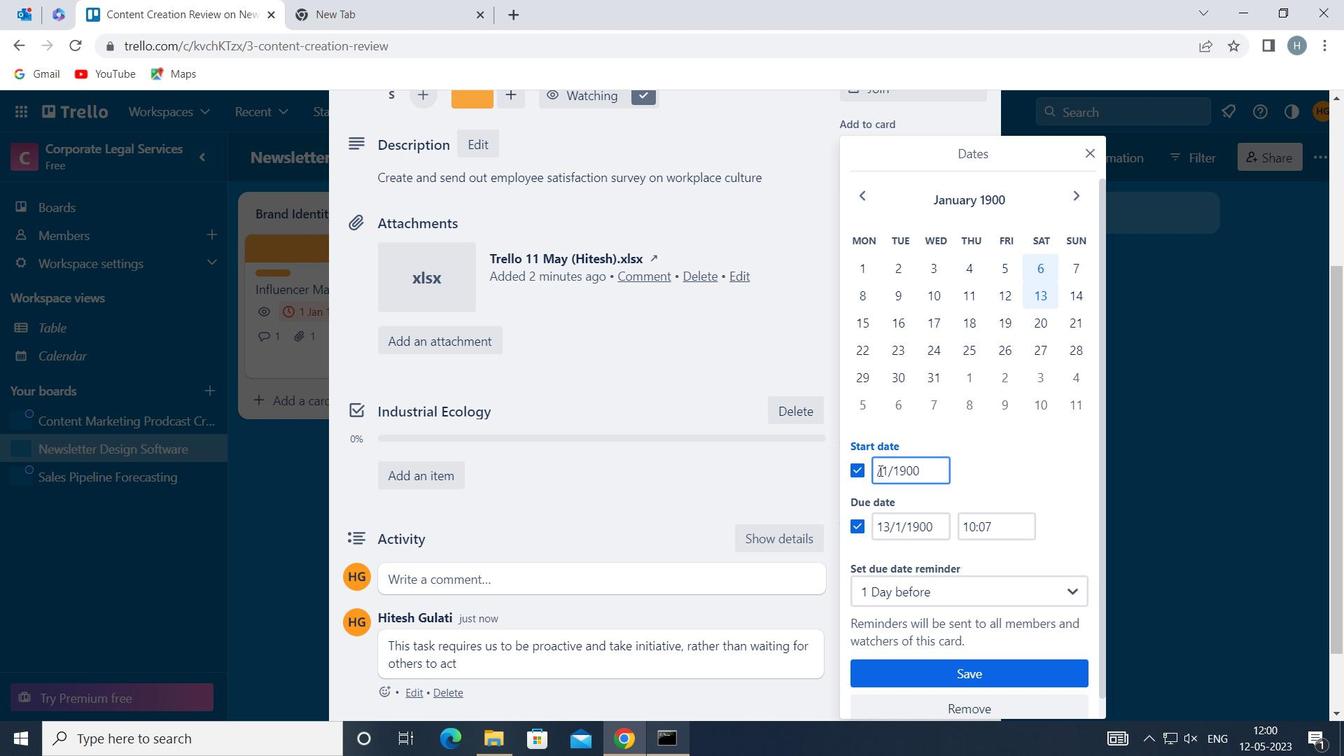 
Action: Mouse moved to (880, 521)
Screenshot: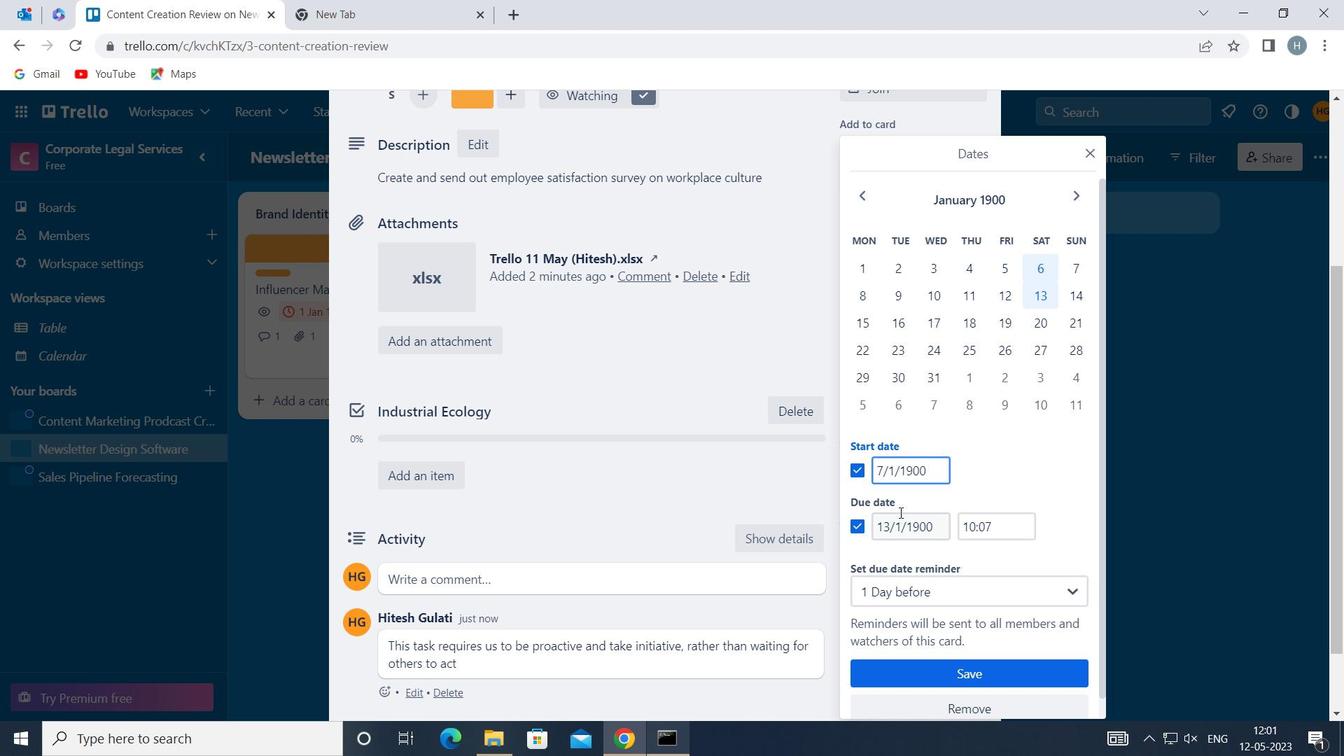 
Action: Mouse pressed left at (880, 521)
Screenshot: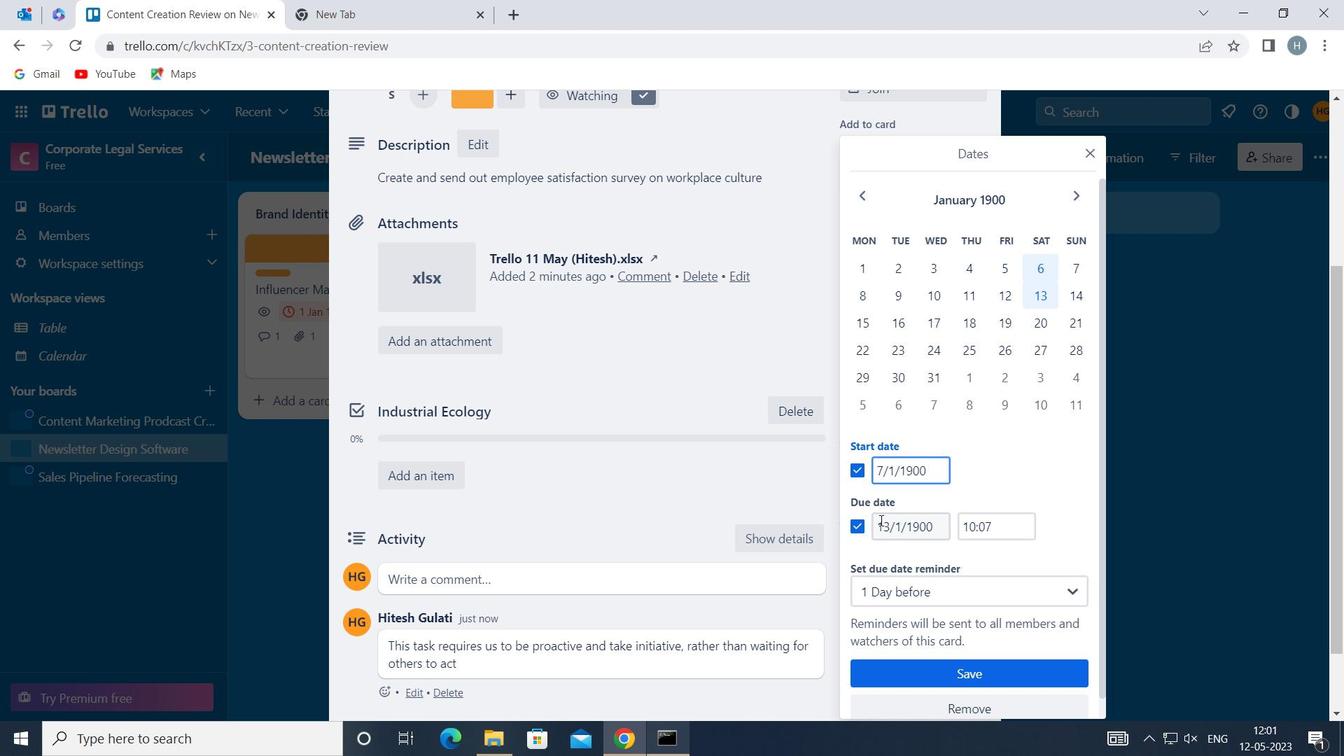 
Action: Key pressed <Key.right><Key.right><Key.backspace>4
Screenshot: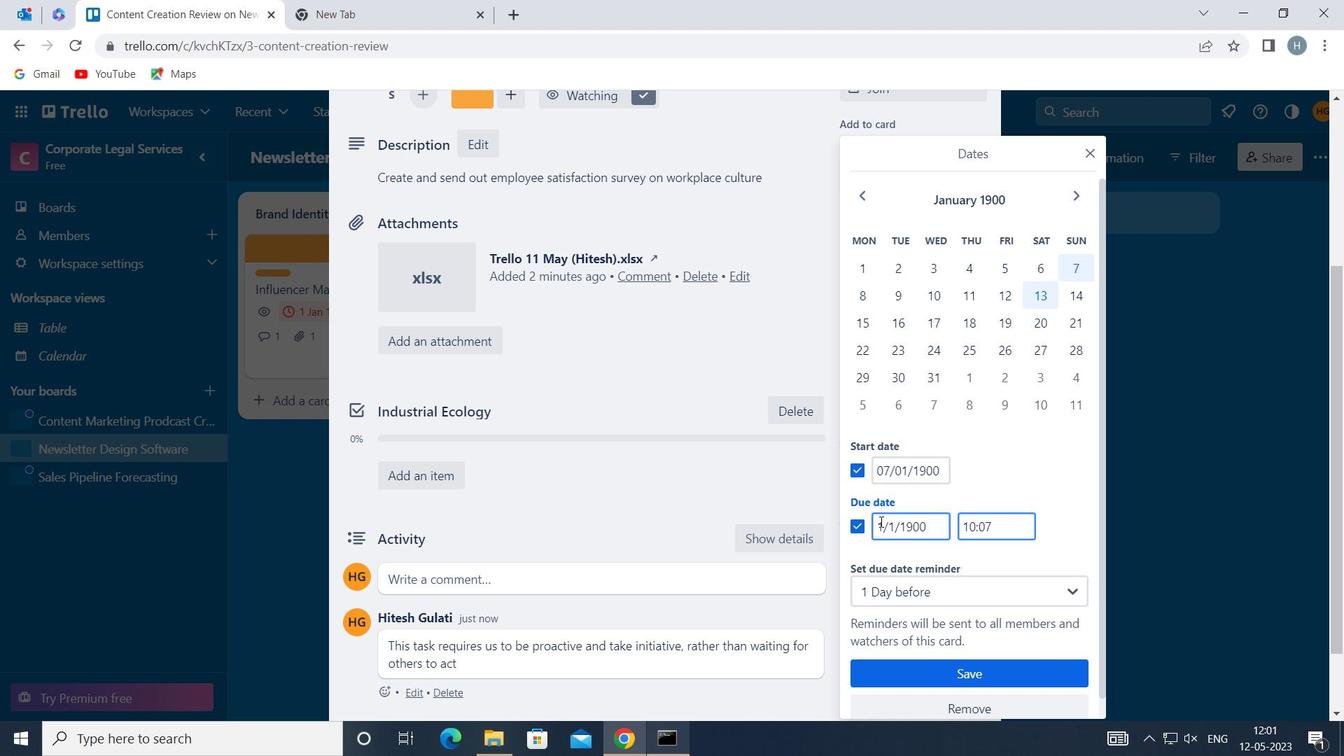 
Action: Mouse moved to (950, 672)
Screenshot: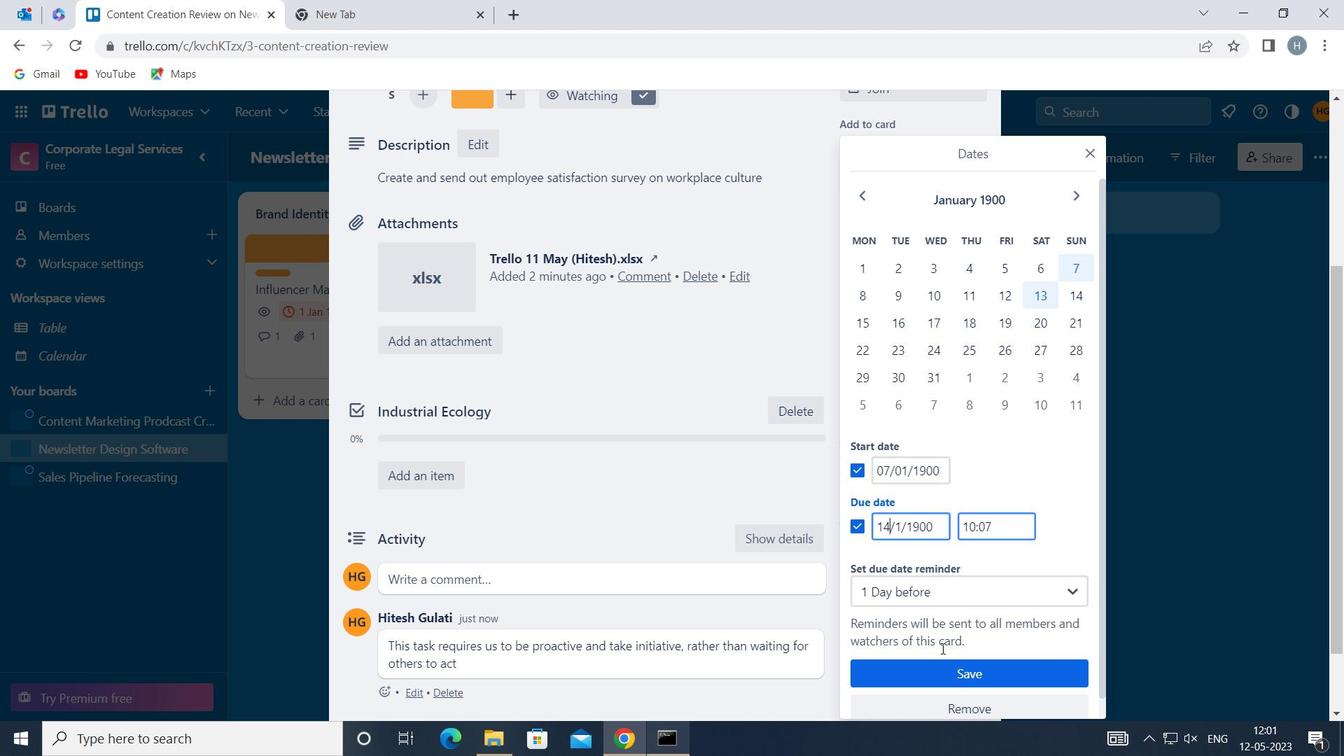 
Action: Mouse pressed left at (950, 672)
Screenshot: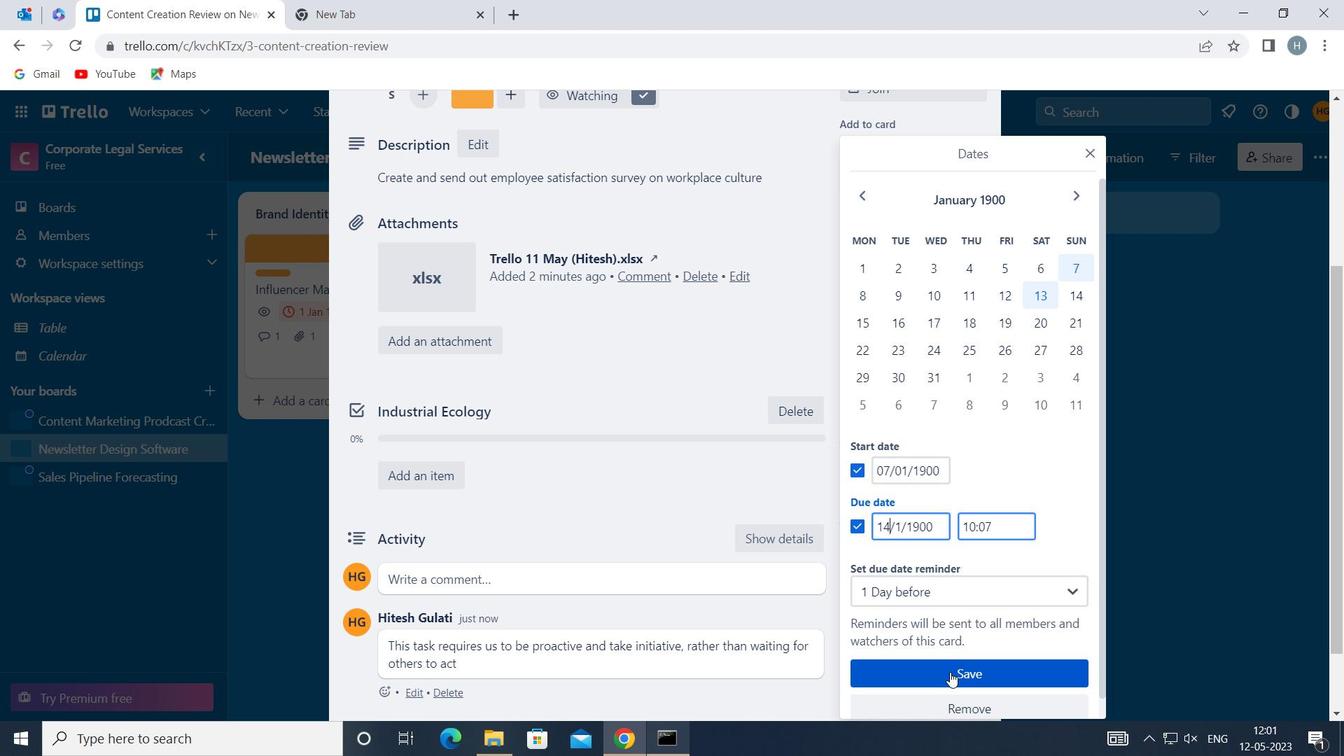 
Action: Mouse moved to (849, 441)
Screenshot: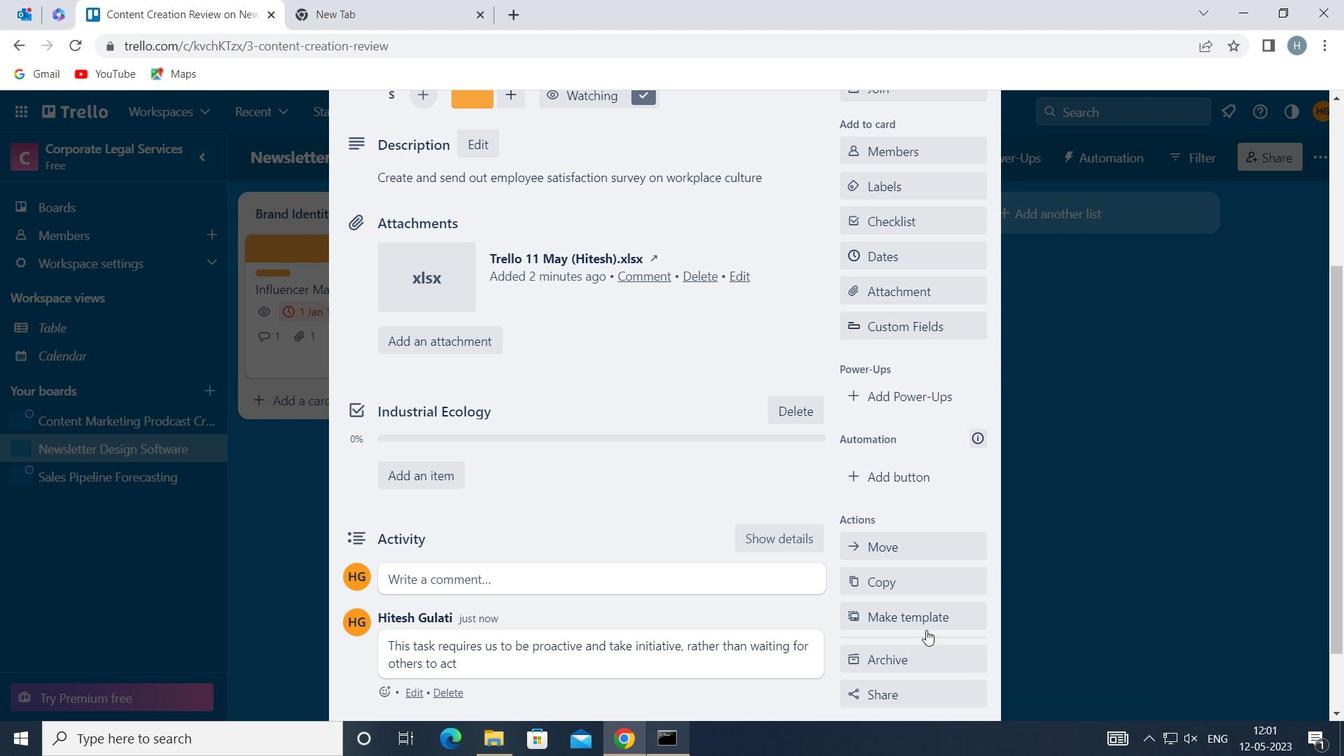 
